 Task: Find connections with filter location Tulangan Utara with filter topic #Projectmanagementwith filter profile language Spanish with filter current company Hike with filter school Dr. Balasaheb Sawant Konkan Krishi Vidyaapeeth,(former Konkan Krishi Vidyapeeth) Ratnagiri with filter industry Renewable Energy Semiconductor Manufacturing with filter service category Typing with filter keywords title Video Editor
Action: Mouse moved to (607, 100)
Screenshot: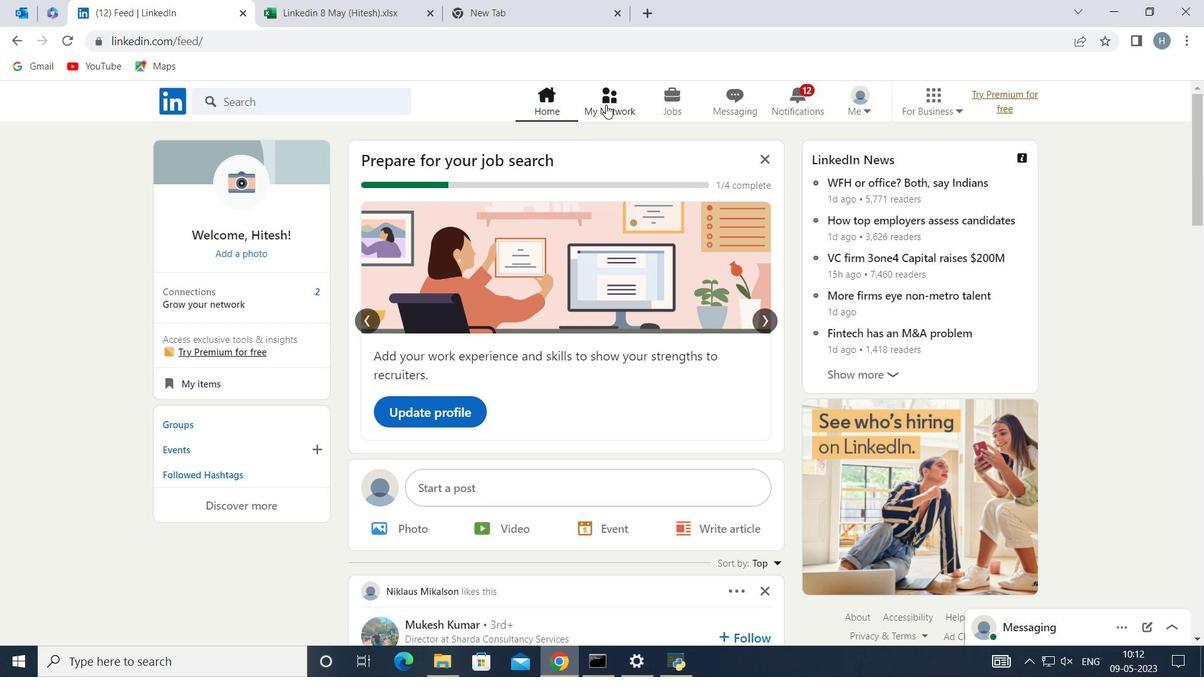 
Action: Mouse pressed left at (607, 100)
Screenshot: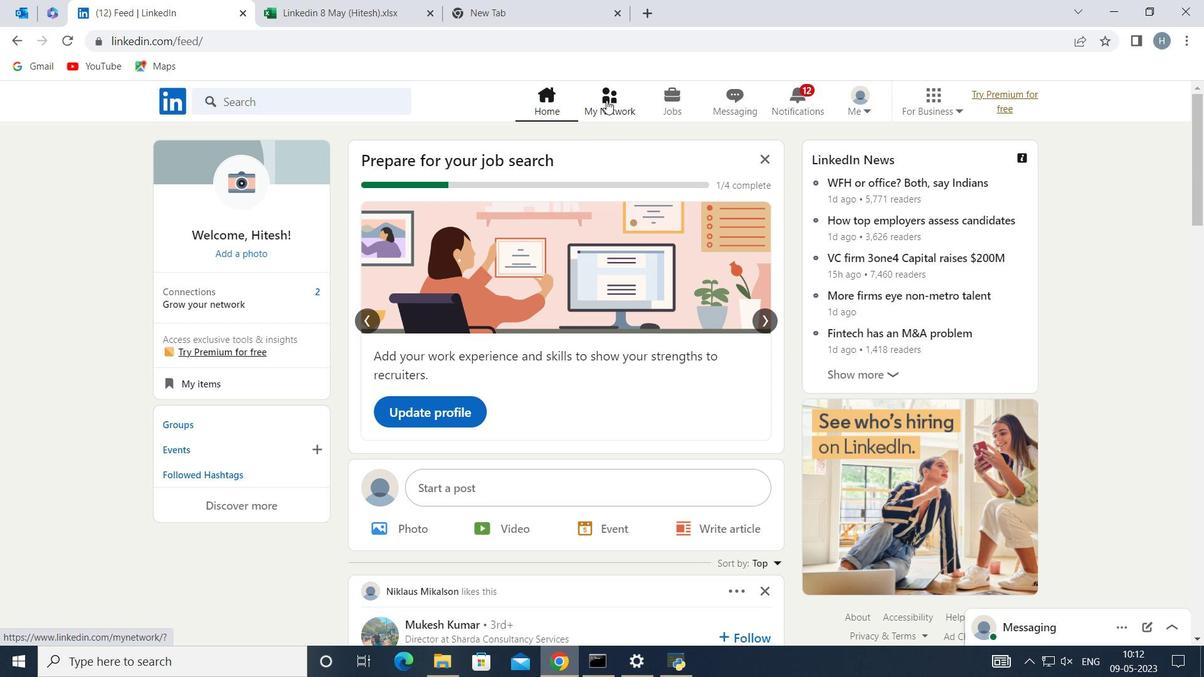 
Action: Mouse moved to (313, 185)
Screenshot: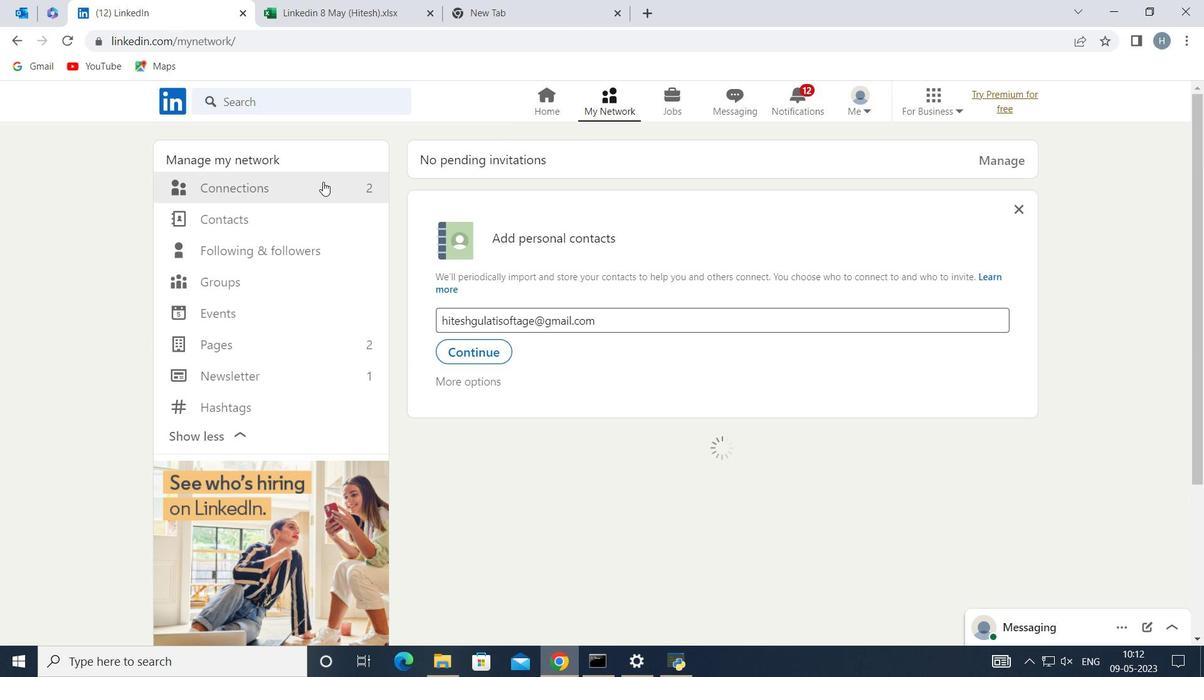 
Action: Mouse pressed left at (313, 185)
Screenshot: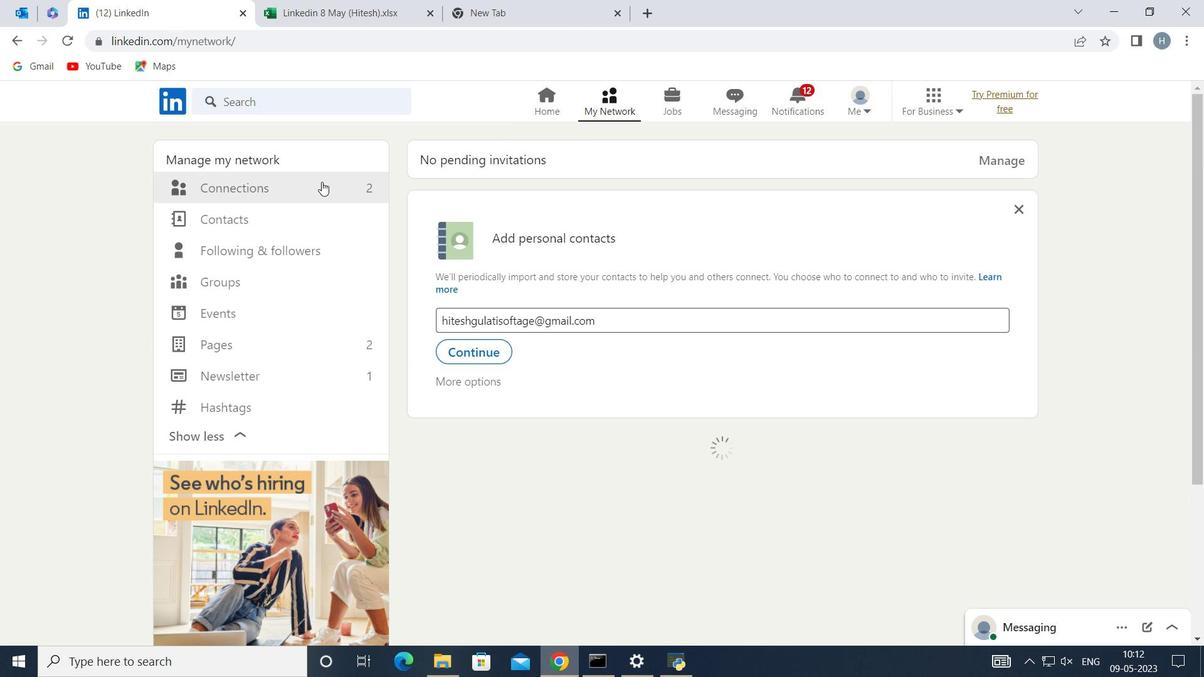 
Action: Mouse moved to (723, 188)
Screenshot: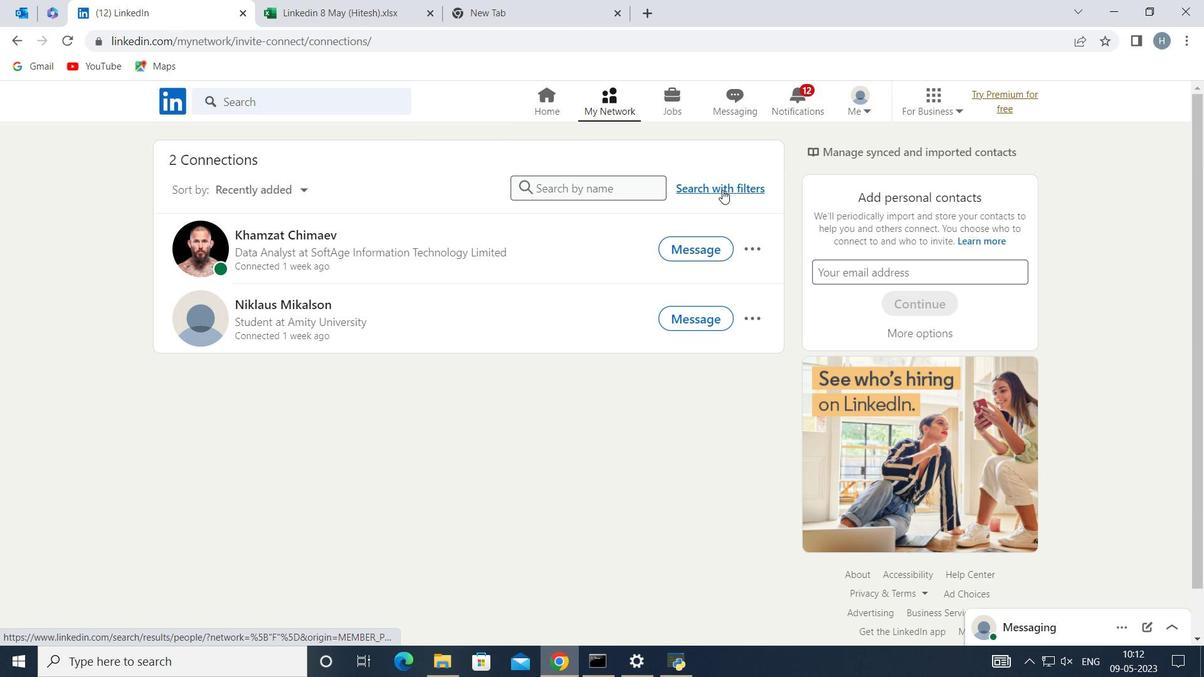 
Action: Mouse pressed left at (723, 188)
Screenshot: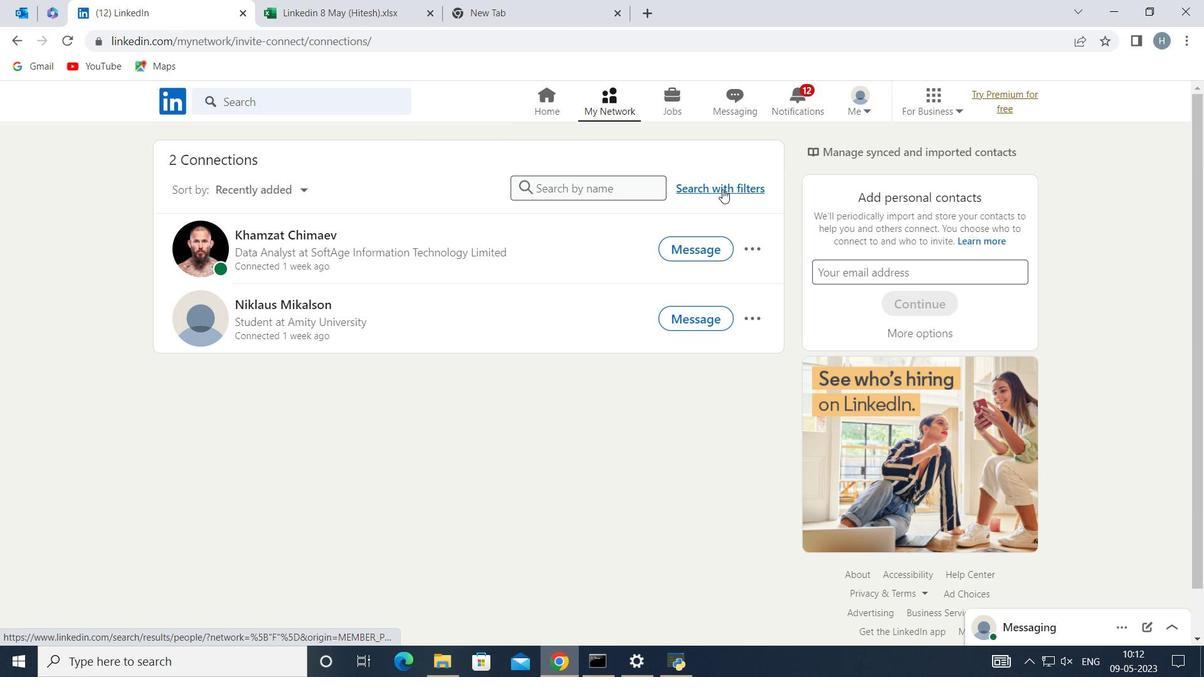 
Action: Mouse moved to (653, 147)
Screenshot: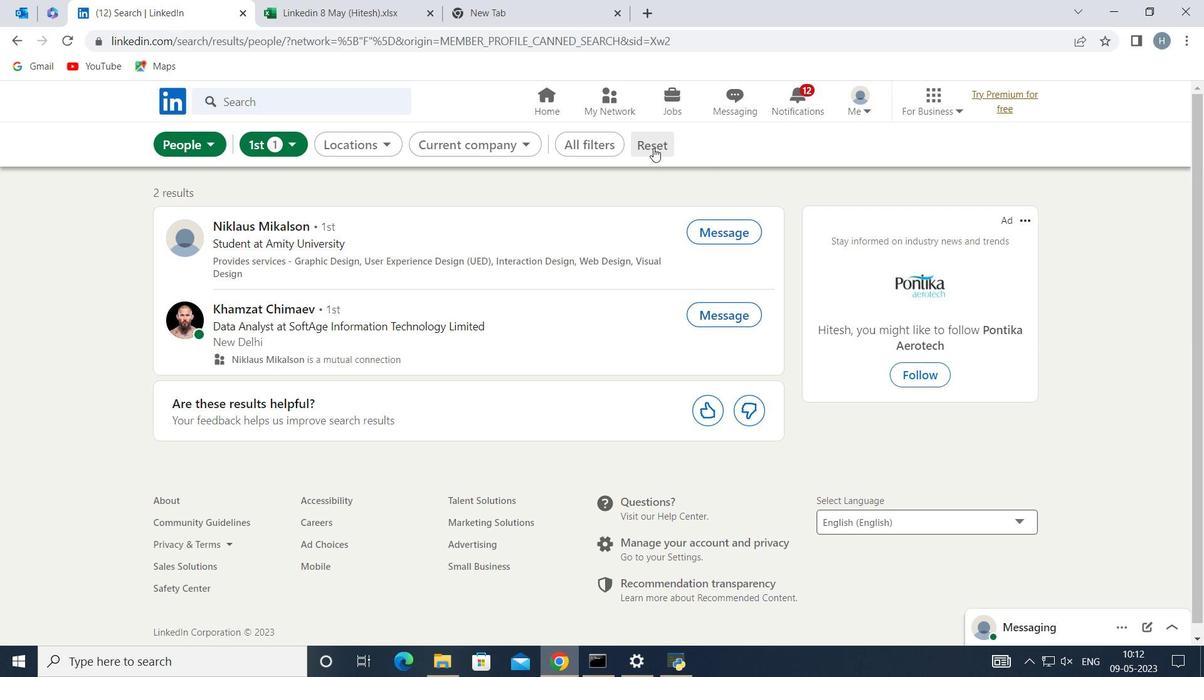 
Action: Mouse pressed left at (653, 147)
Screenshot: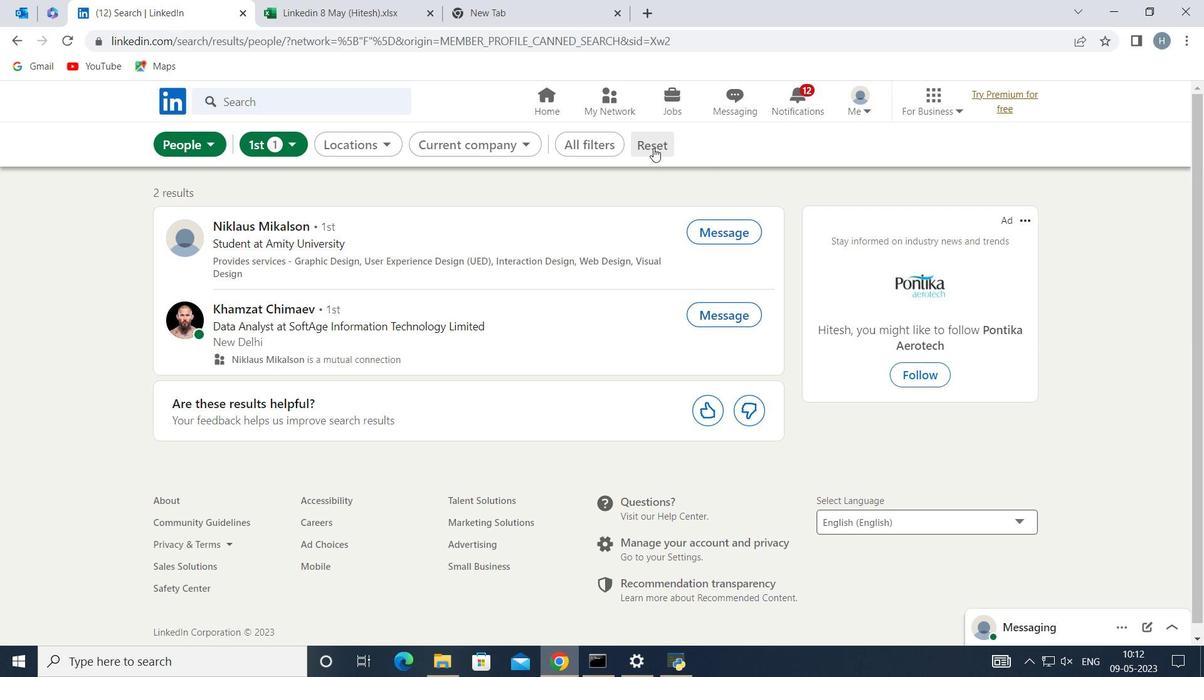
Action: Mouse moved to (637, 139)
Screenshot: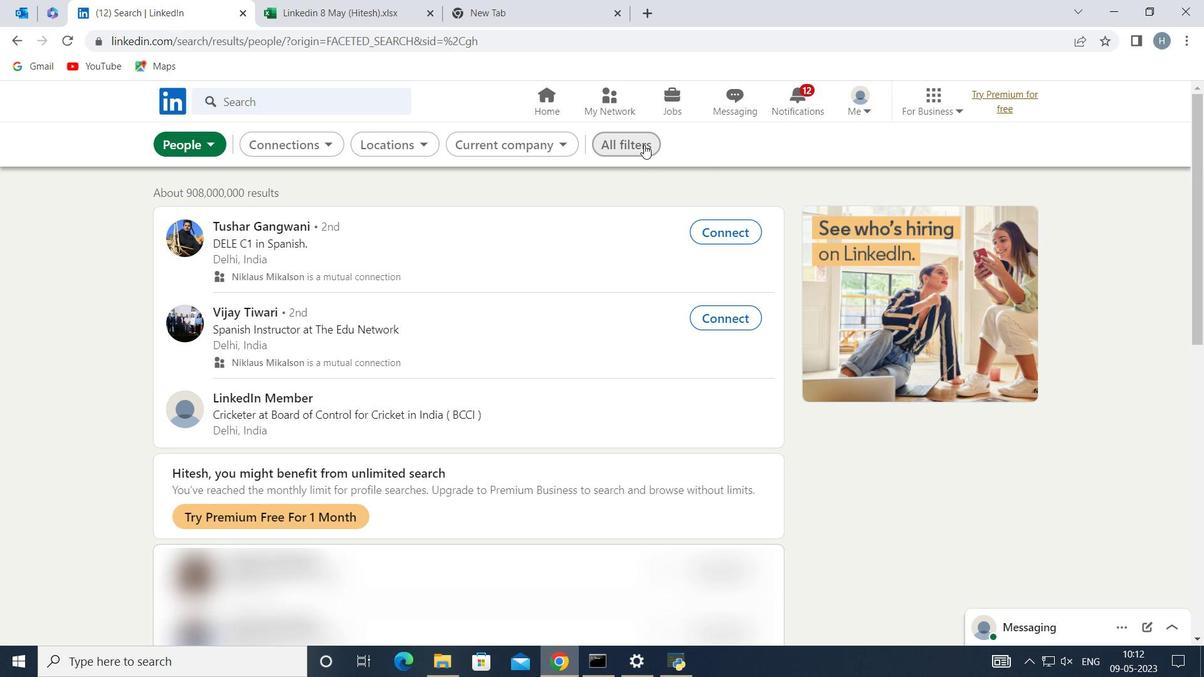 
Action: Mouse pressed left at (637, 139)
Screenshot: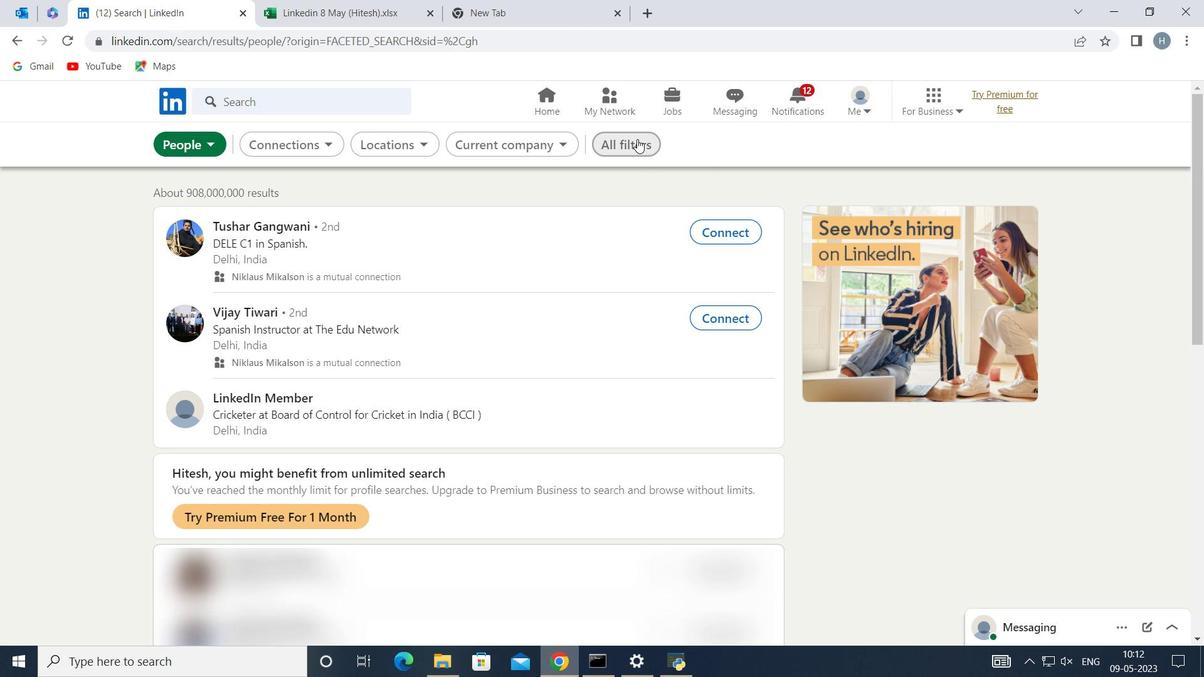 
Action: Mouse moved to (969, 330)
Screenshot: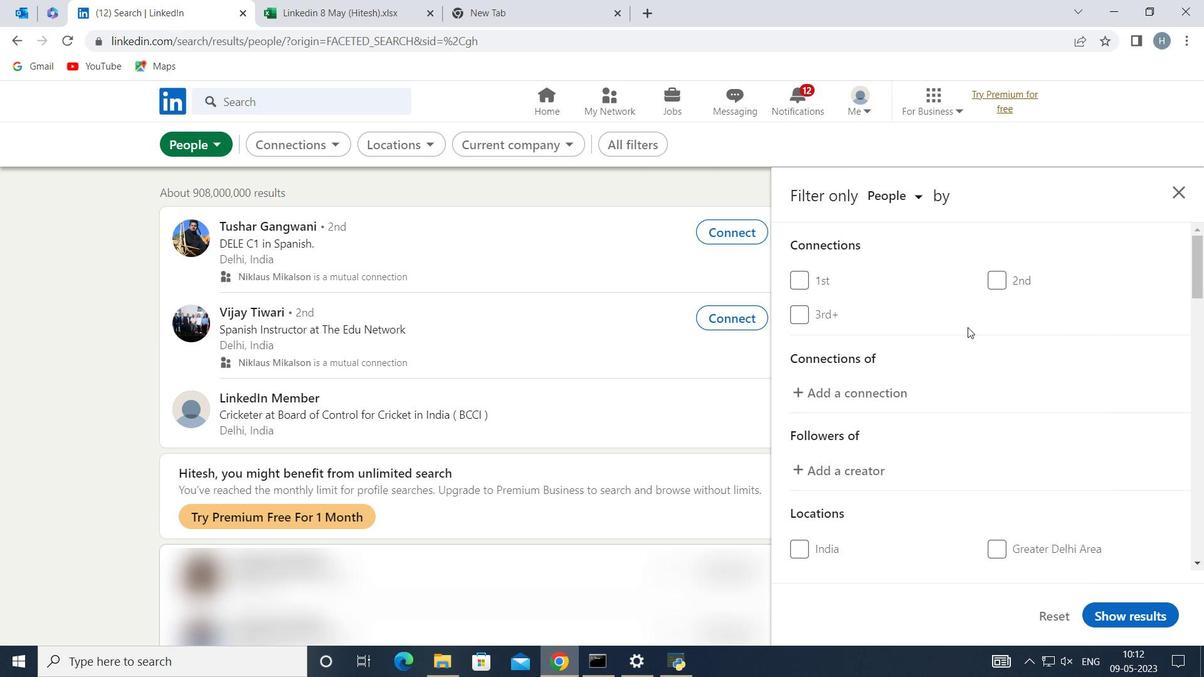 
Action: Mouse scrolled (969, 330) with delta (0, 0)
Screenshot: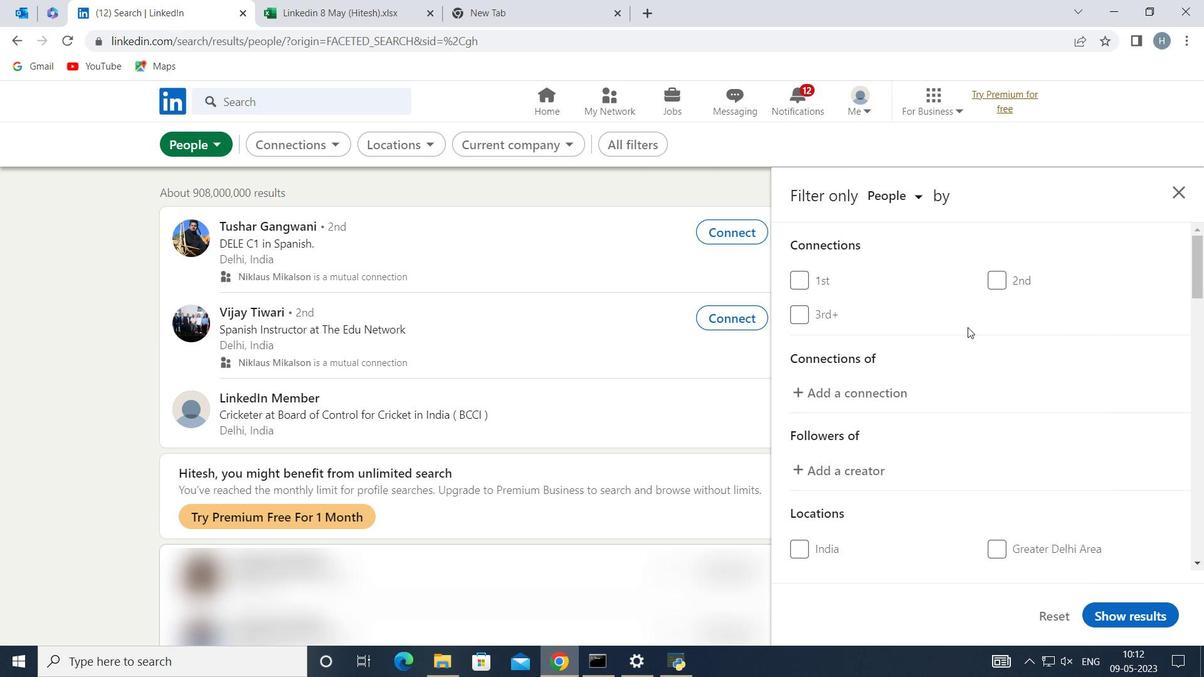 
Action: Mouse moved to (967, 331)
Screenshot: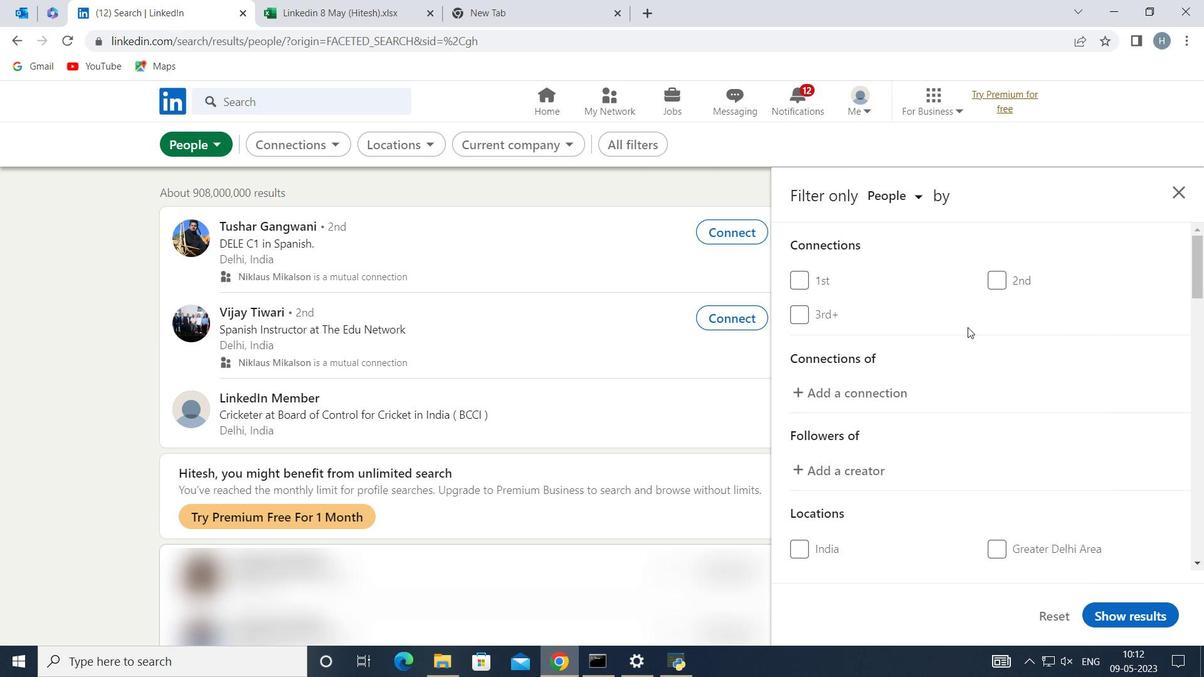 
Action: Mouse scrolled (967, 330) with delta (0, 0)
Screenshot: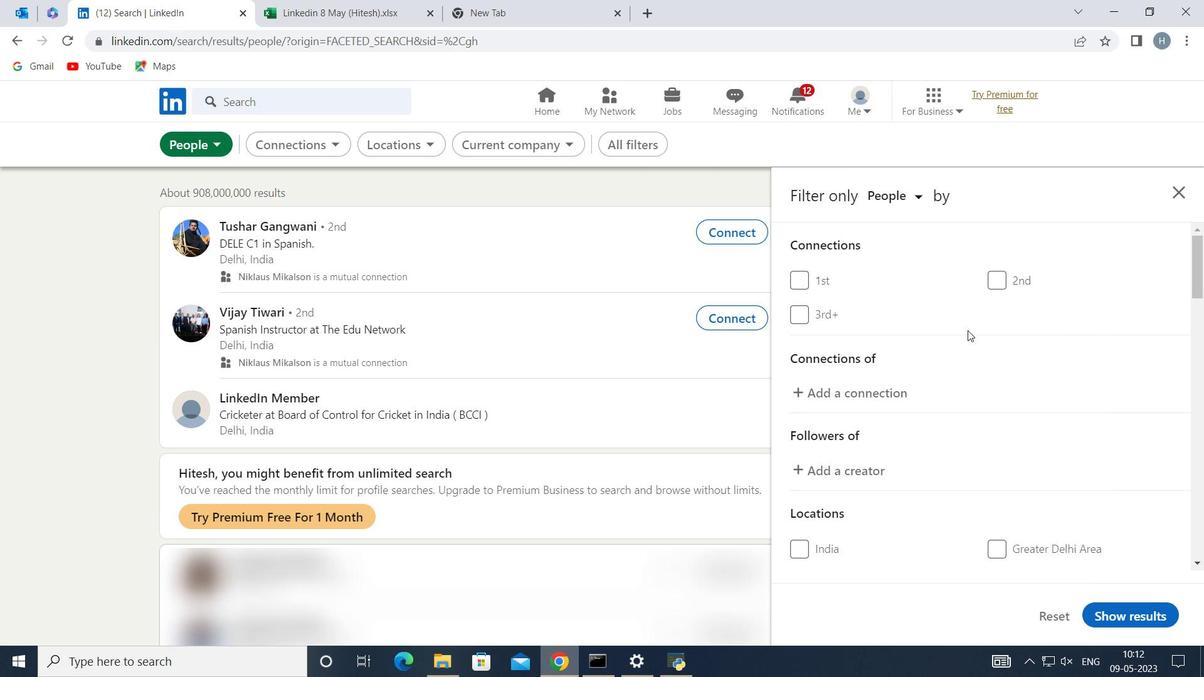 
Action: Mouse scrolled (967, 330) with delta (0, 0)
Screenshot: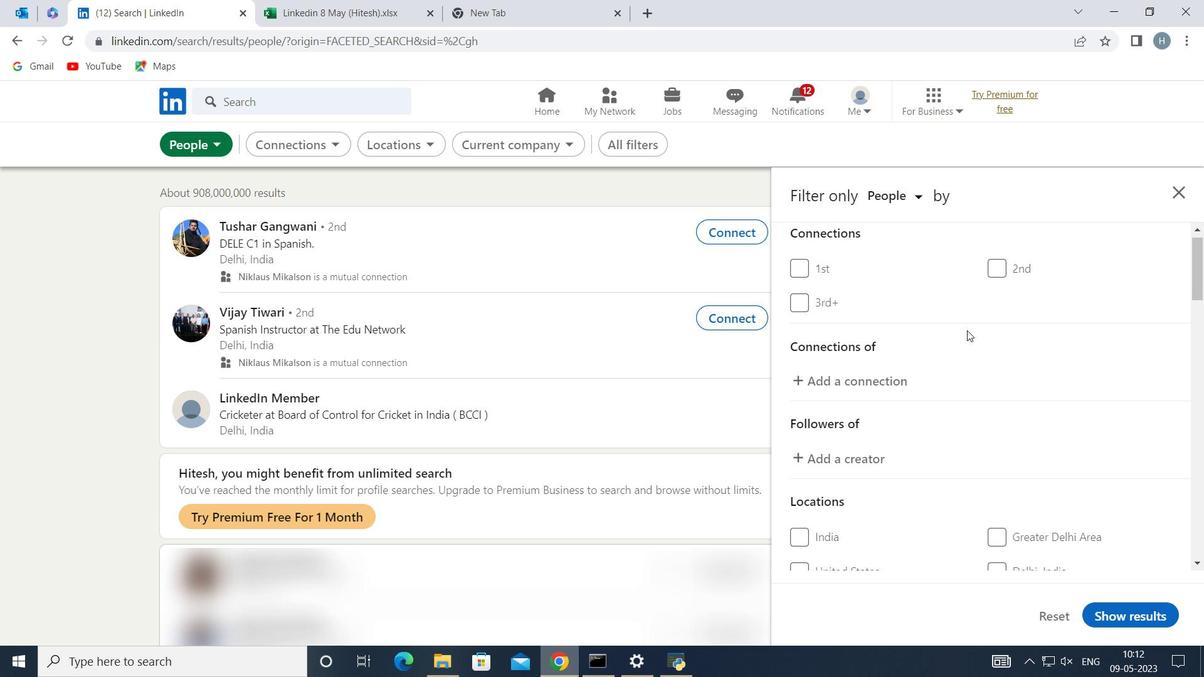 
Action: Mouse moved to (1053, 376)
Screenshot: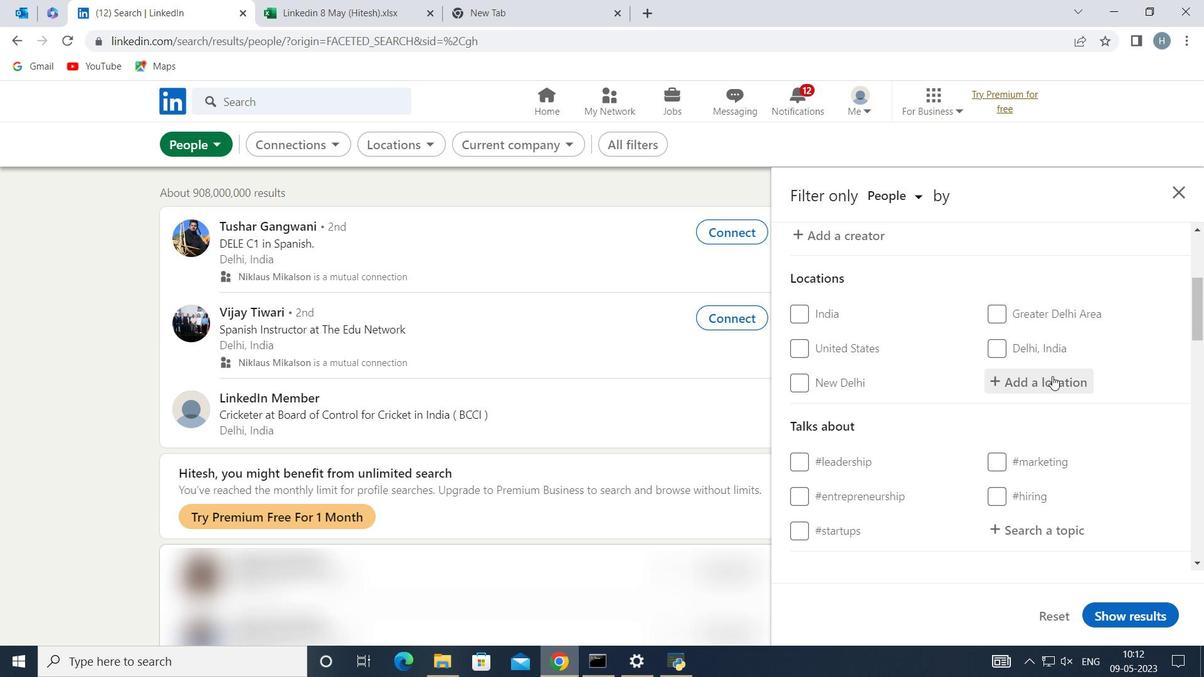 
Action: Mouse pressed left at (1053, 376)
Screenshot: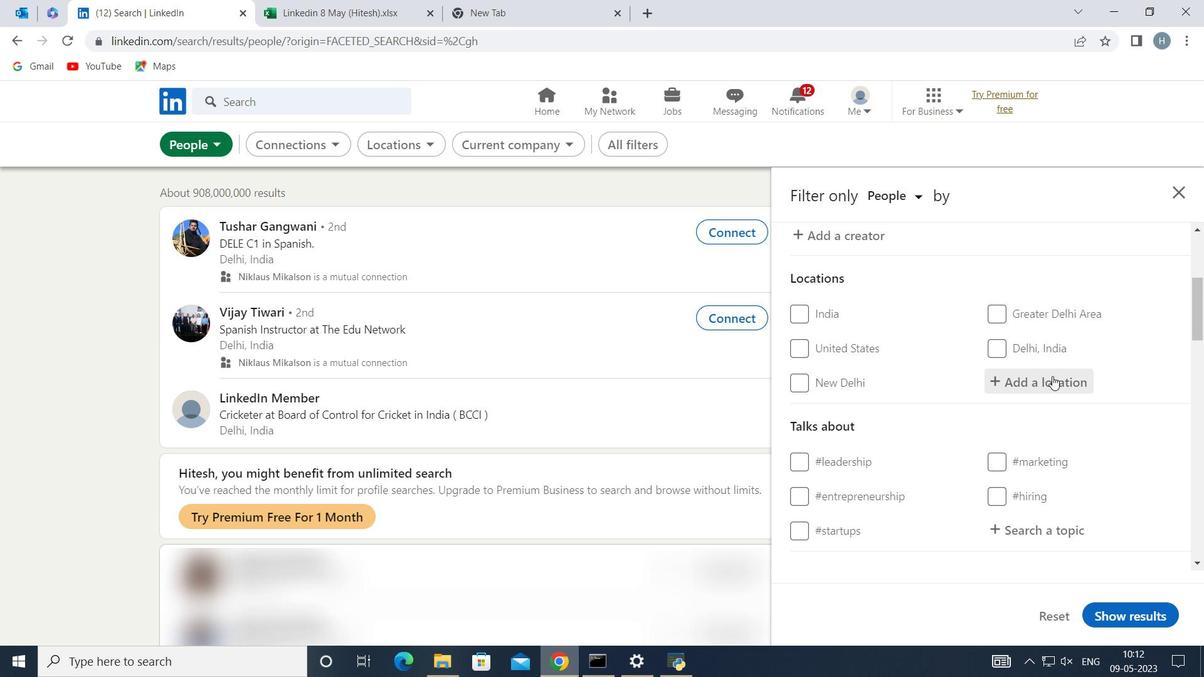 
Action: Key pressed <Key.shift>Tulangan<Key.space><Key.shift>Utara
Screenshot: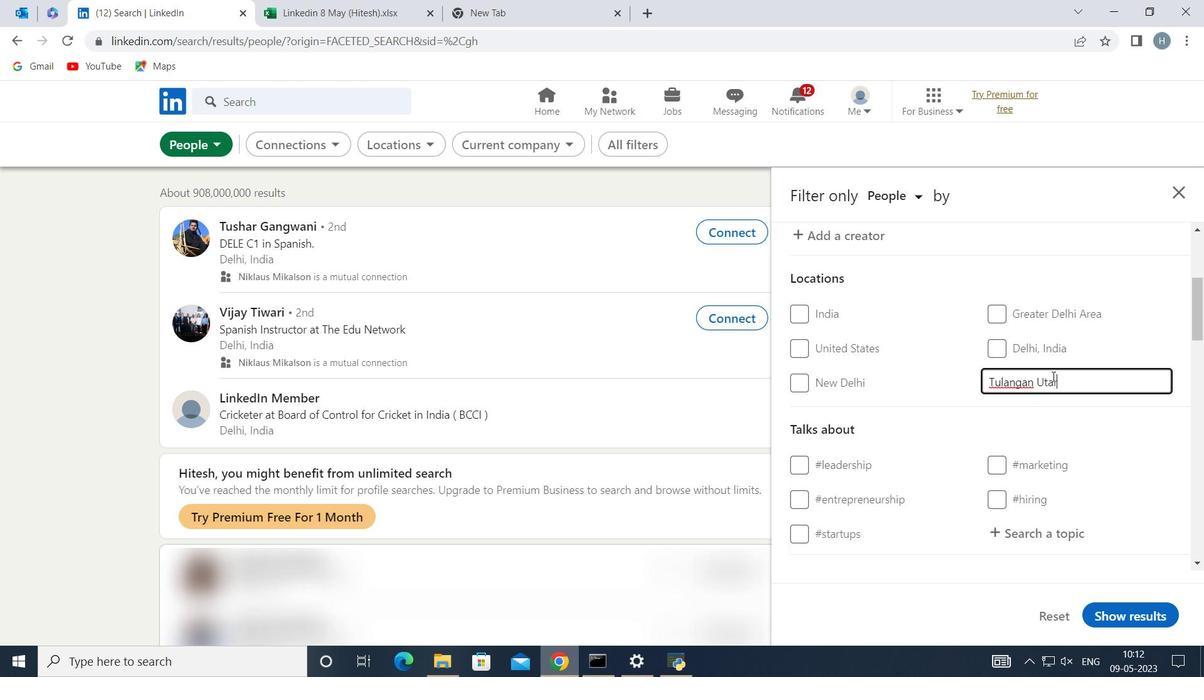 
Action: Mouse moved to (1060, 404)
Screenshot: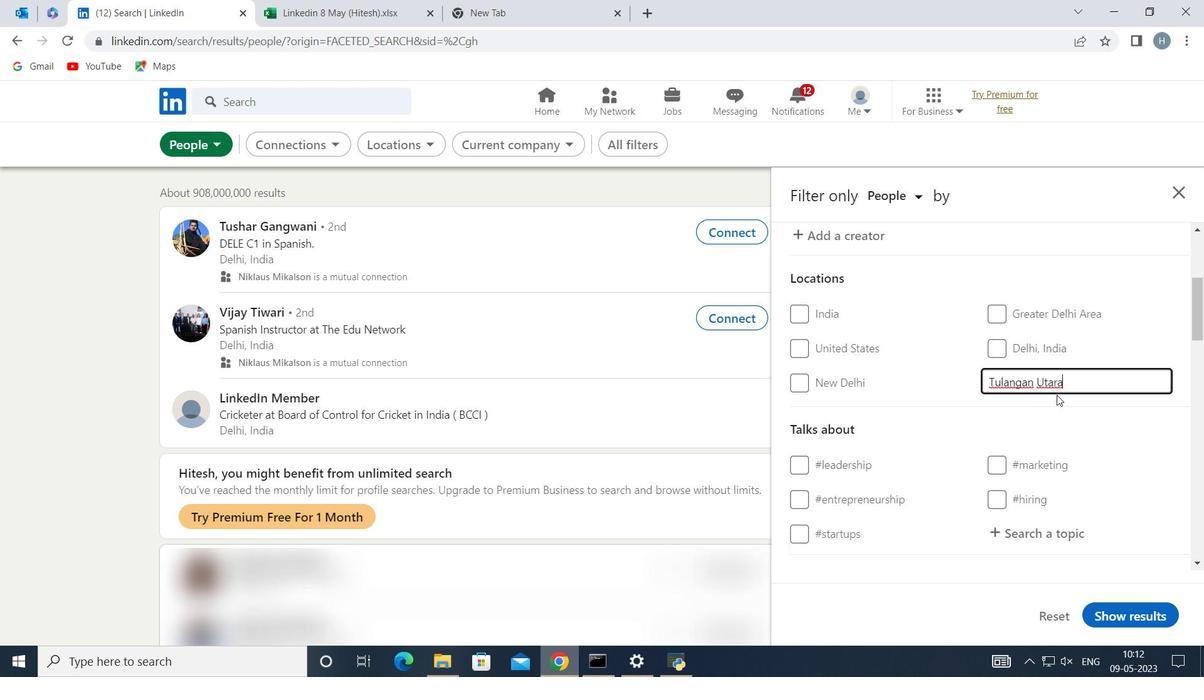
Action: Mouse pressed left at (1060, 404)
Screenshot: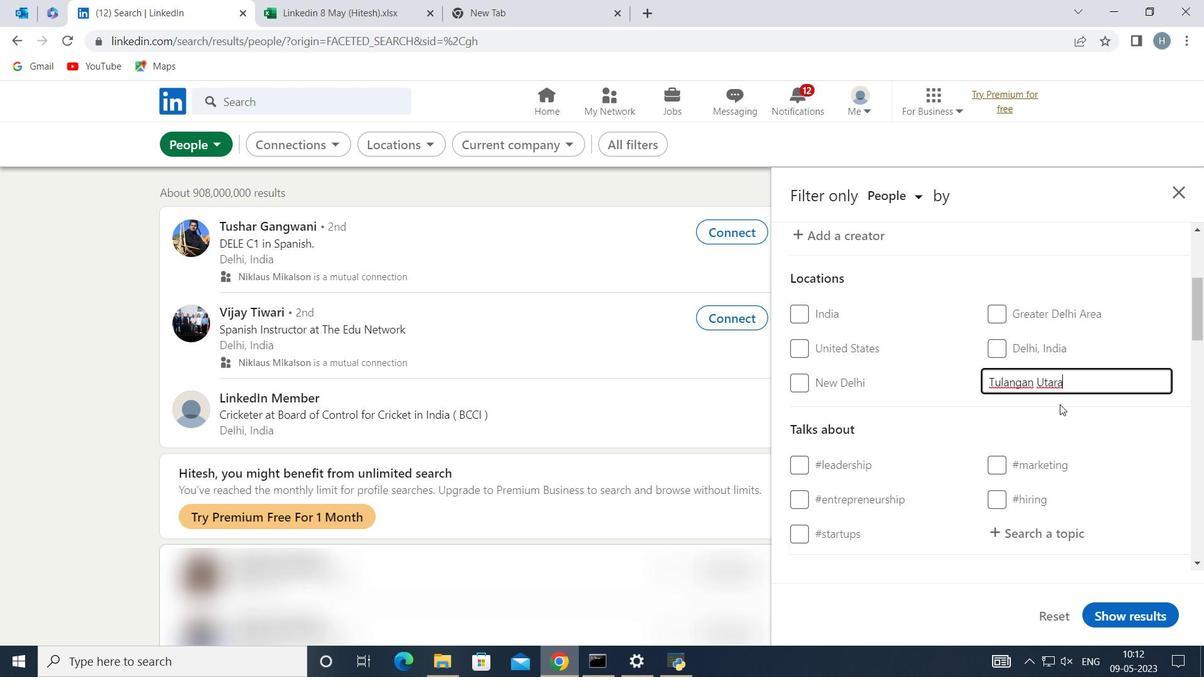 
Action: Mouse moved to (1051, 412)
Screenshot: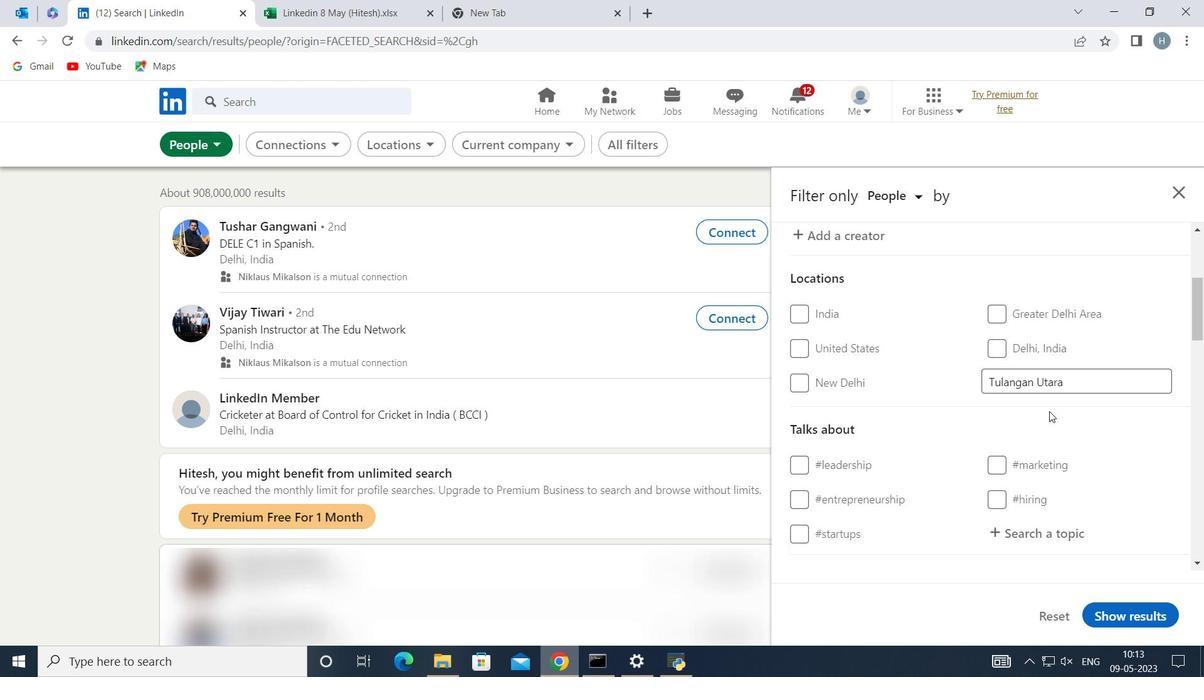 
Action: Mouse scrolled (1051, 411) with delta (0, 0)
Screenshot: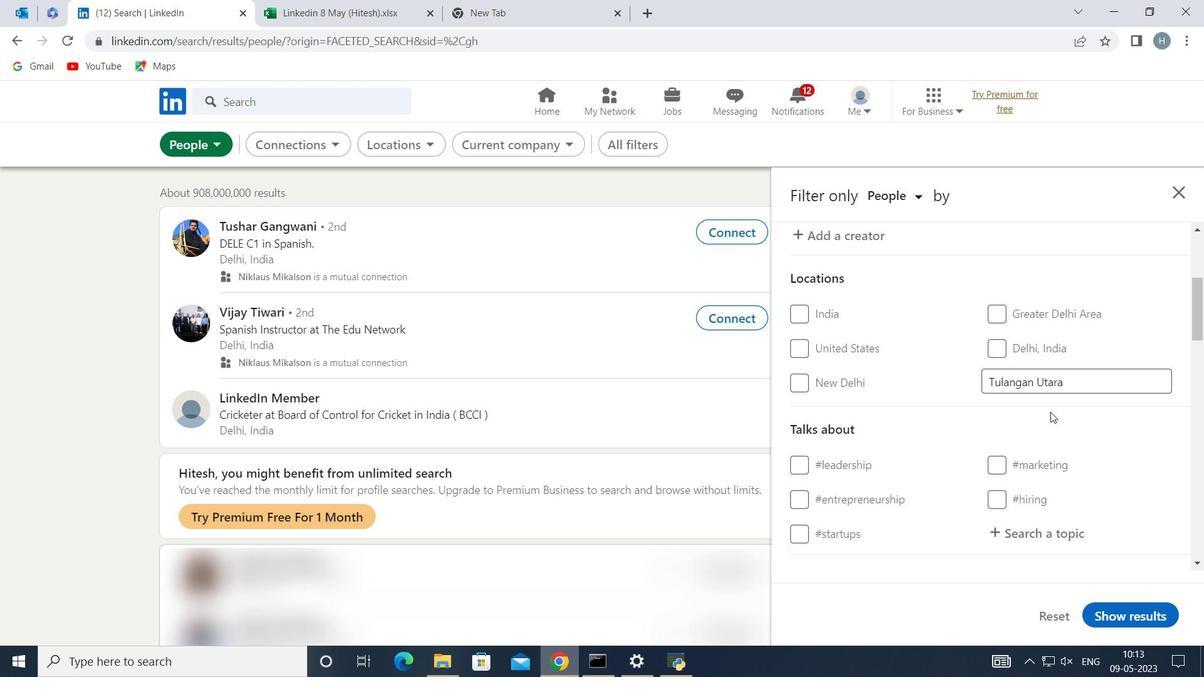 
Action: Mouse scrolled (1051, 411) with delta (0, 0)
Screenshot: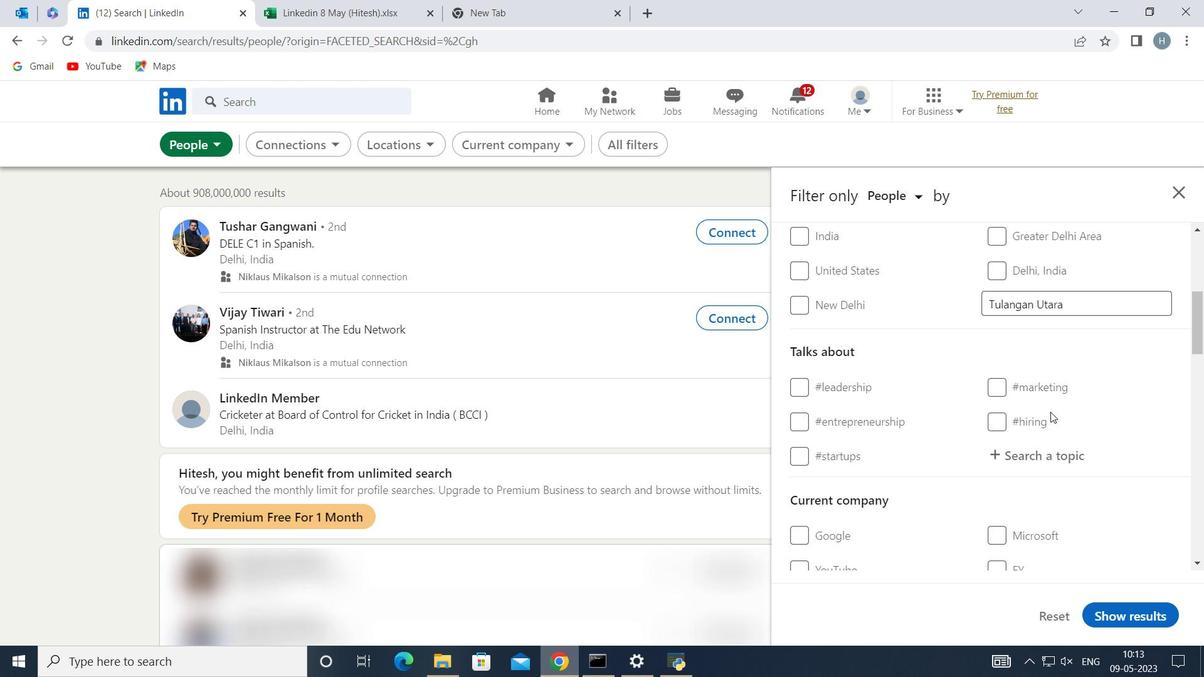 
Action: Mouse moved to (1054, 379)
Screenshot: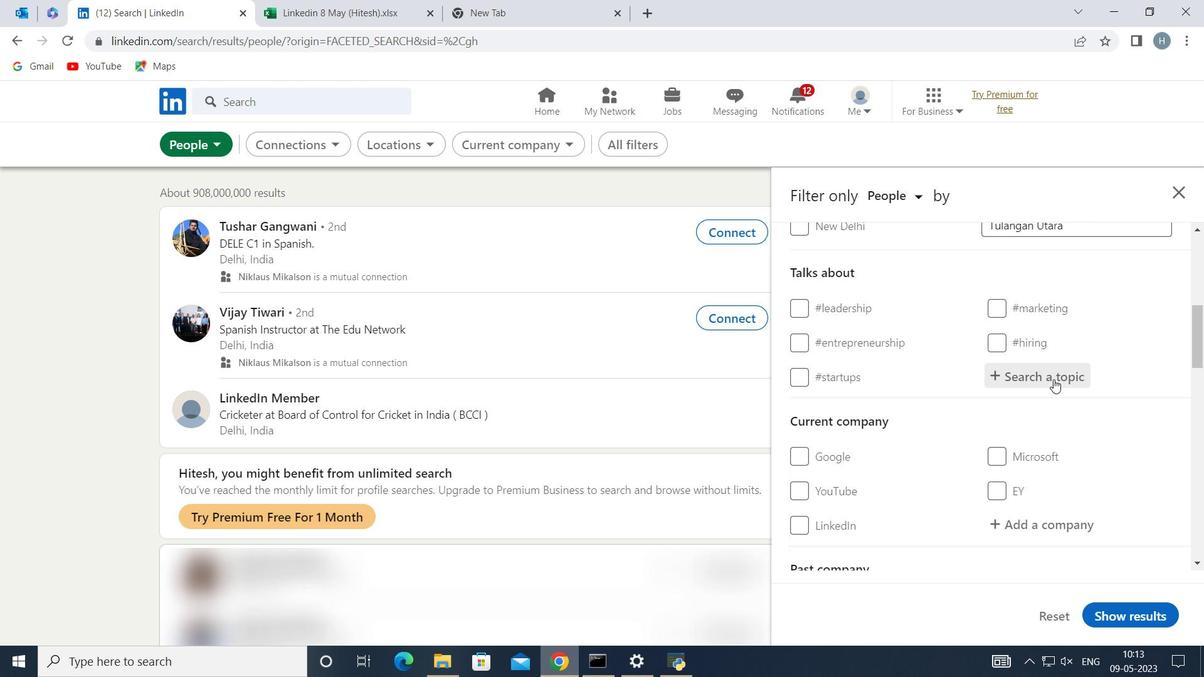 
Action: Mouse pressed left at (1054, 379)
Screenshot: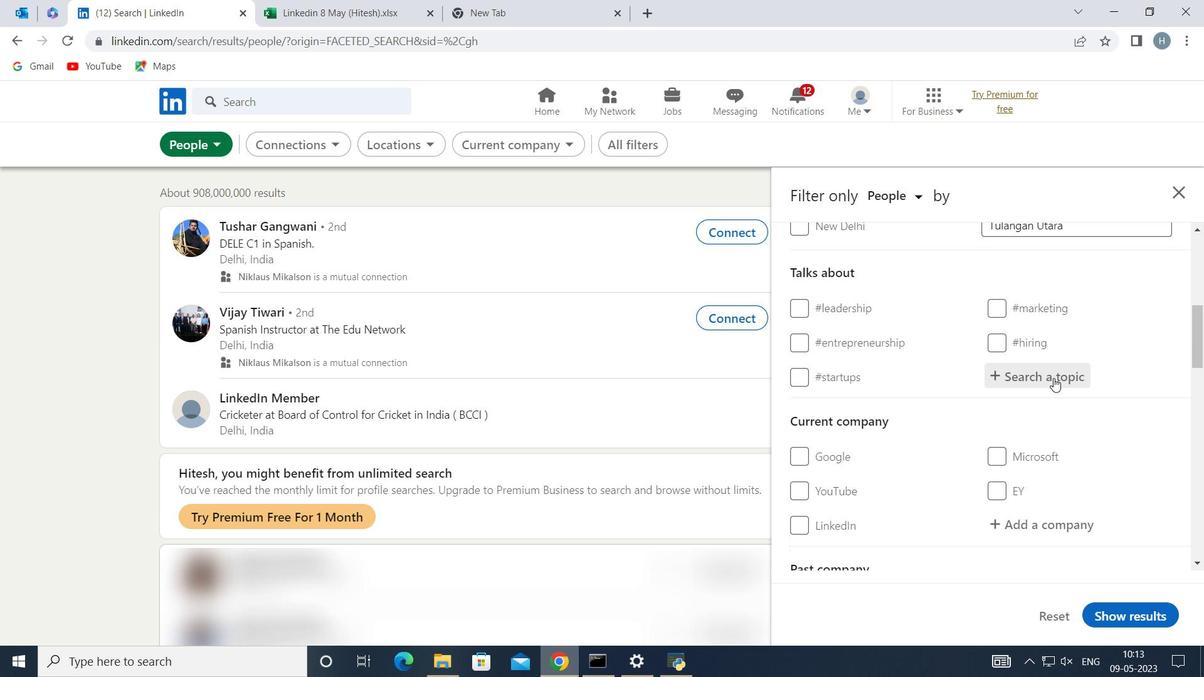 
Action: Key pressed <Key.shift>Projectmana
Screenshot: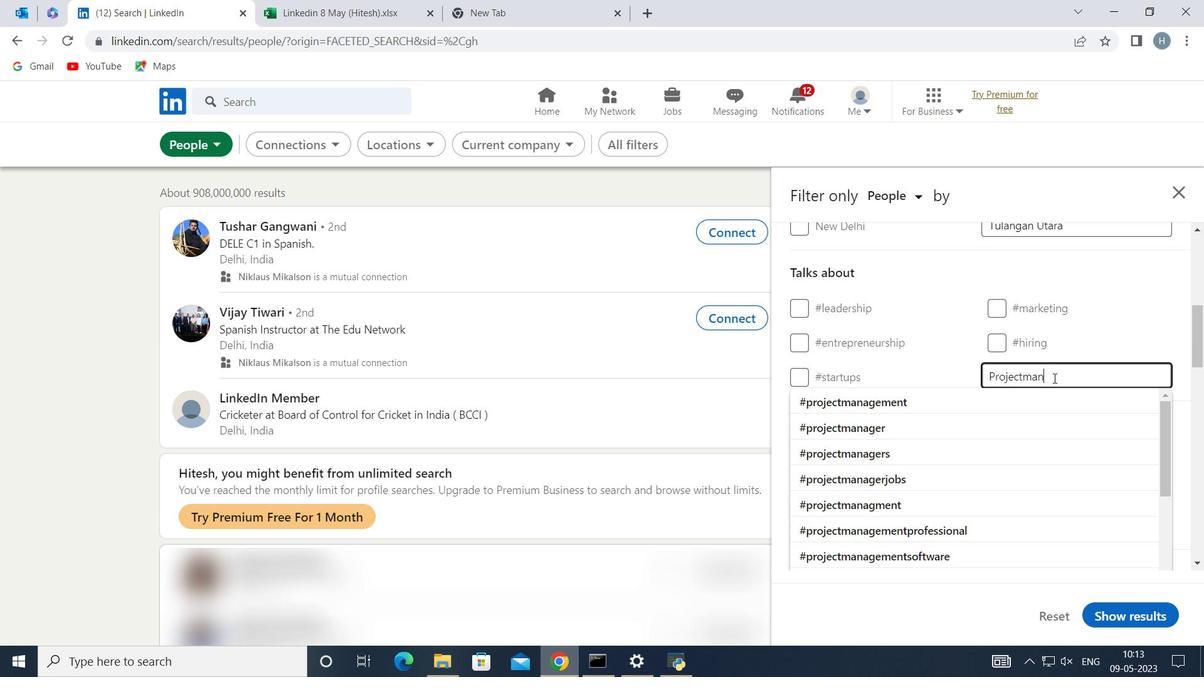 
Action: Mouse moved to (960, 400)
Screenshot: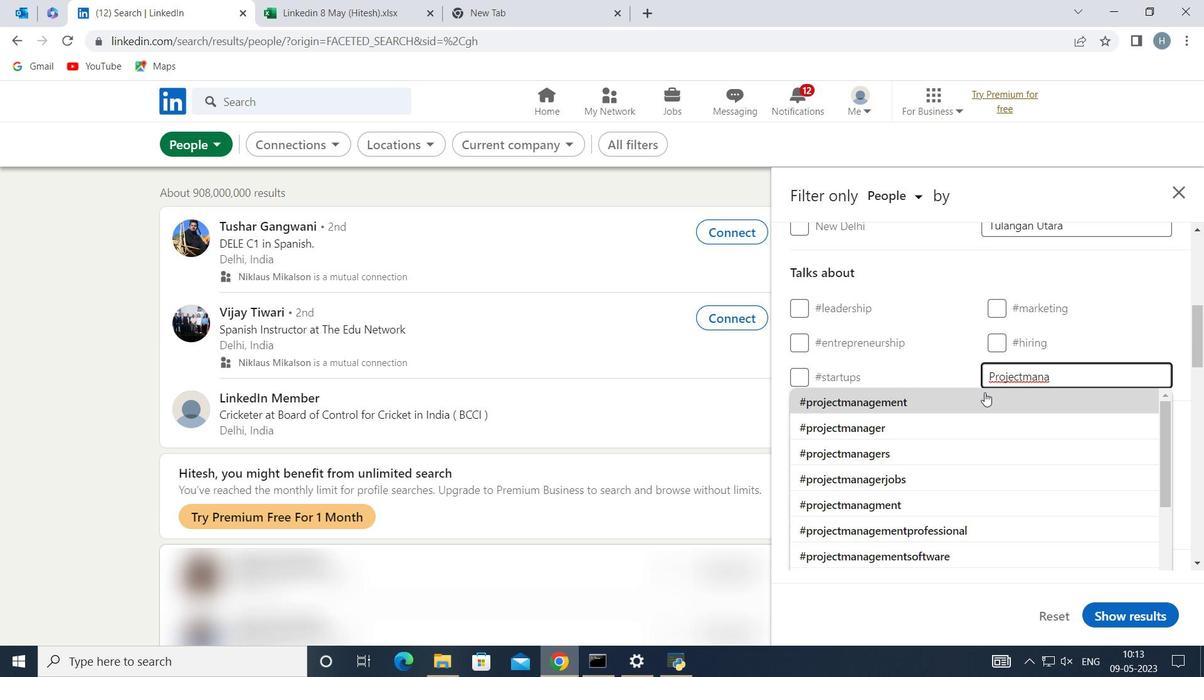 
Action: Mouse pressed left at (960, 400)
Screenshot: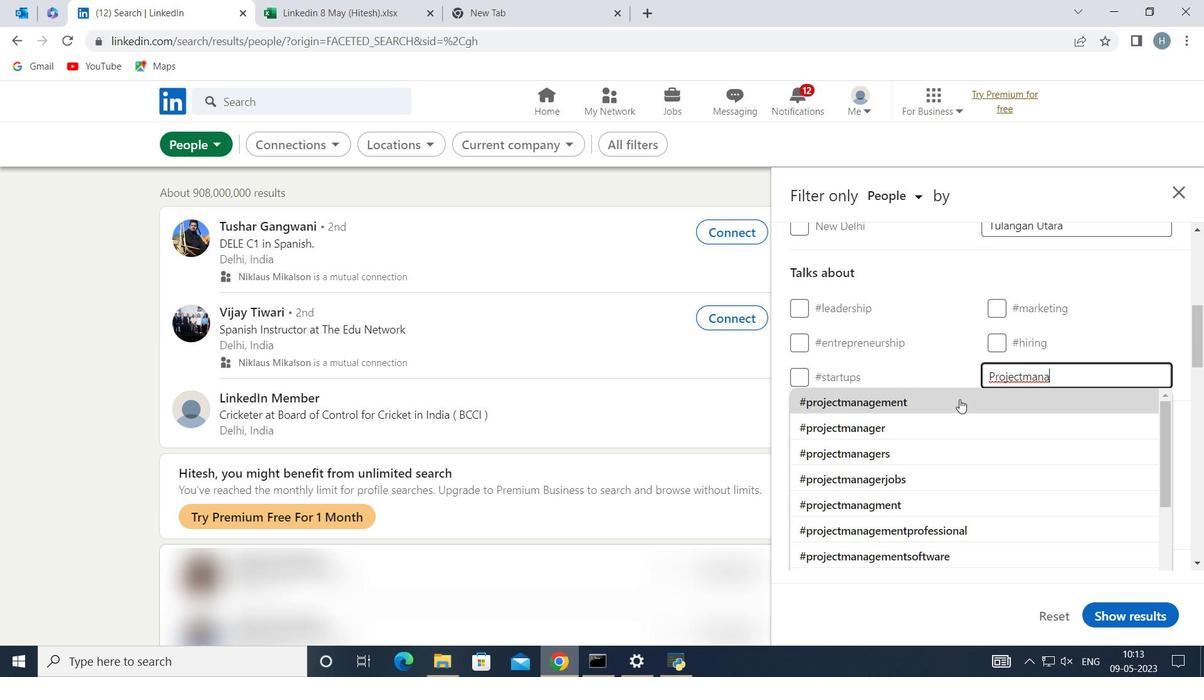 
Action: Mouse moved to (953, 390)
Screenshot: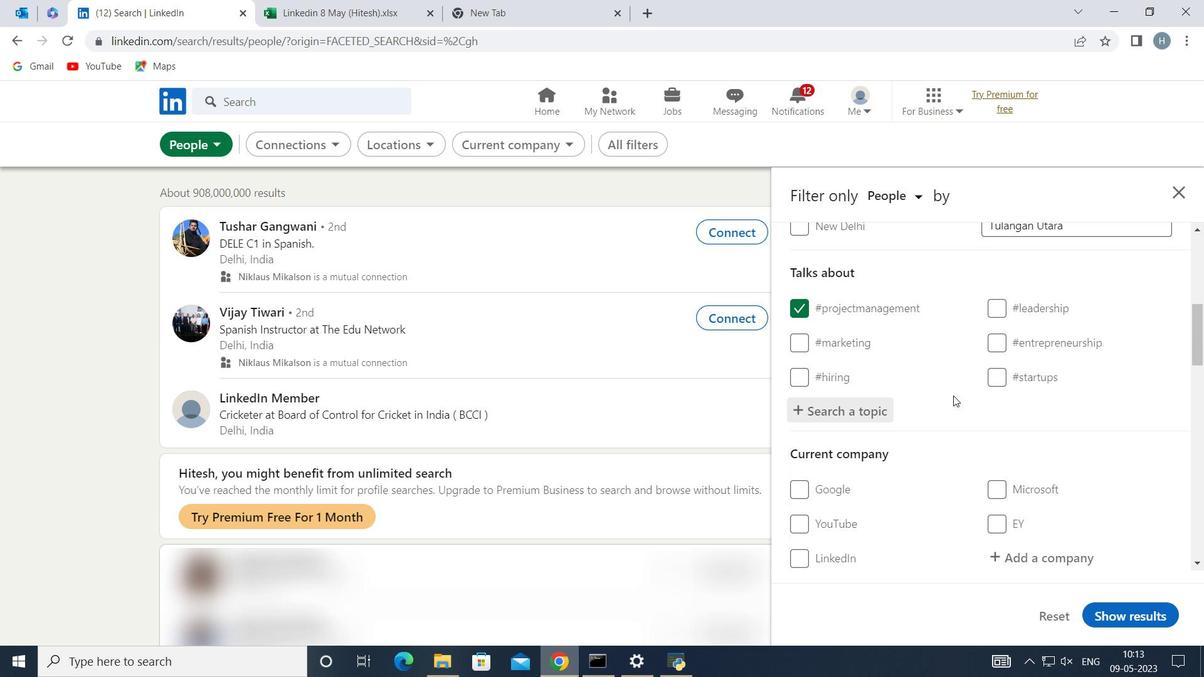 
Action: Mouse scrolled (953, 389) with delta (0, 0)
Screenshot: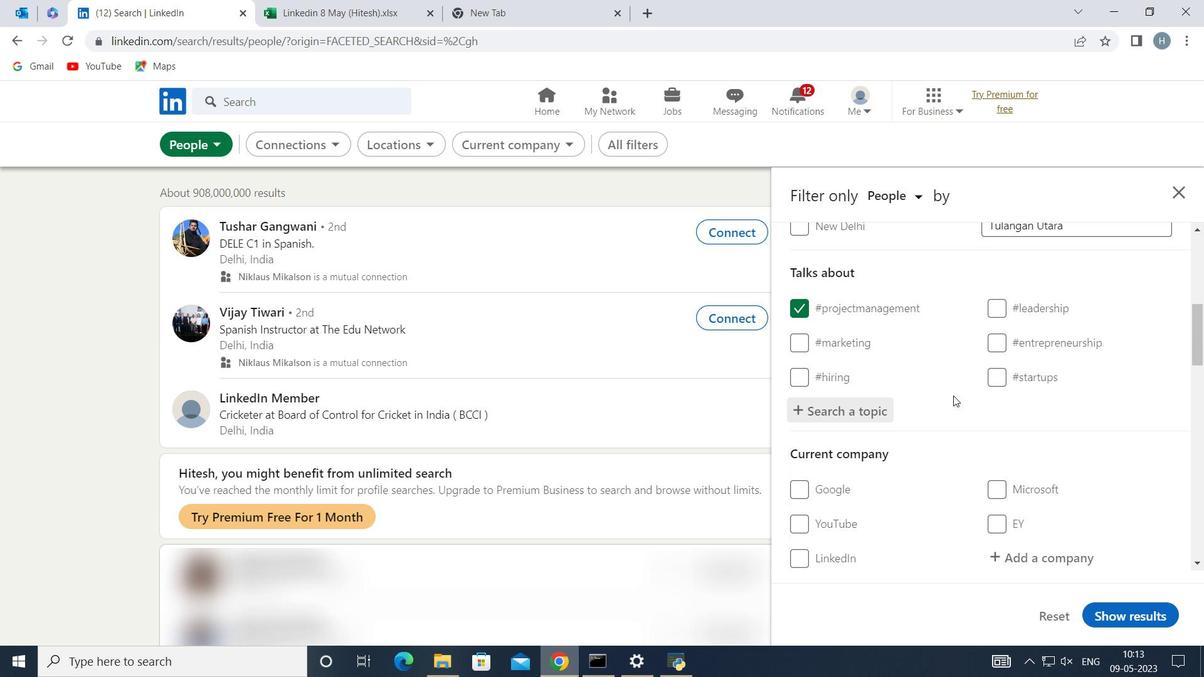 
Action: Mouse scrolled (953, 389) with delta (0, 0)
Screenshot: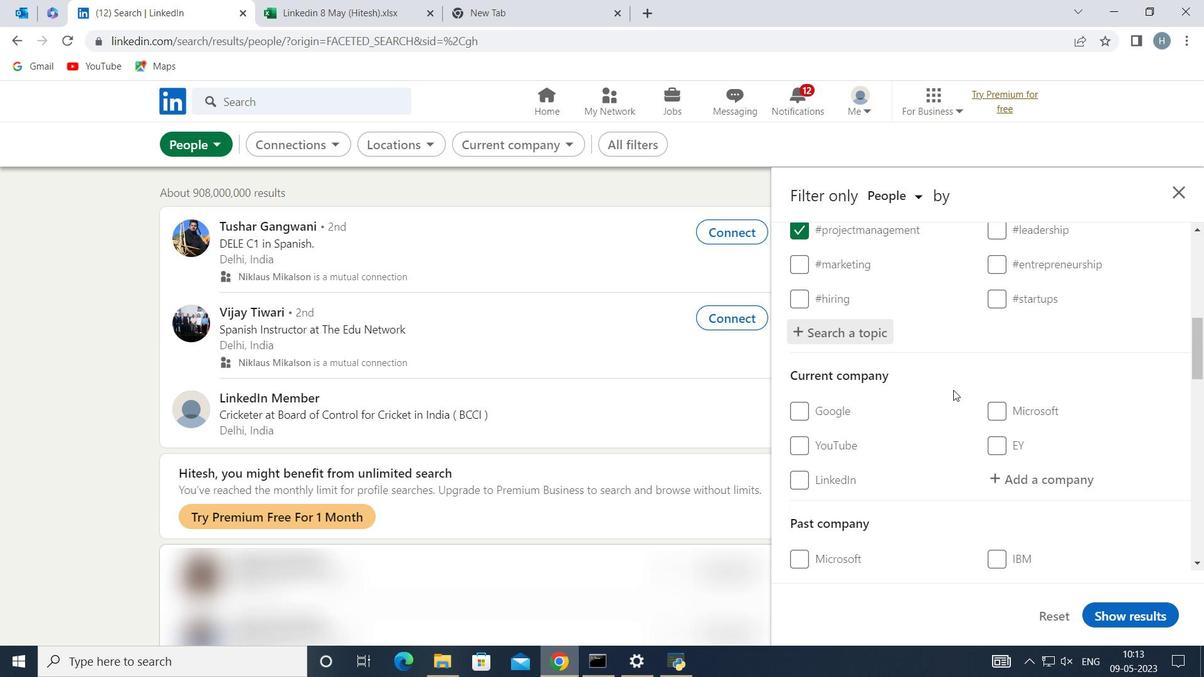 
Action: Mouse moved to (950, 389)
Screenshot: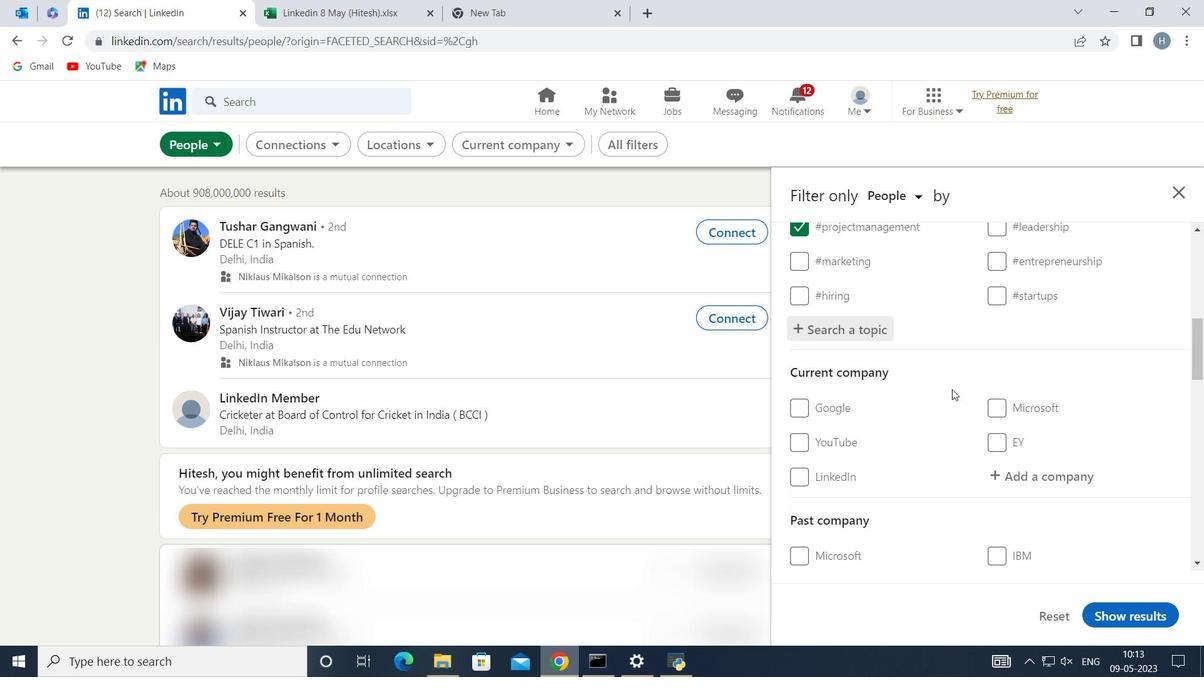
Action: Mouse scrolled (950, 389) with delta (0, 0)
Screenshot: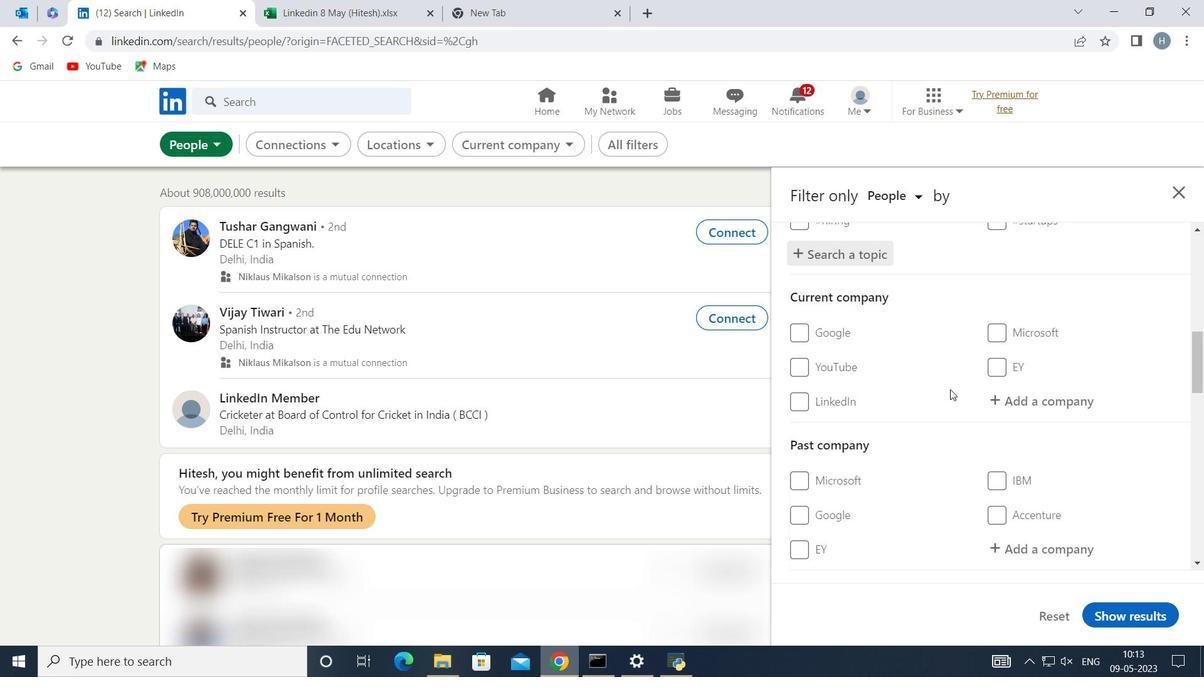 
Action: Mouse scrolled (950, 389) with delta (0, 0)
Screenshot: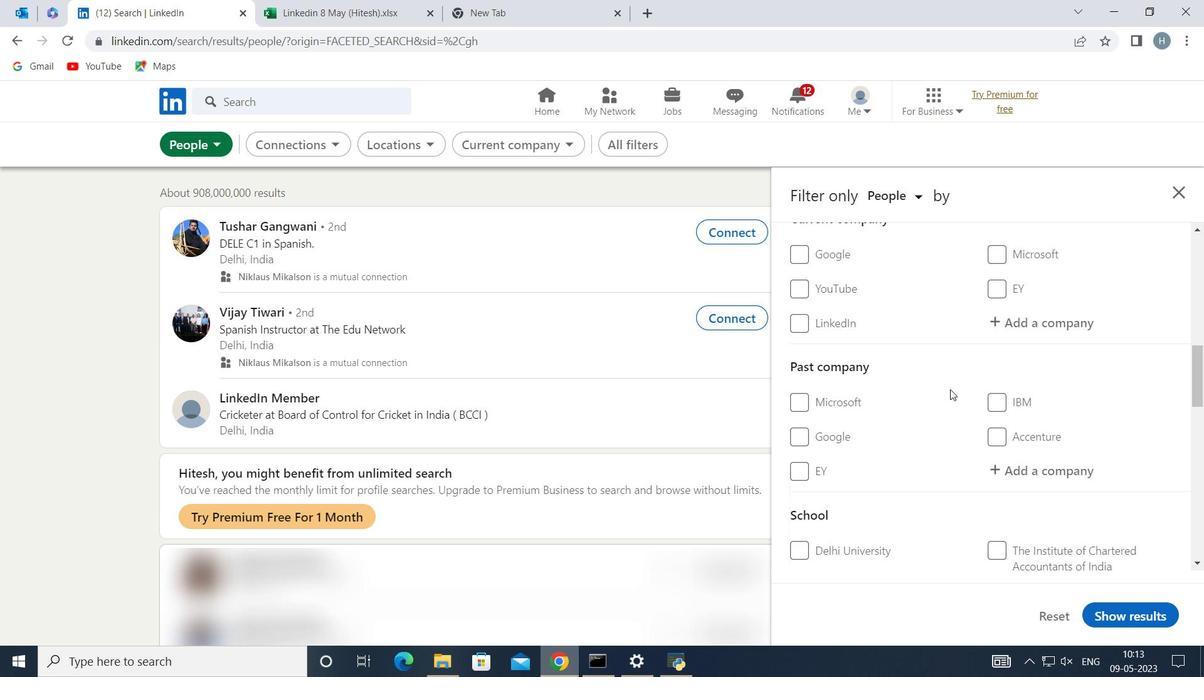 
Action: Mouse scrolled (950, 389) with delta (0, 0)
Screenshot: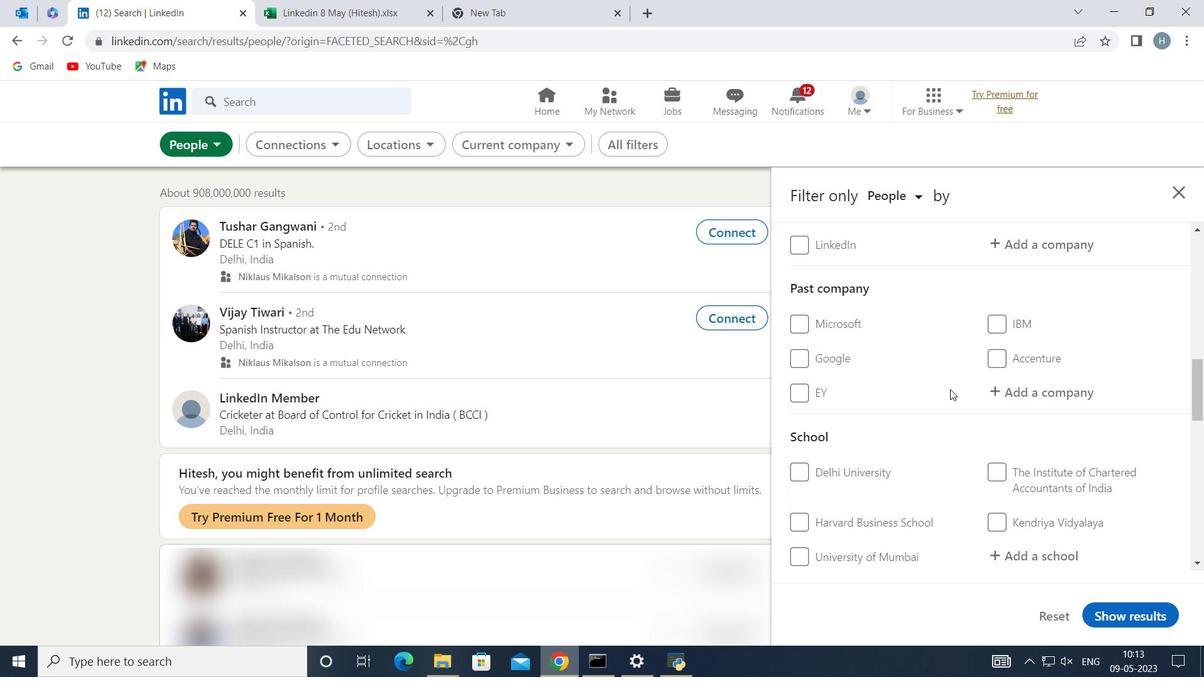 
Action: Mouse scrolled (950, 389) with delta (0, 0)
Screenshot: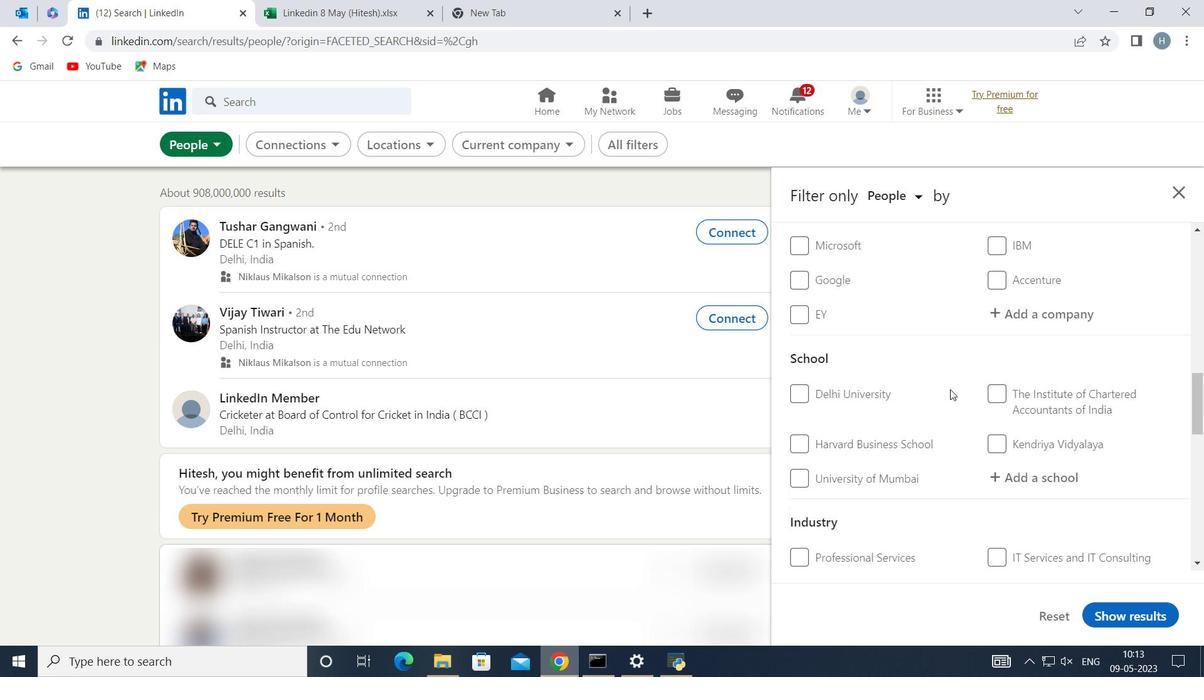 
Action: Mouse moved to (950, 389)
Screenshot: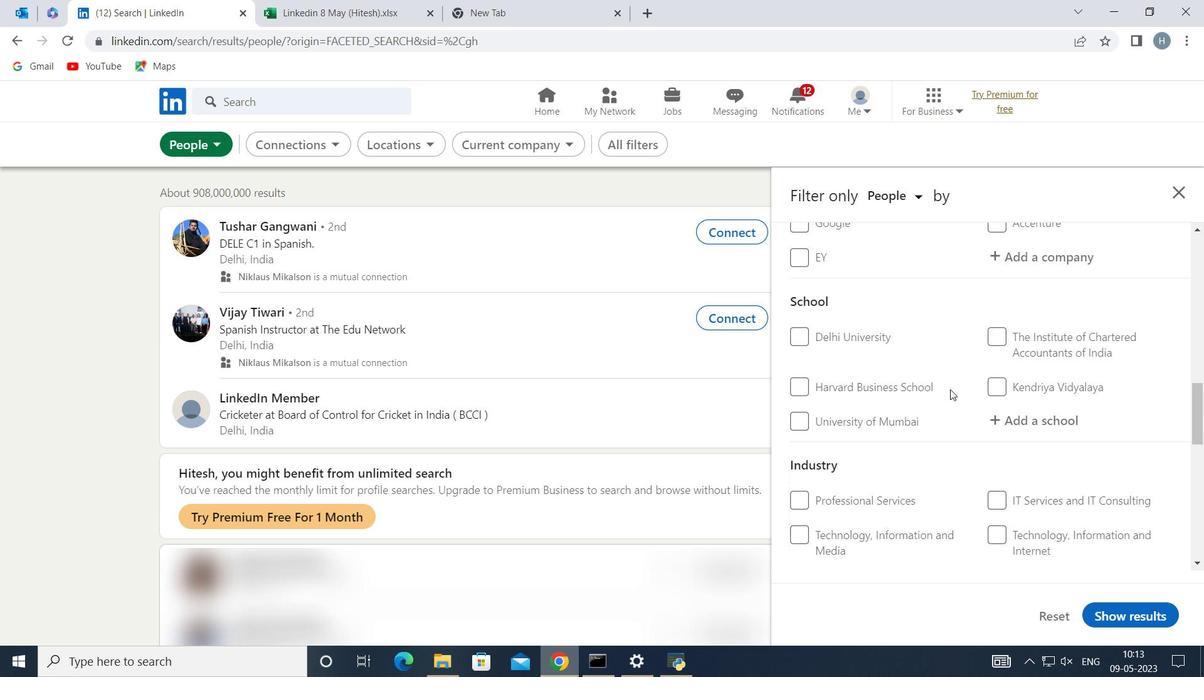 
Action: Mouse scrolled (950, 389) with delta (0, 0)
Screenshot: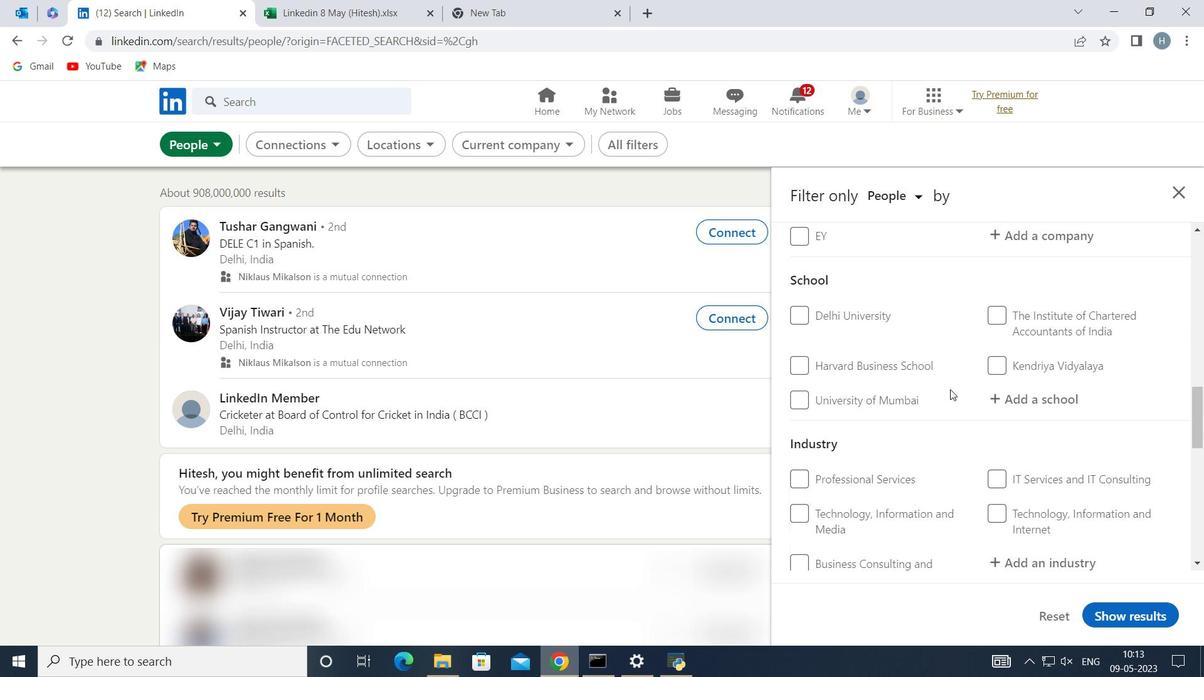 
Action: Mouse scrolled (950, 389) with delta (0, 0)
Screenshot: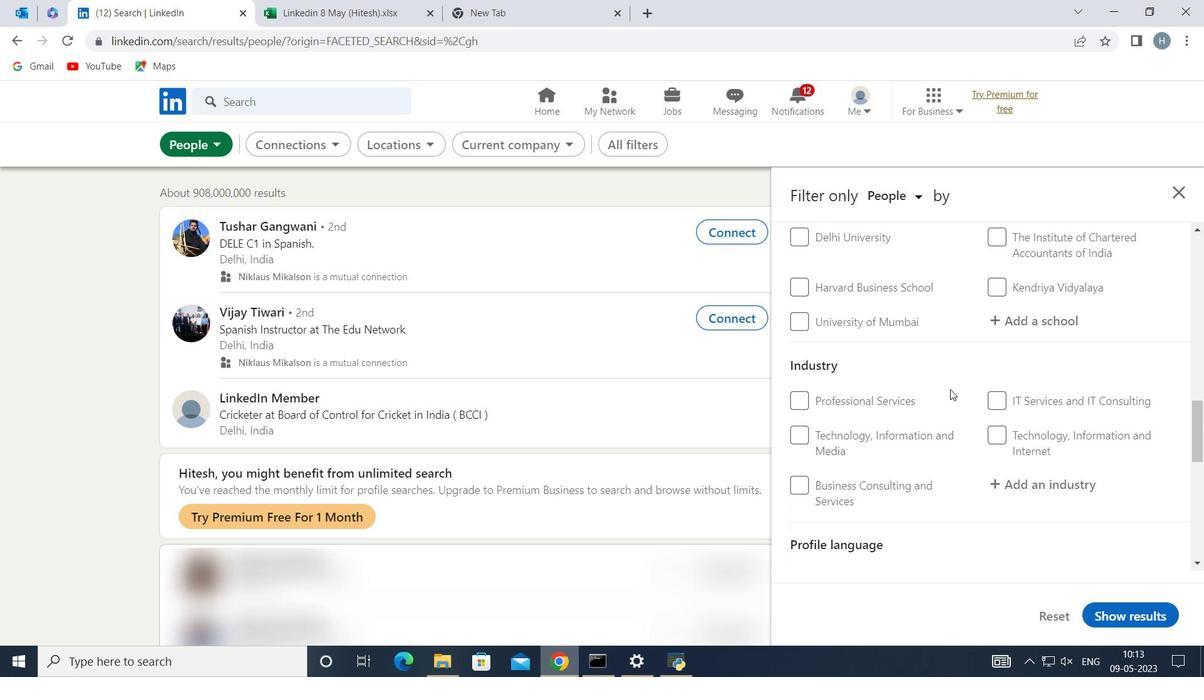 
Action: Mouse scrolled (950, 389) with delta (0, 0)
Screenshot: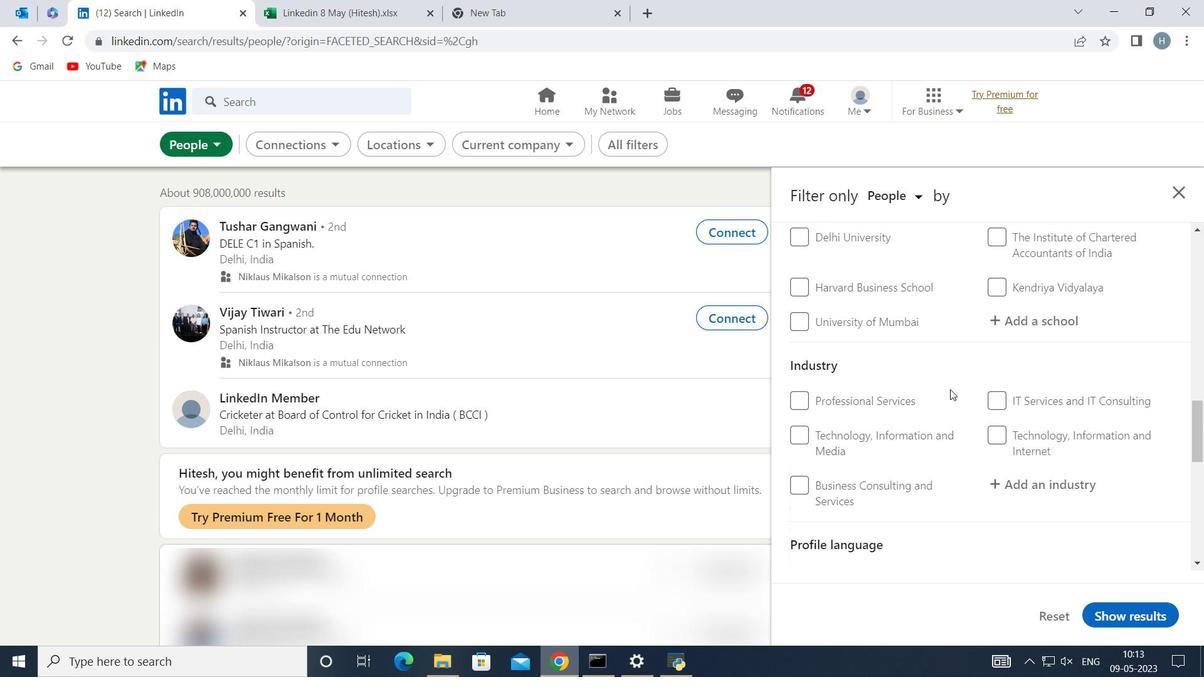 
Action: Mouse scrolled (950, 390) with delta (0, 0)
Screenshot: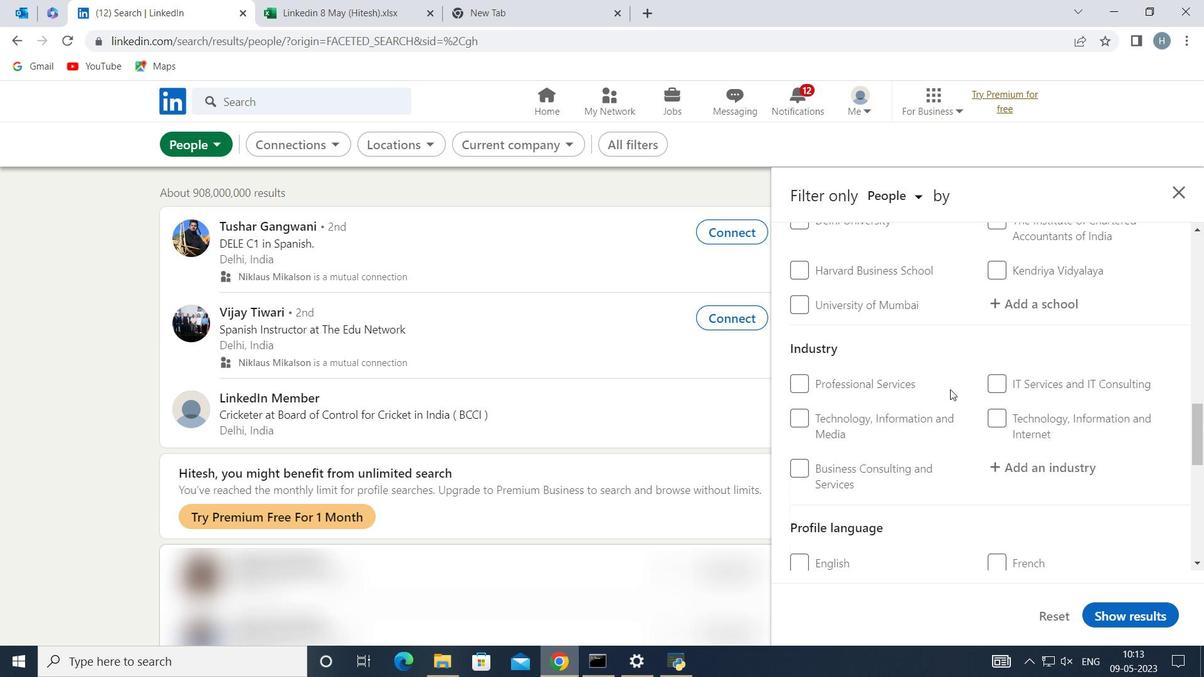 
Action: Mouse scrolled (950, 389) with delta (0, 0)
Screenshot: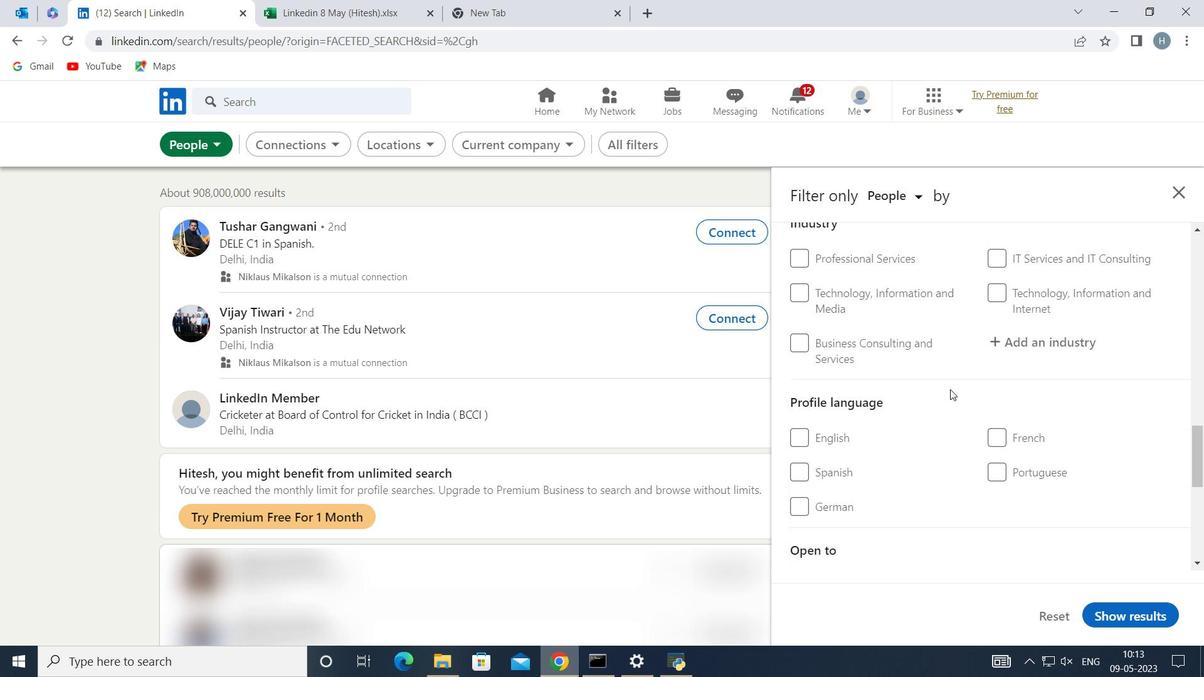 
Action: Mouse moved to (809, 458)
Screenshot: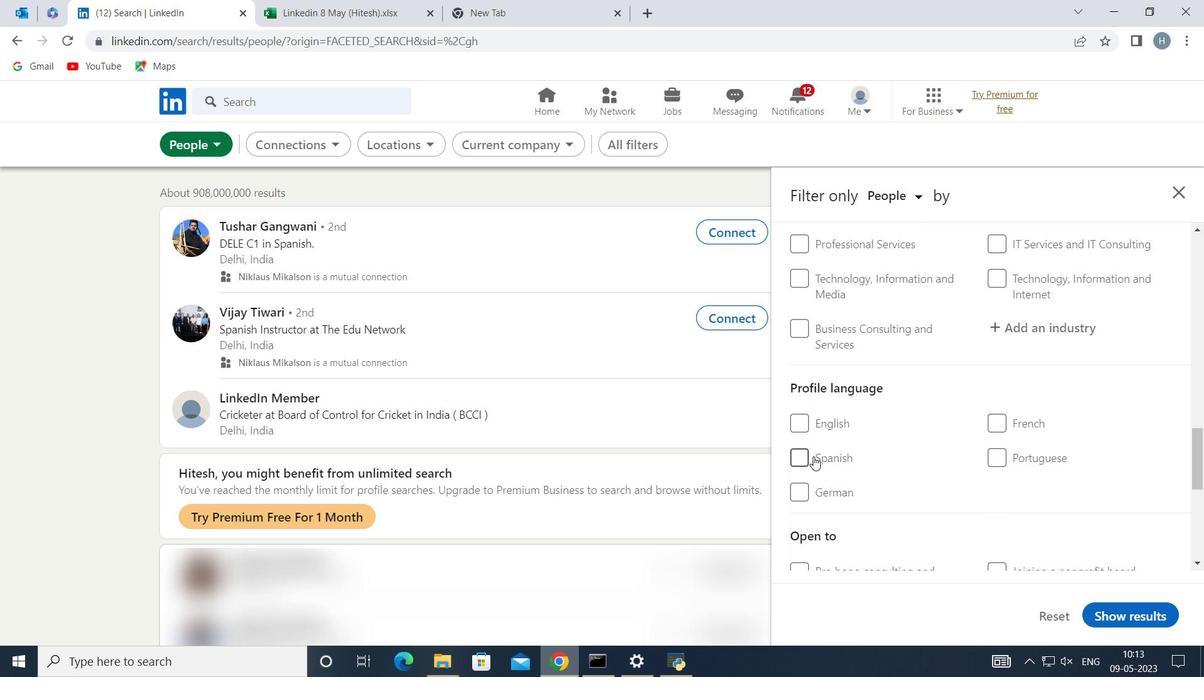 
Action: Mouse pressed left at (809, 458)
Screenshot: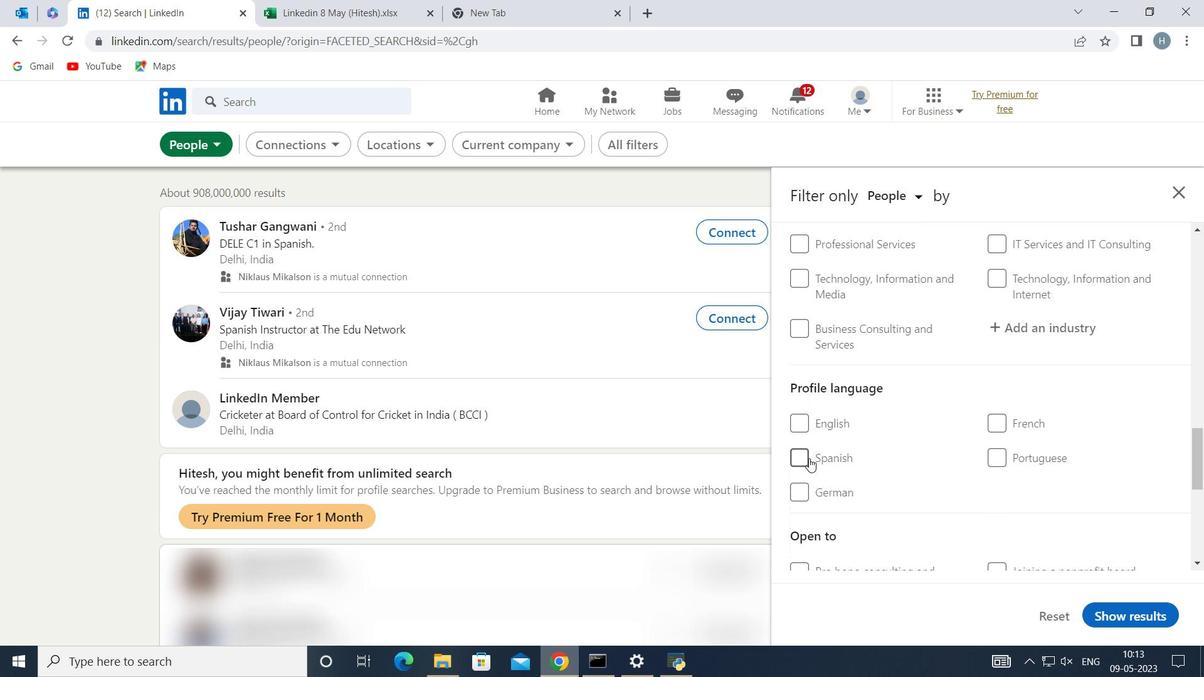 
Action: Mouse moved to (932, 435)
Screenshot: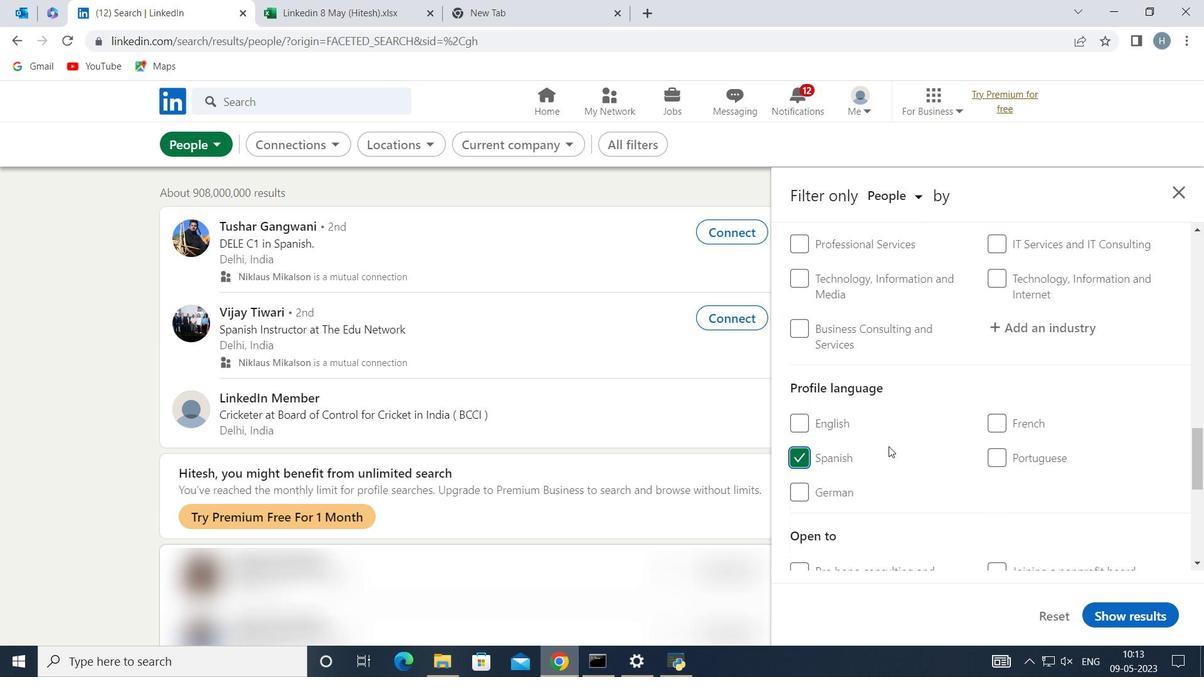 
Action: Mouse scrolled (932, 436) with delta (0, 0)
Screenshot: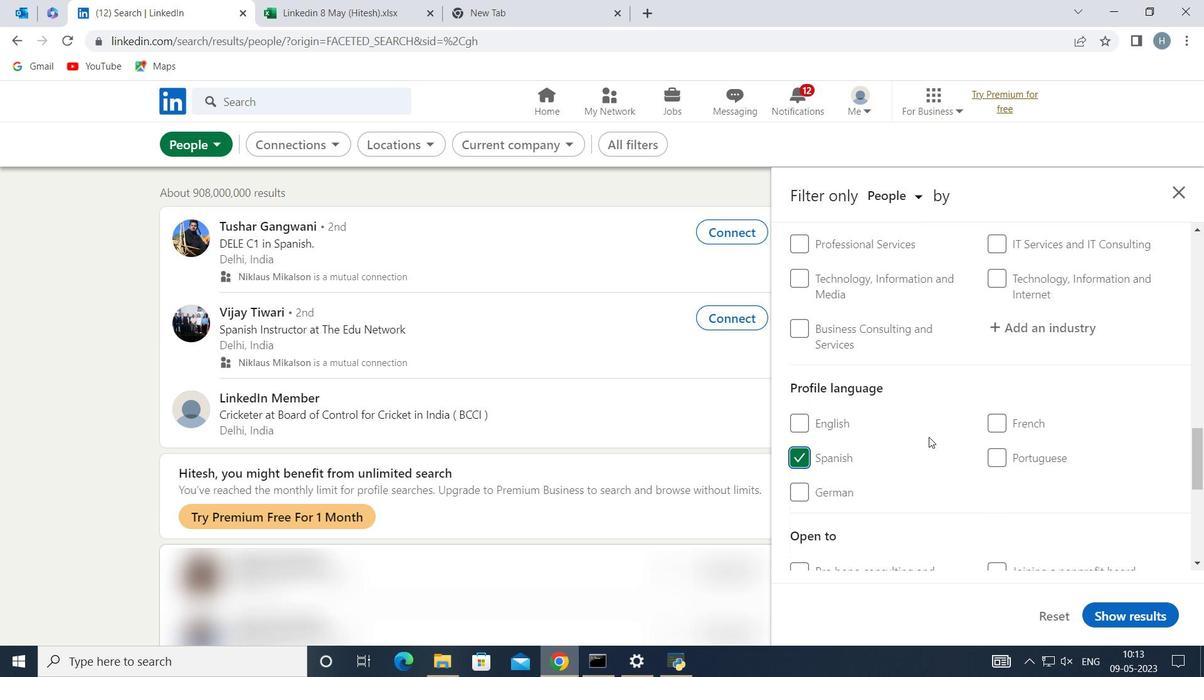 
Action: Mouse moved to (932, 430)
Screenshot: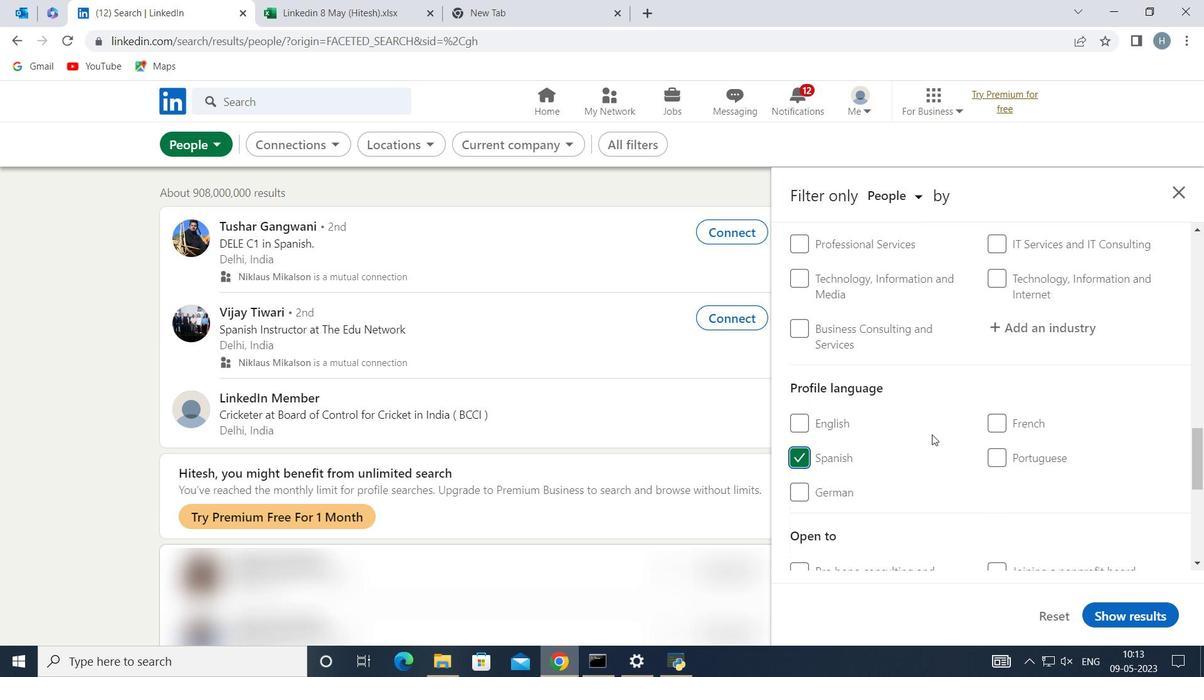 
Action: Mouse scrolled (932, 431) with delta (0, 0)
Screenshot: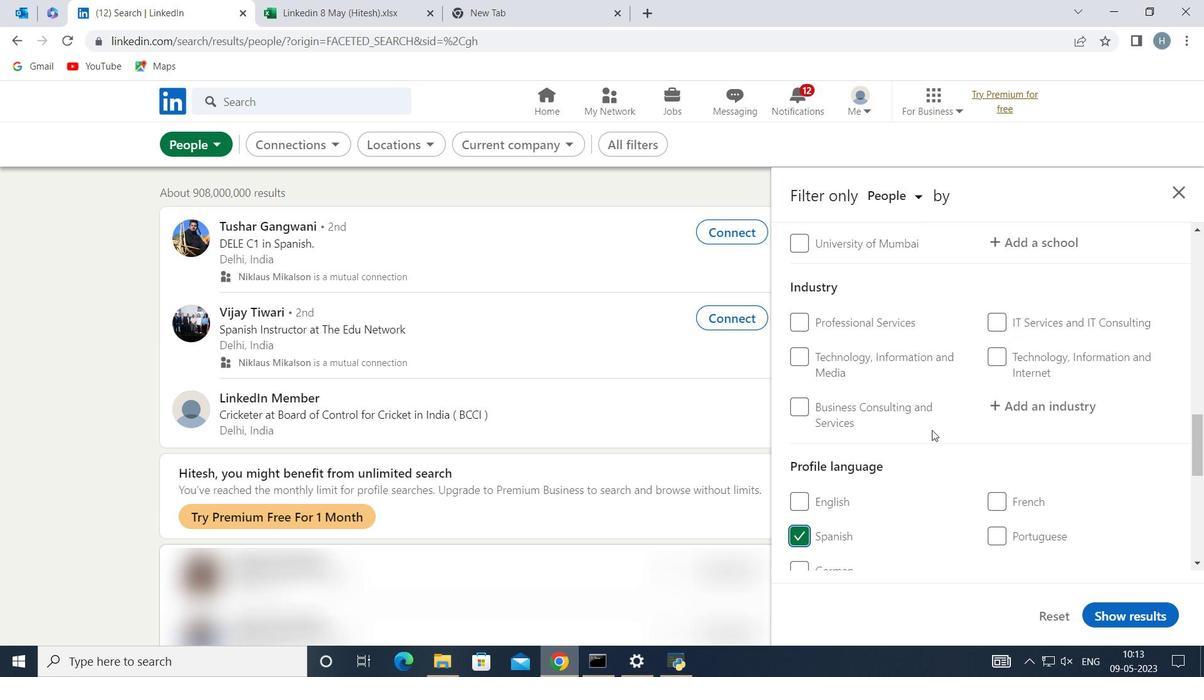 
Action: Mouse scrolled (932, 431) with delta (0, 0)
Screenshot: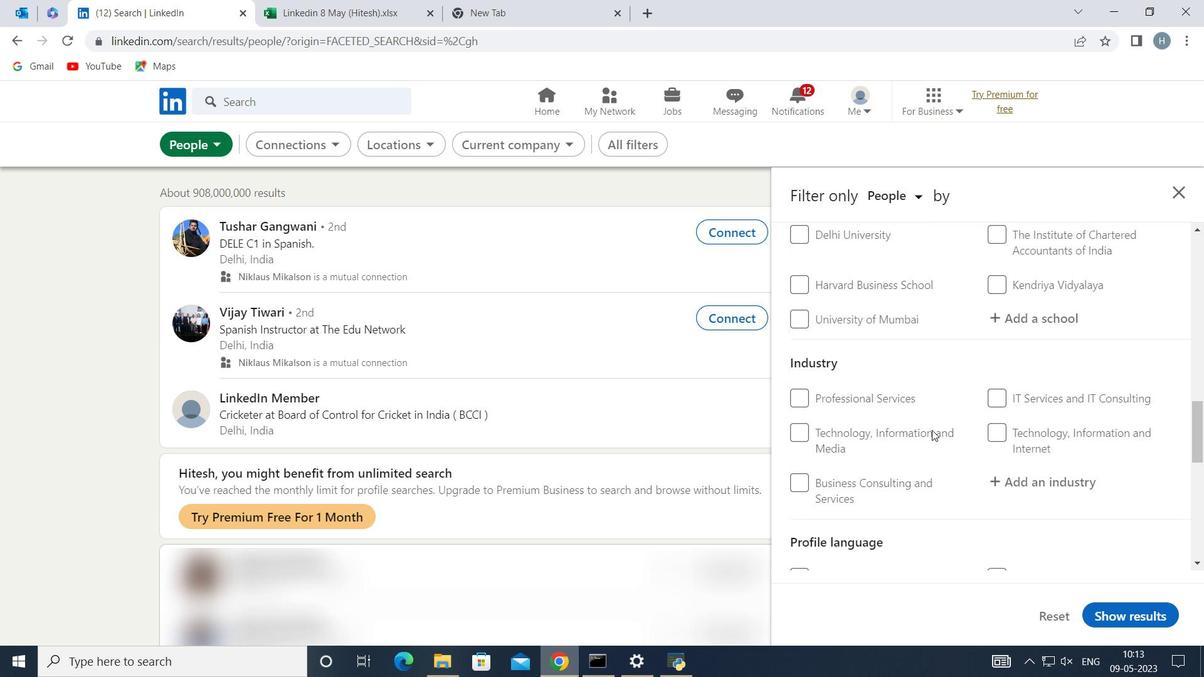 
Action: Mouse scrolled (932, 431) with delta (0, 0)
Screenshot: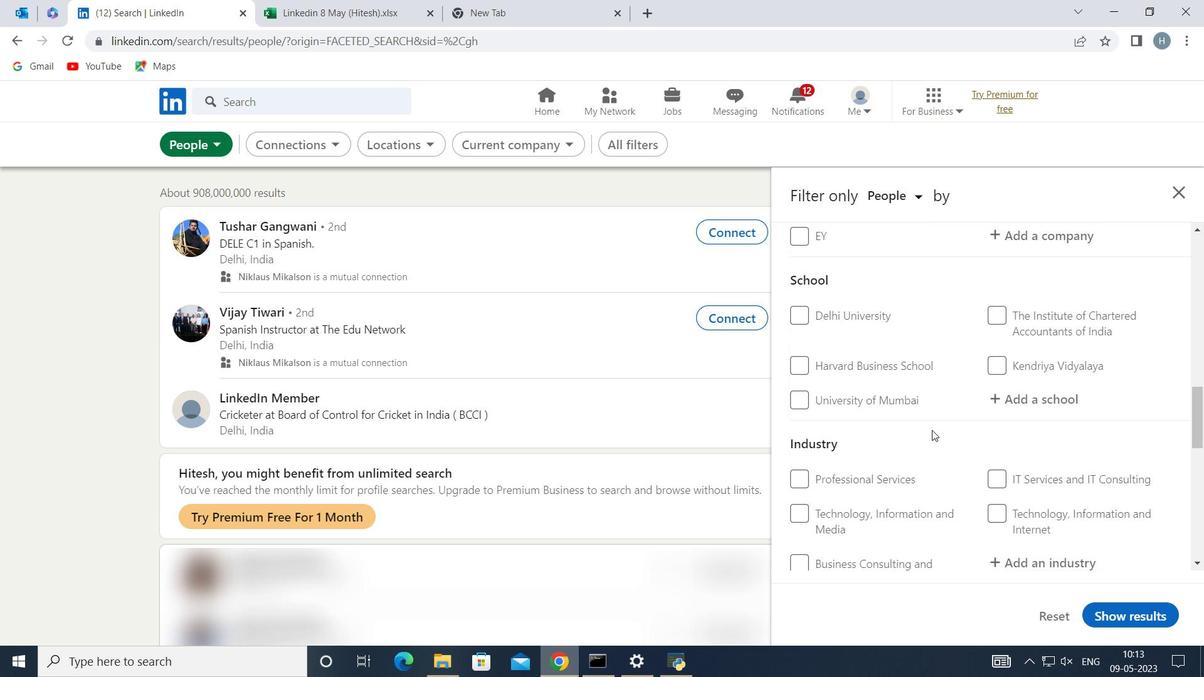 
Action: Mouse moved to (931, 429)
Screenshot: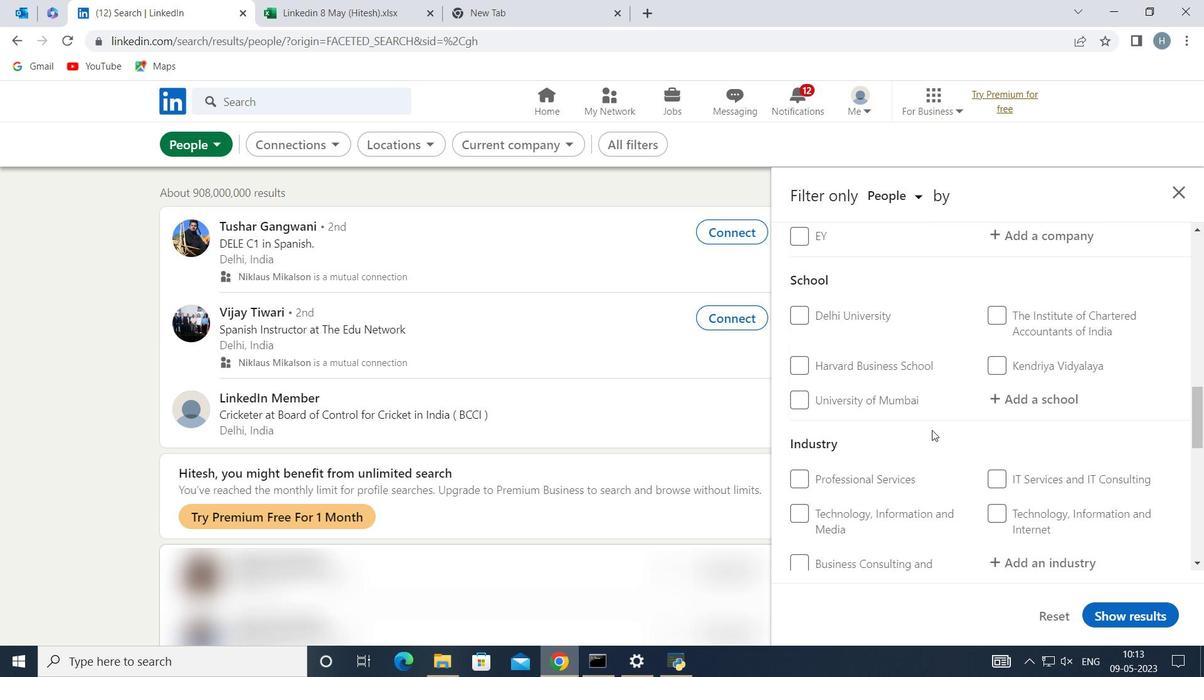 
Action: Mouse scrolled (931, 430) with delta (0, 0)
Screenshot: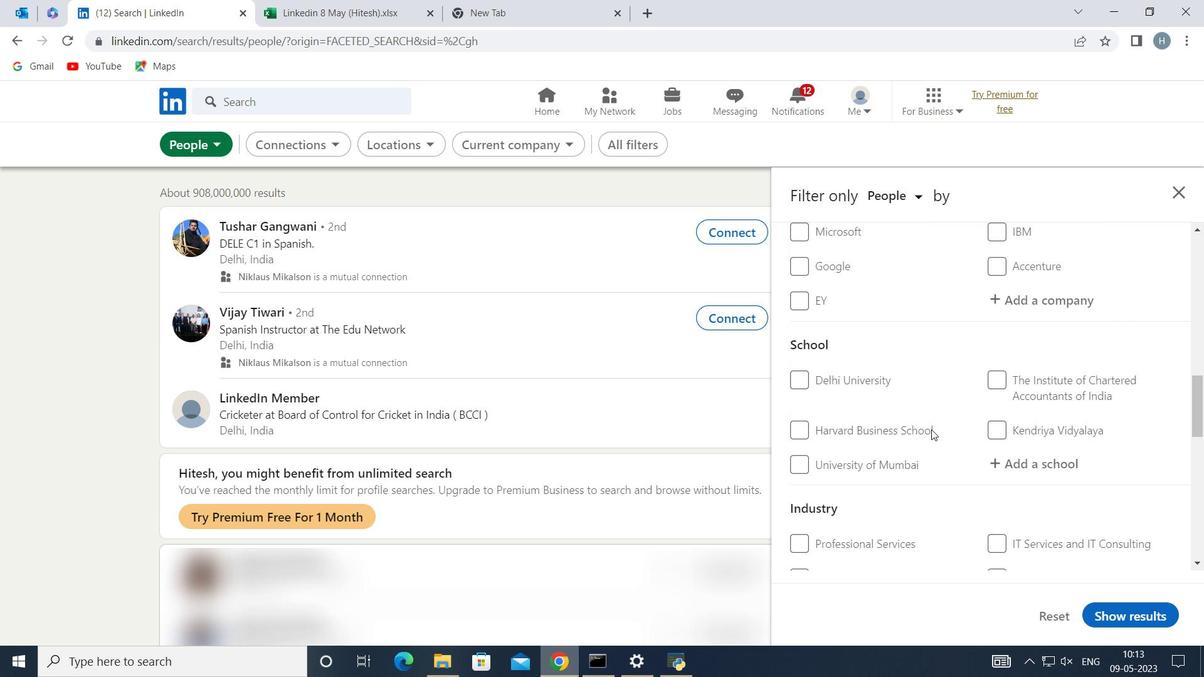 
Action: Mouse scrolled (931, 430) with delta (0, 0)
Screenshot: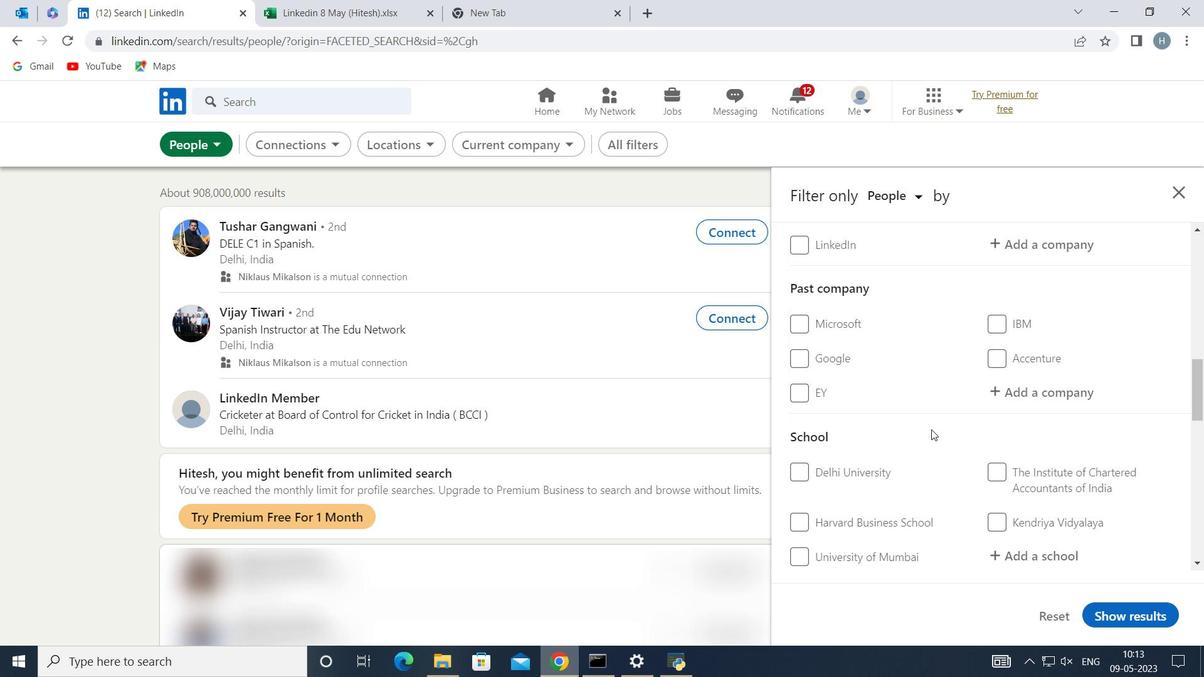 
Action: Mouse scrolled (931, 430) with delta (0, 0)
Screenshot: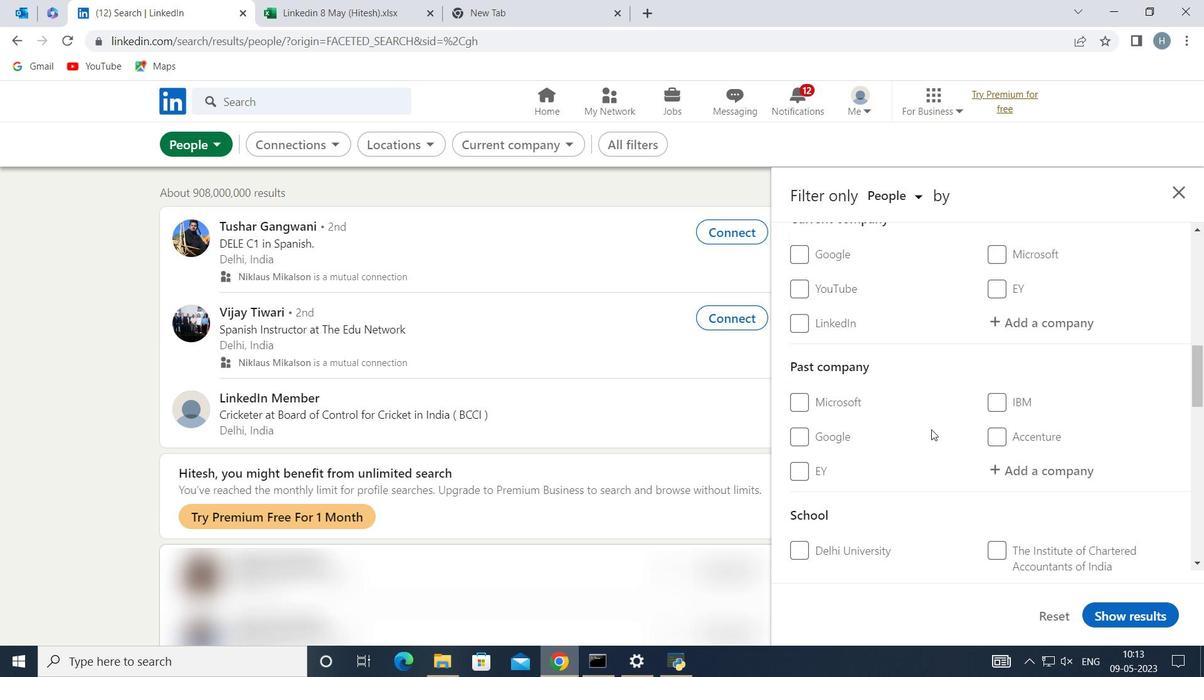 
Action: Mouse moved to (1023, 402)
Screenshot: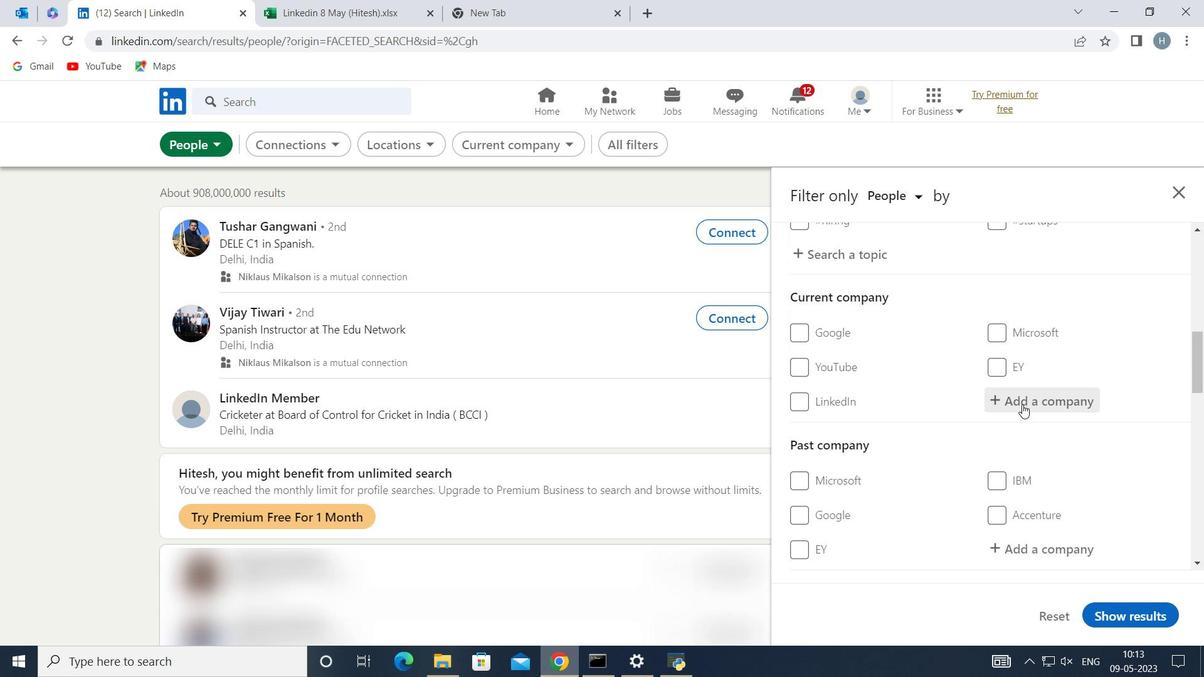 
Action: Mouse pressed left at (1023, 402)
Screenshot: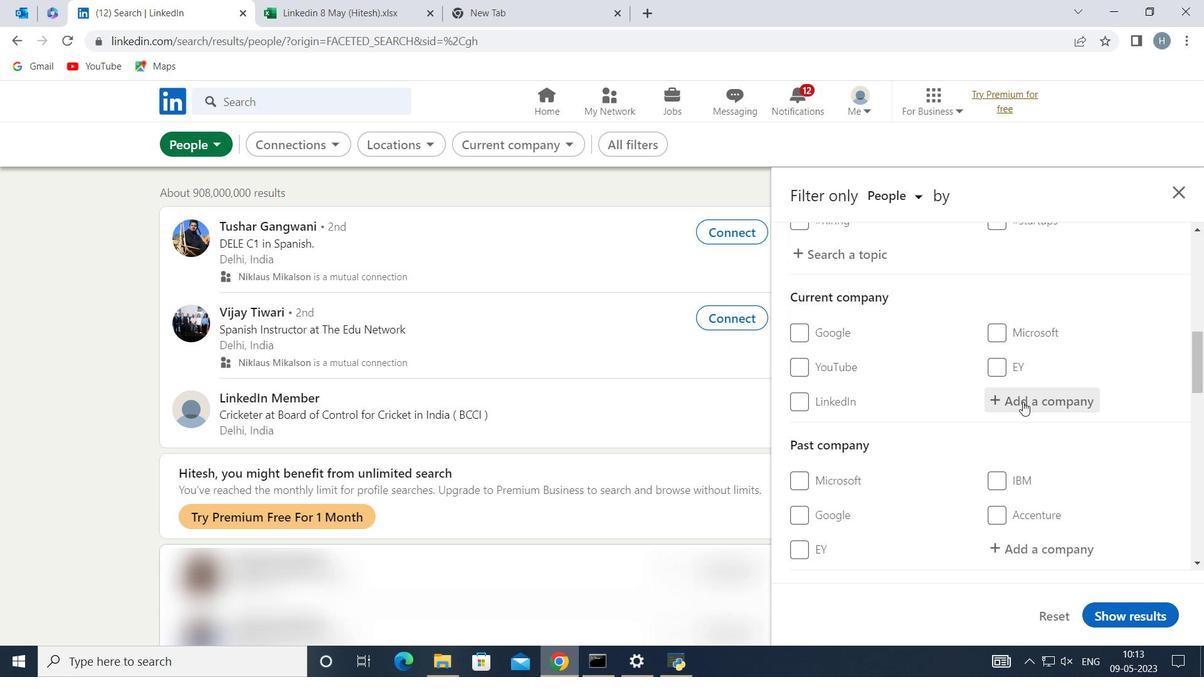 
Action: Key pressed <Key.shift>Hike
Screenshot: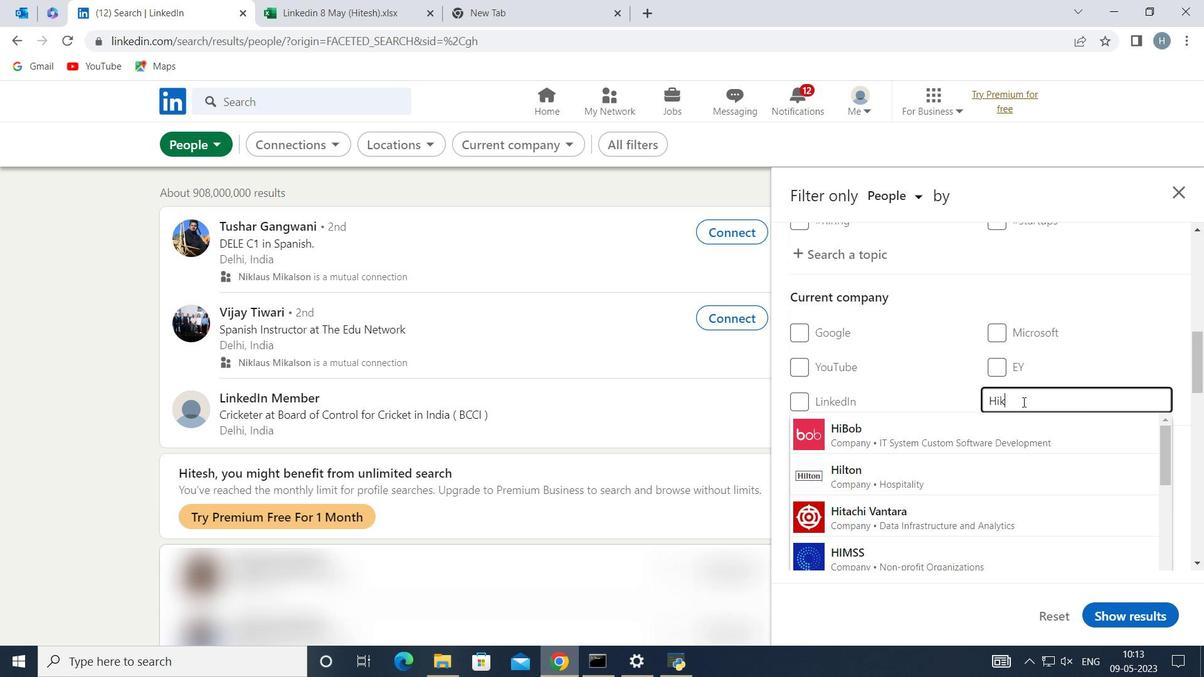 
Action: Mouse moved to (908, 423)
Screenshot: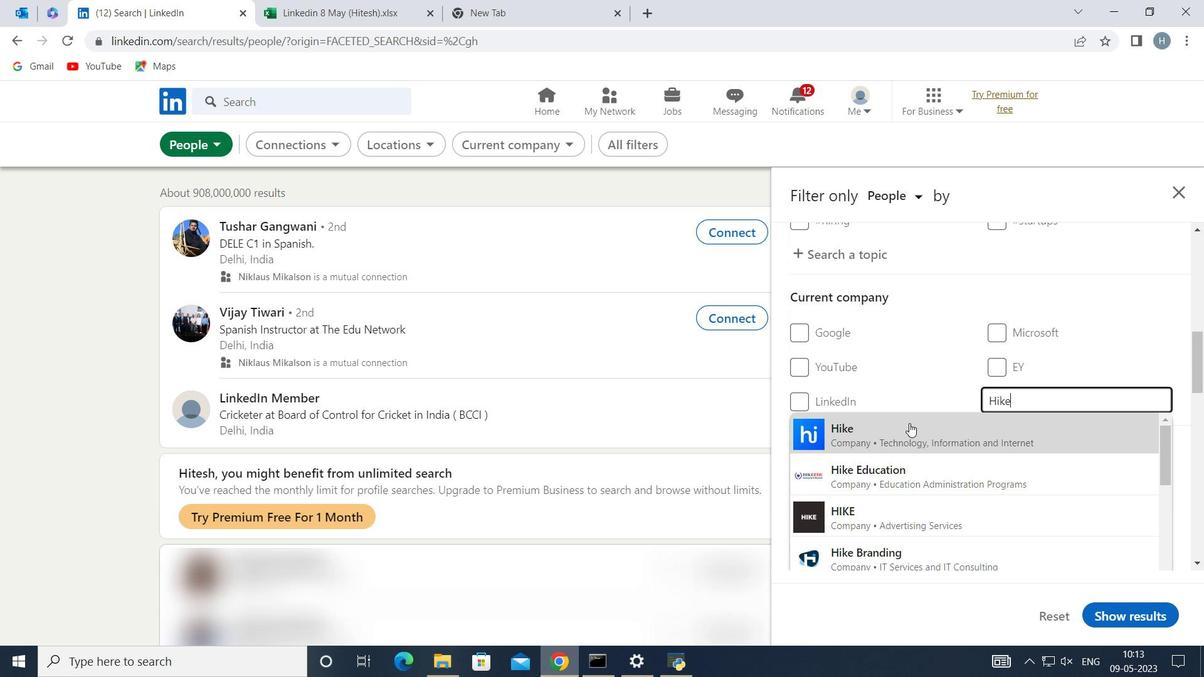 
Action: Mouse pressed left at (908, 423)
Screenshot: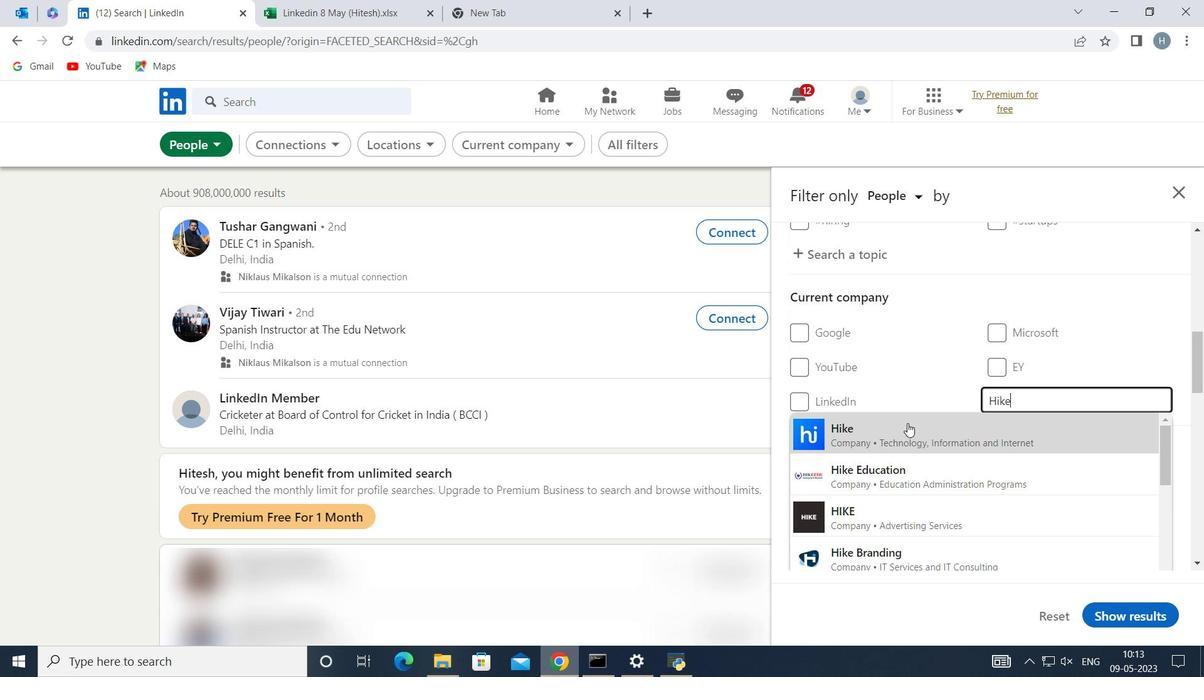 
Action: Mouse moved to (926, 408)
Screenshot: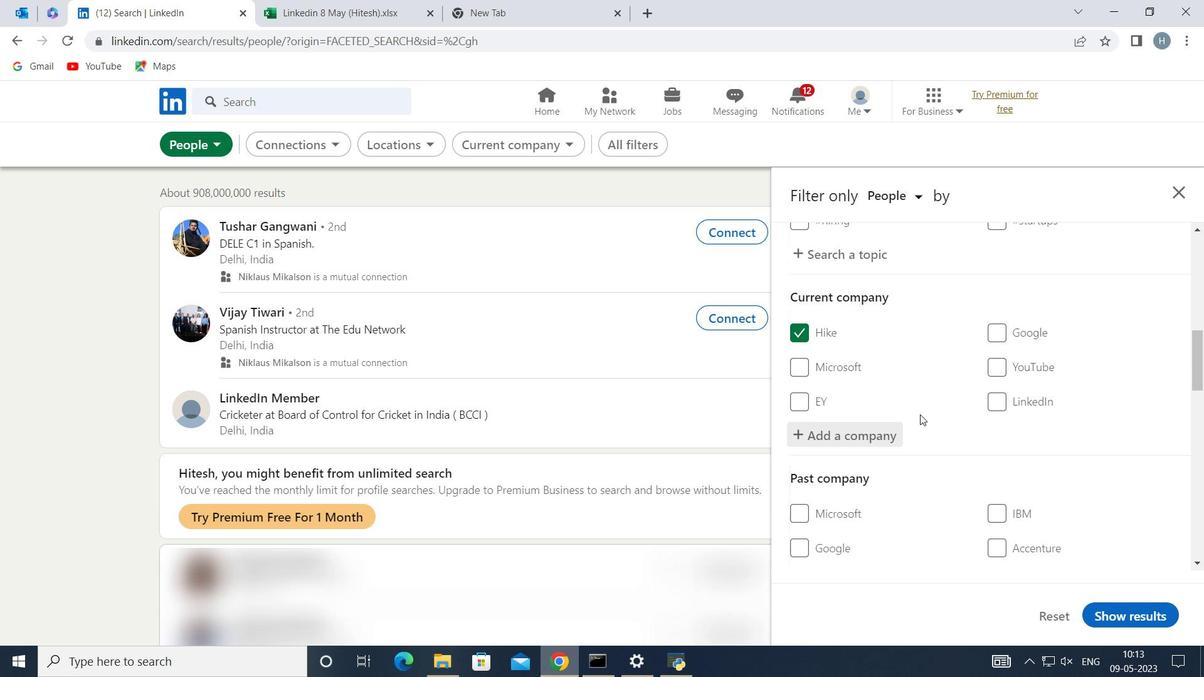 
Action: Mouse scrolled (926, 407) with delta (0, 0)
Screenshot: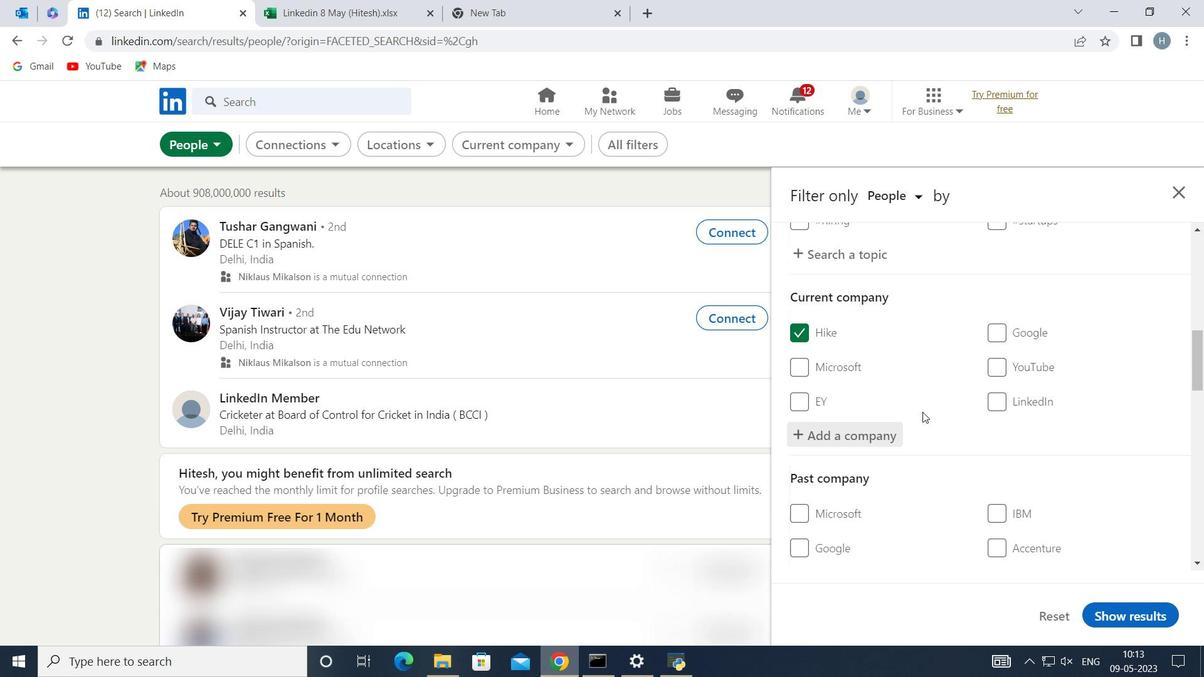 
Action: Mouse moved to (928, 406)
Screenshot: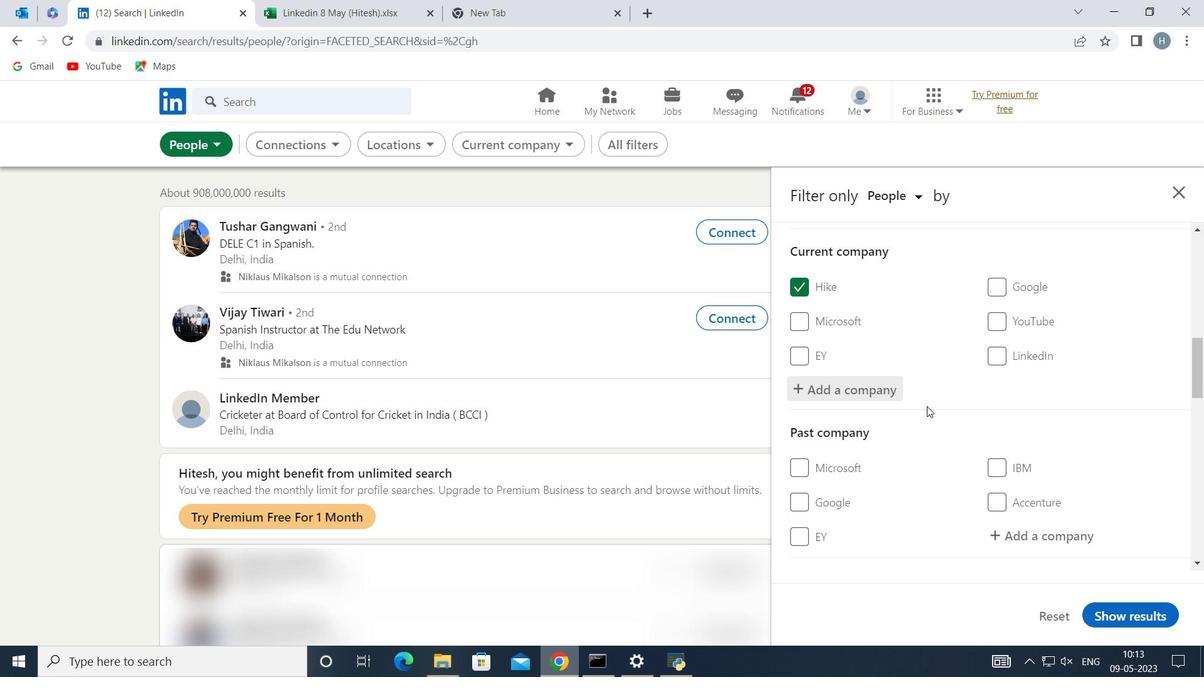 
Action: Mouse scrolled (928, 406) with delta (0, 0)
Screenshot: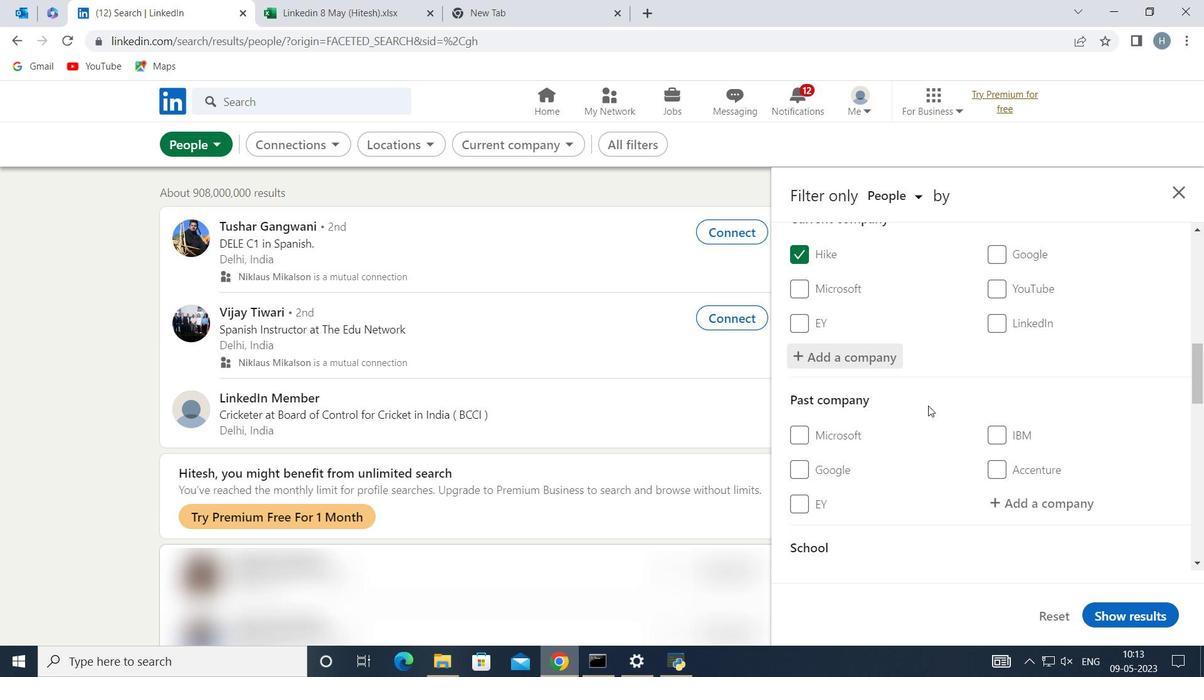
Action: Mouse moved to (926, 404)
Screenshot: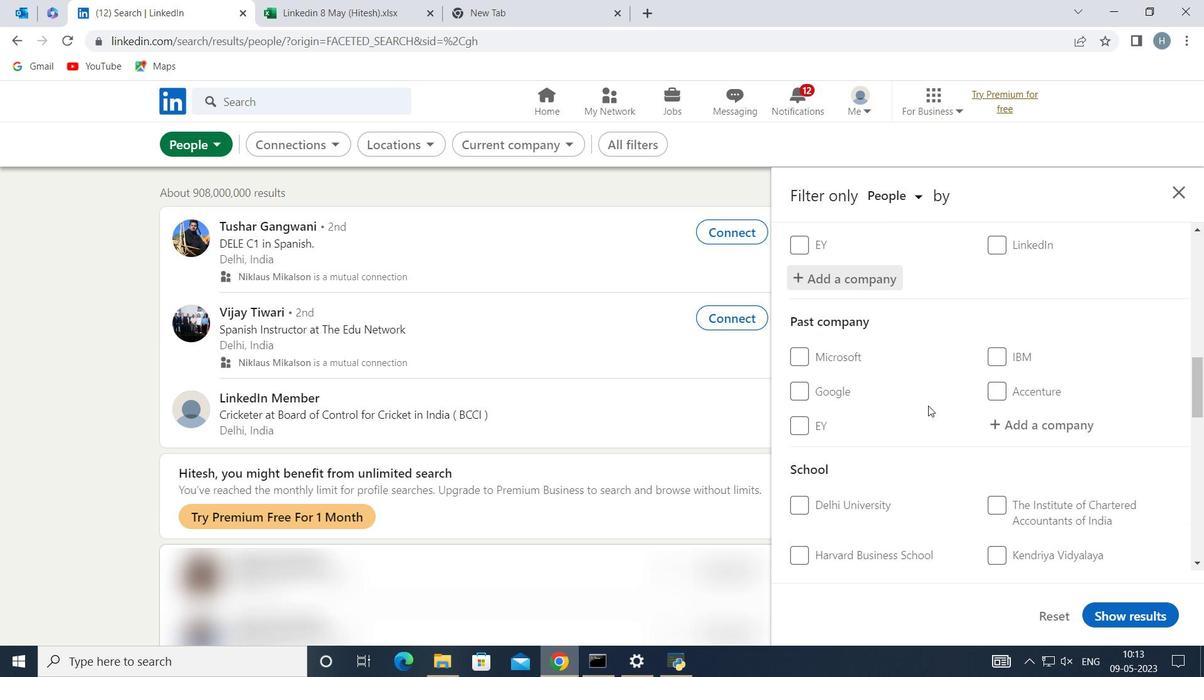 
Action: Mouse scrolled (926, 404) with delta (0, 0)
Screenshot: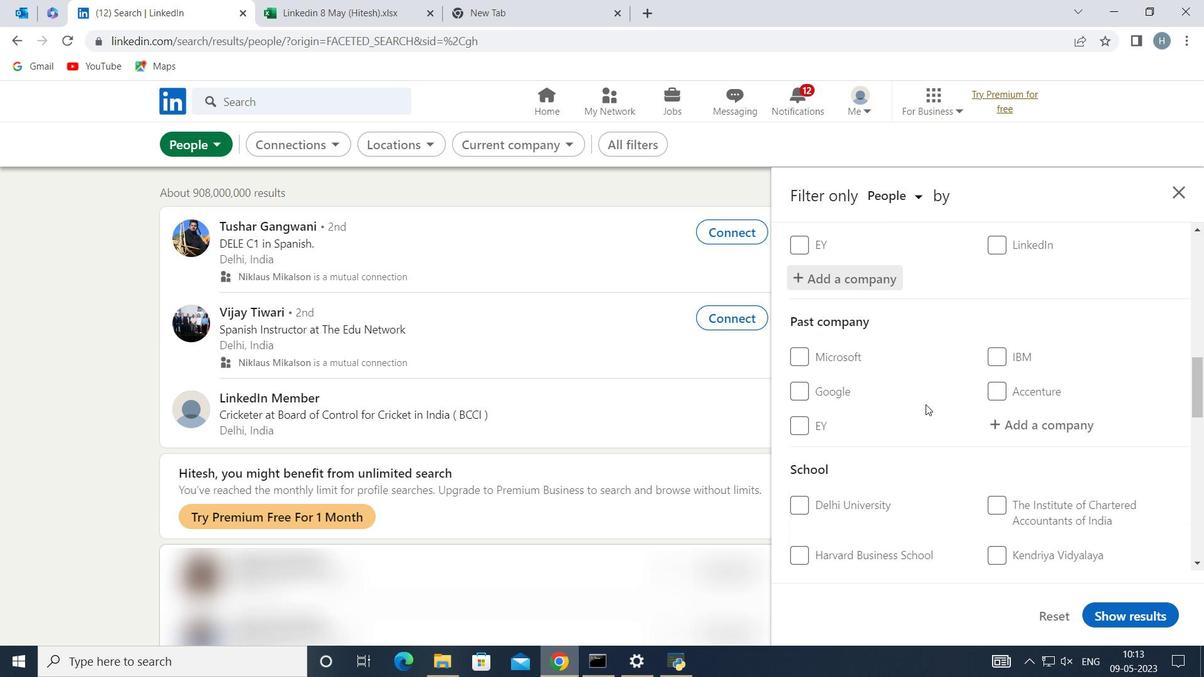 
Action: Mouse scrolled (926, 404) with delta (0, 0)
Screenshot: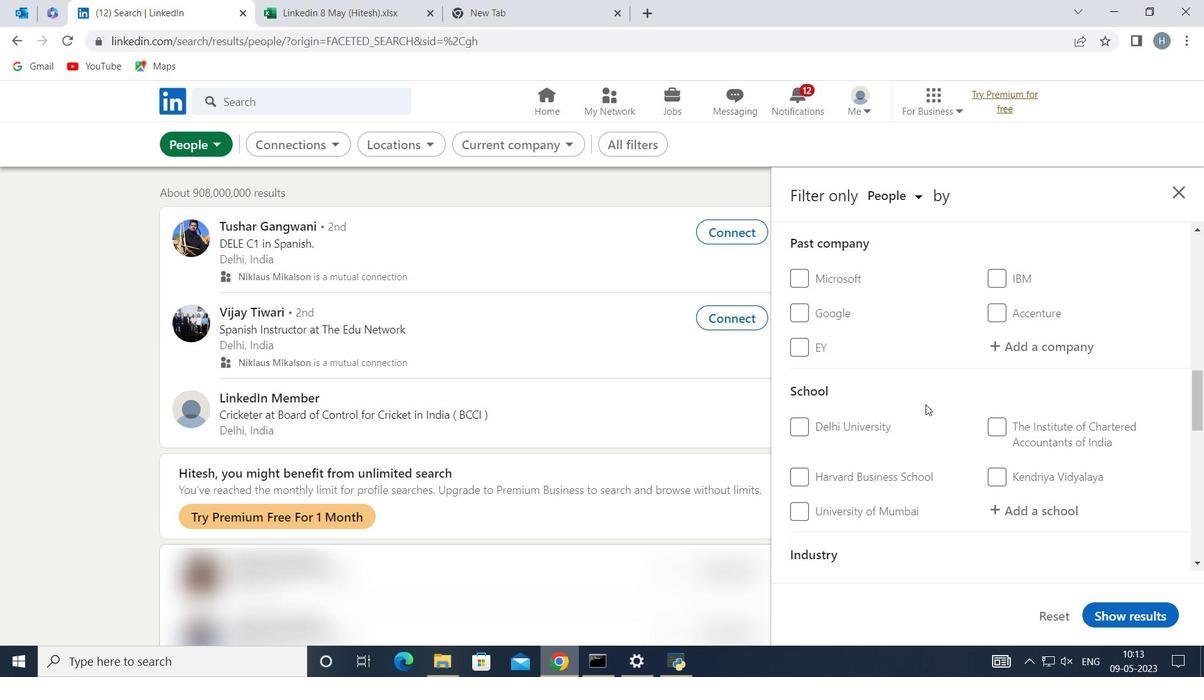 
Action: Mouse moved to (1029, 429)
Screenshot: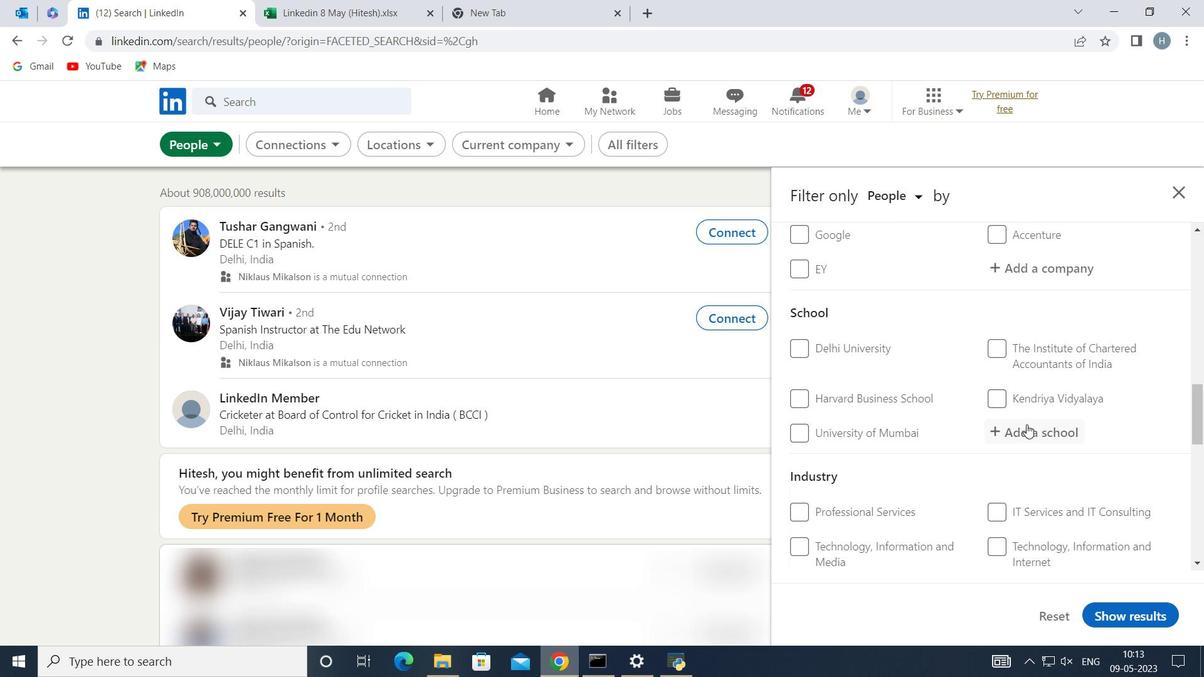 
Action: Mouse pressed left at (1029, 429)
Screenshot: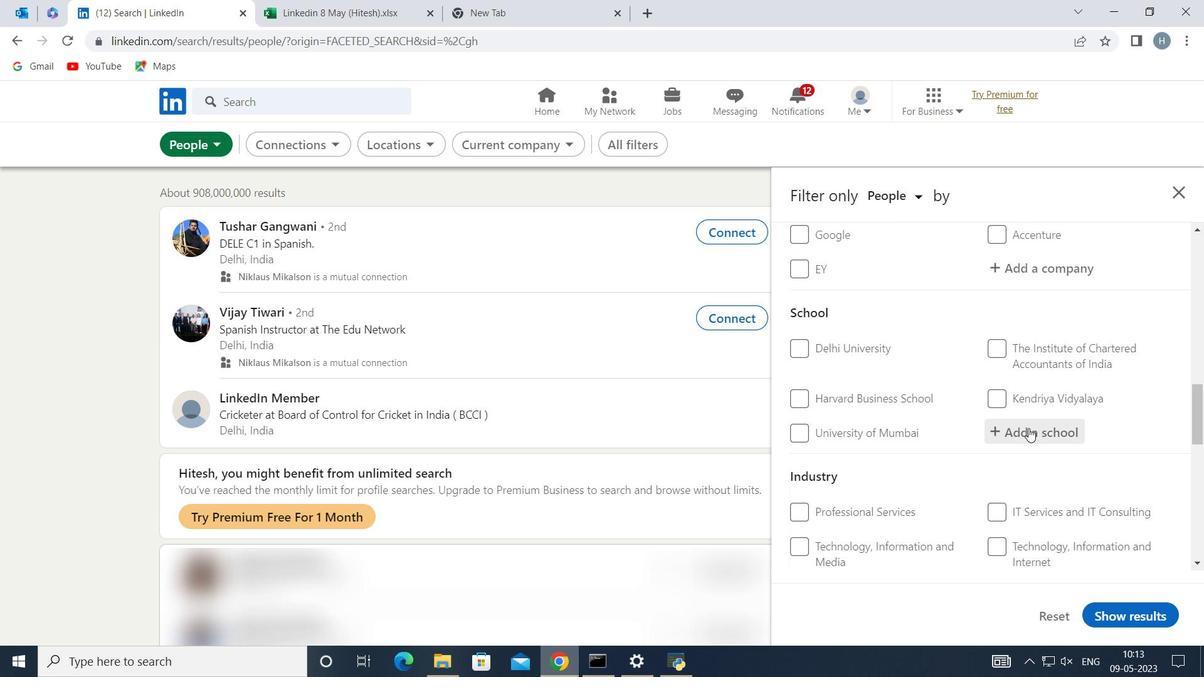 
Action: Mouse moved to (1029, 429)
Screenshot: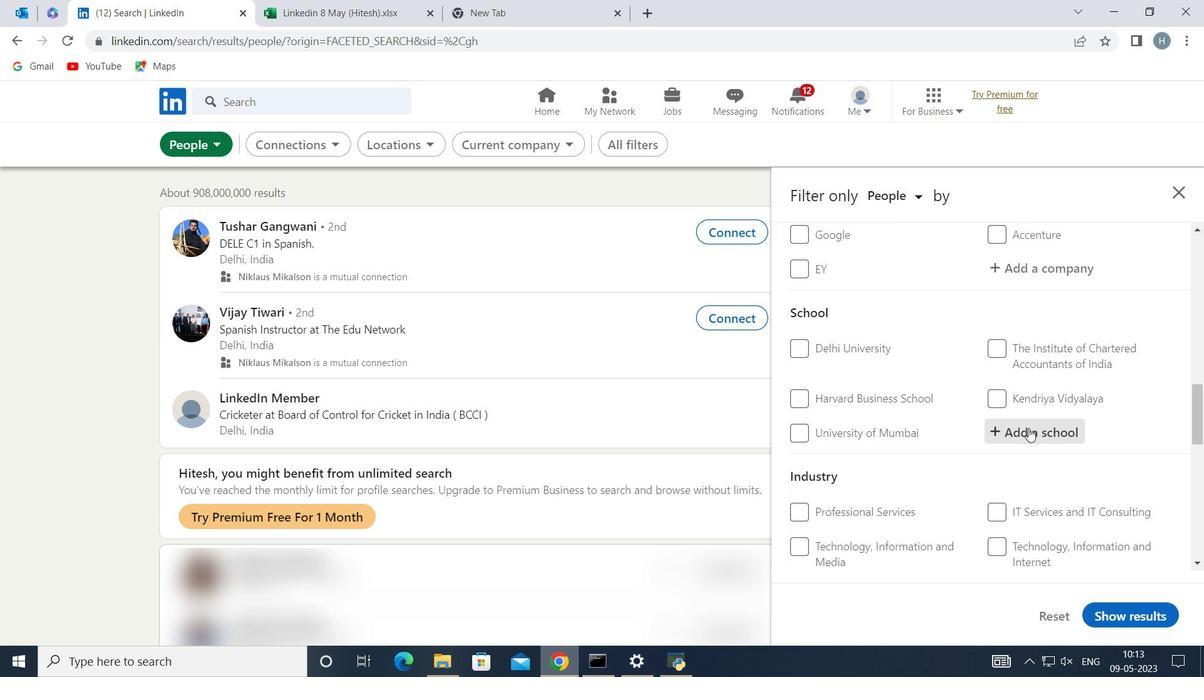 
Action: Key pressed <Key.shift>Dr<Key.space><Key.shift>Bal
Screenshot: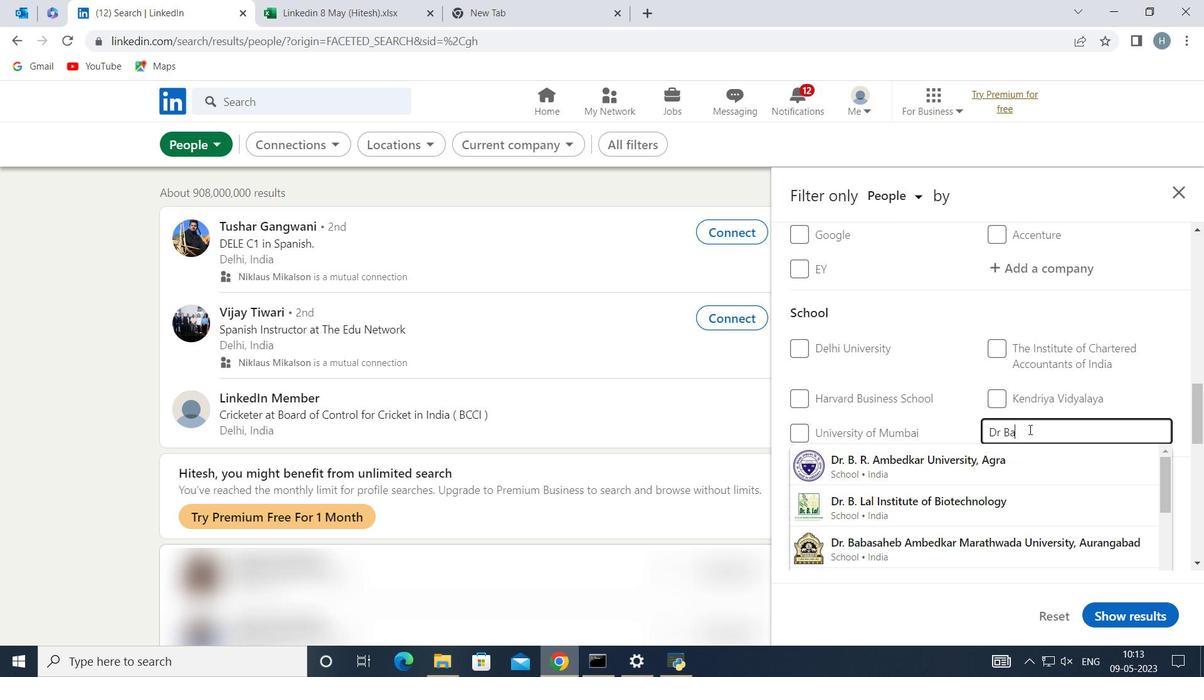 
Action: Mouse moved to (948, 459)
Screenshot: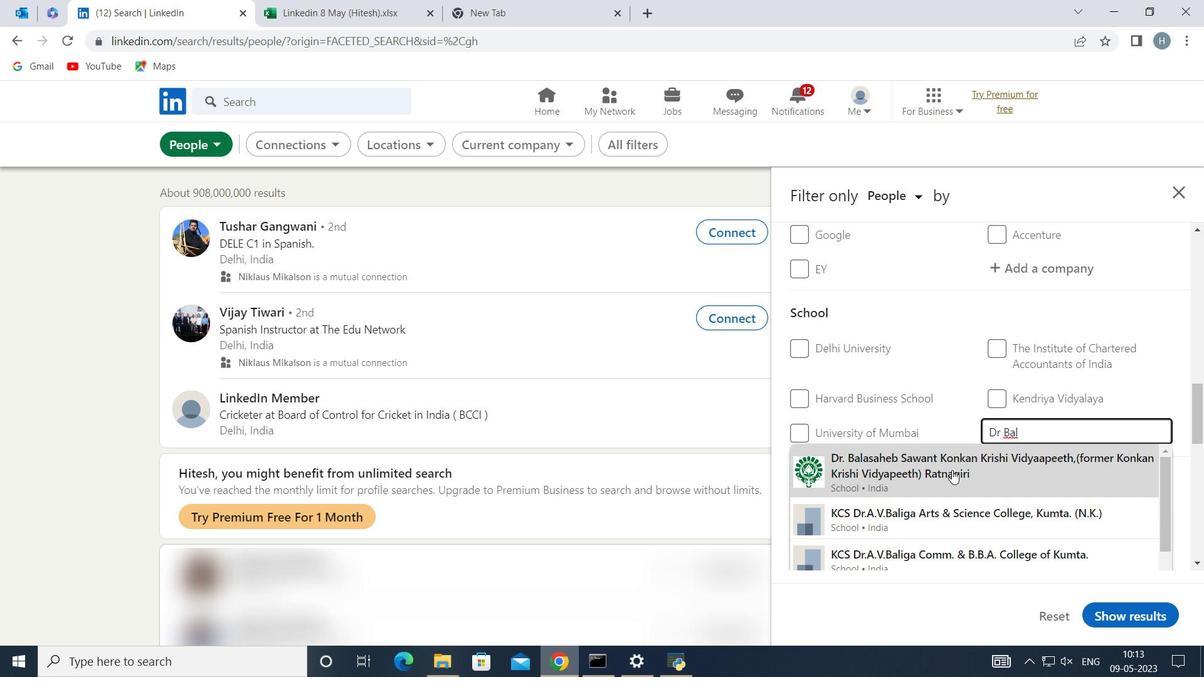 
Action: Mouse pressed left at (948, 459)
Screenshot: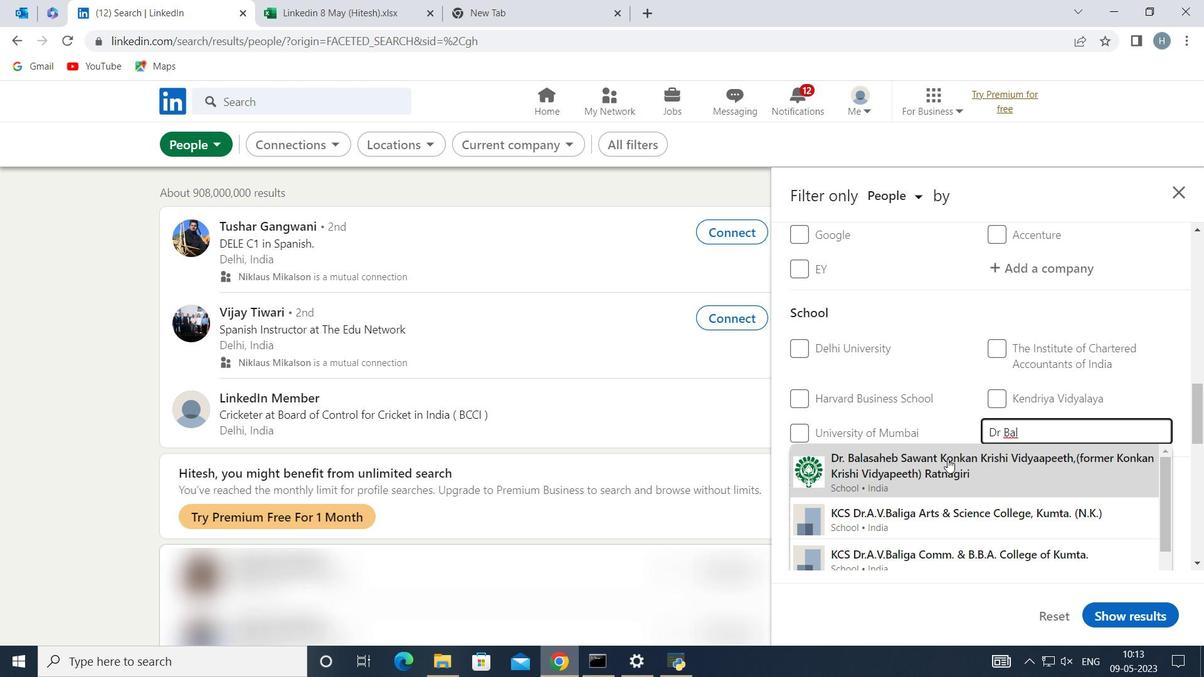 
Action: Mouse moved to (934, 422)
Screenshot: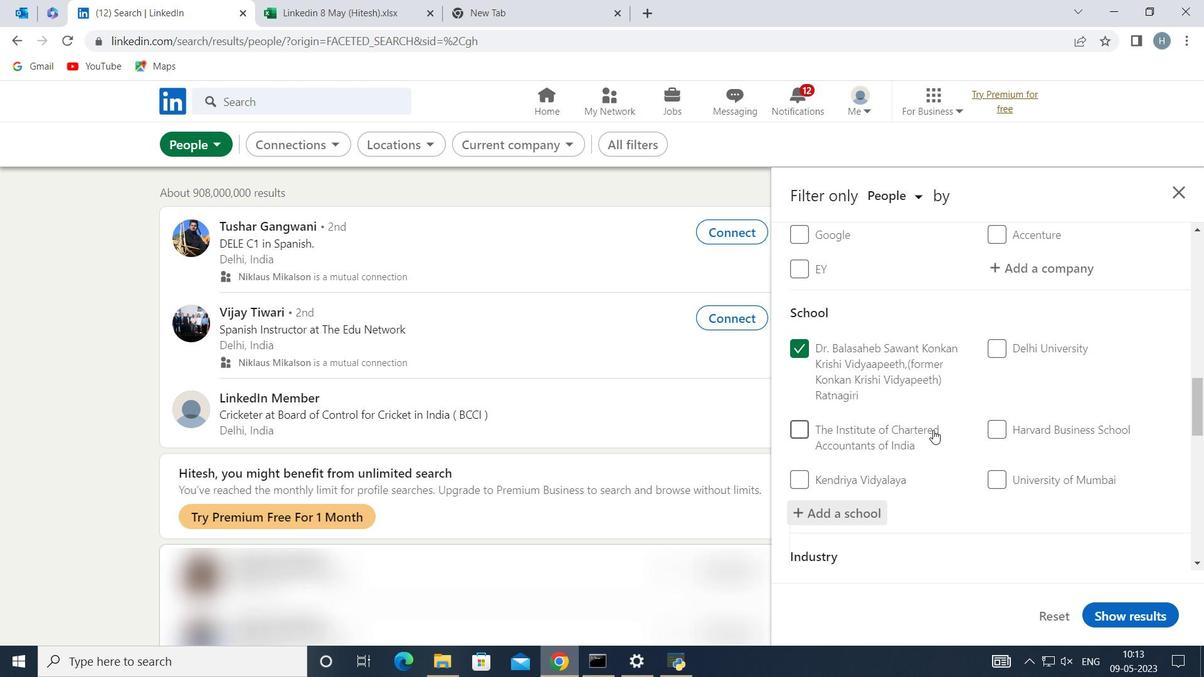 
Action: Mouse scrolled (934, 422) with delta (0, 0)
Screenshot: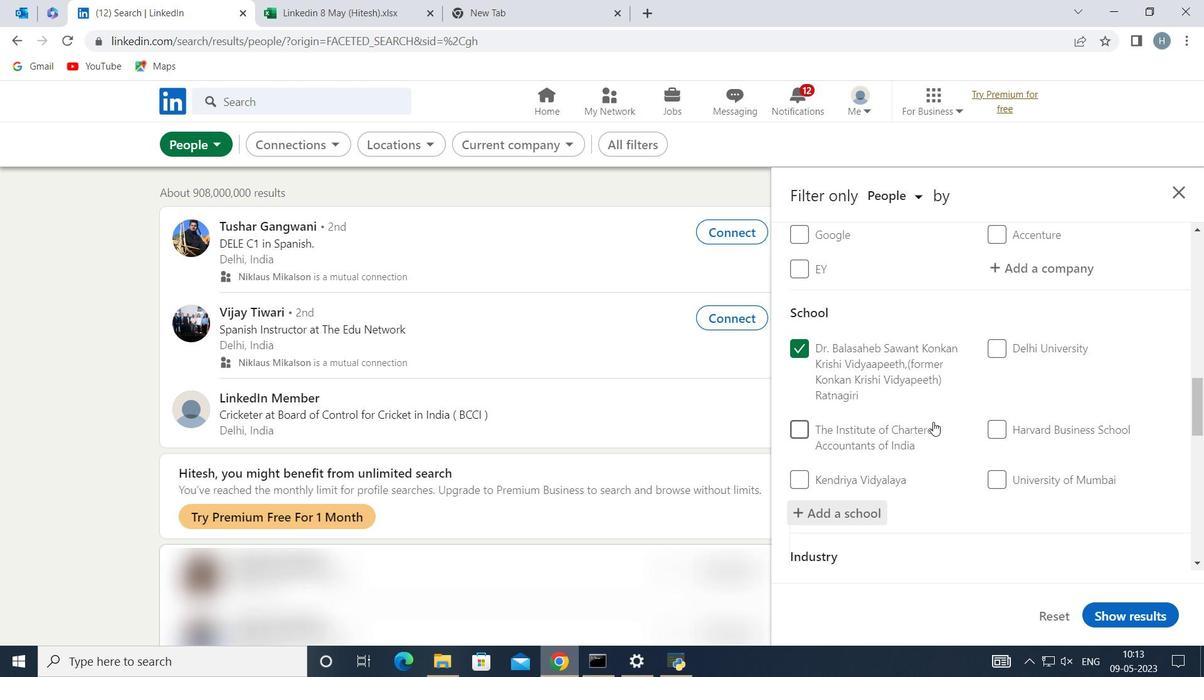 
Action: Mouse moved to (935, 416)
Screenshot: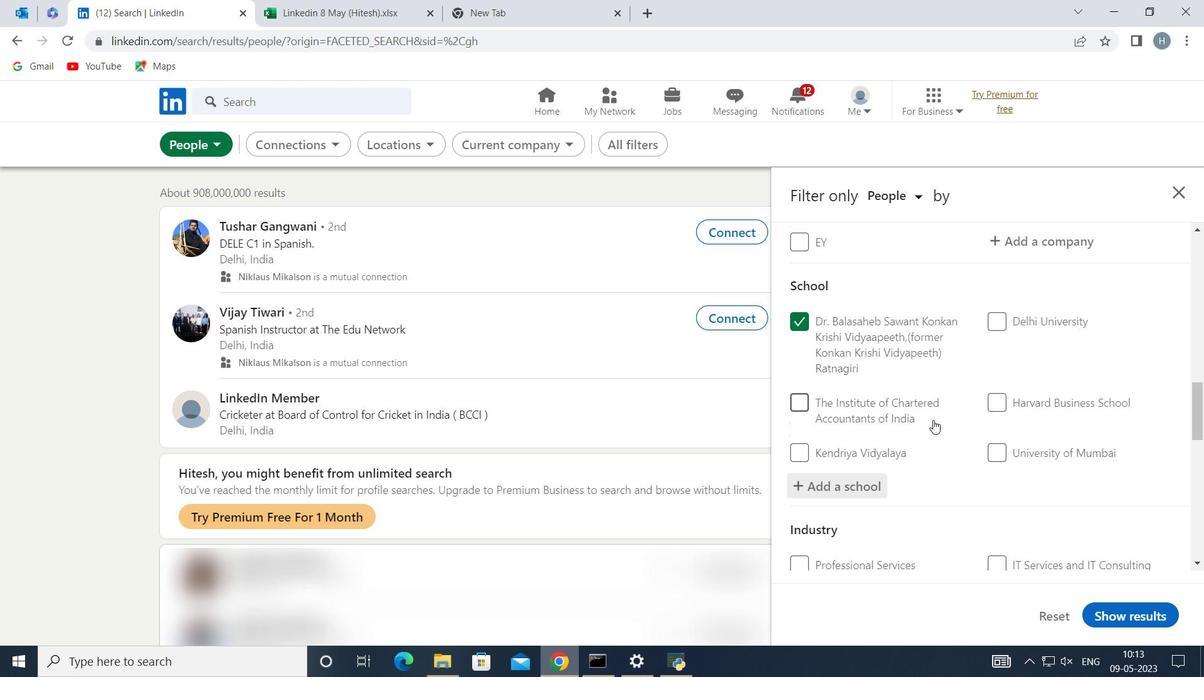 
Action: Mouse scrolled (935, 415) with delta (0, 0)
Screenshot: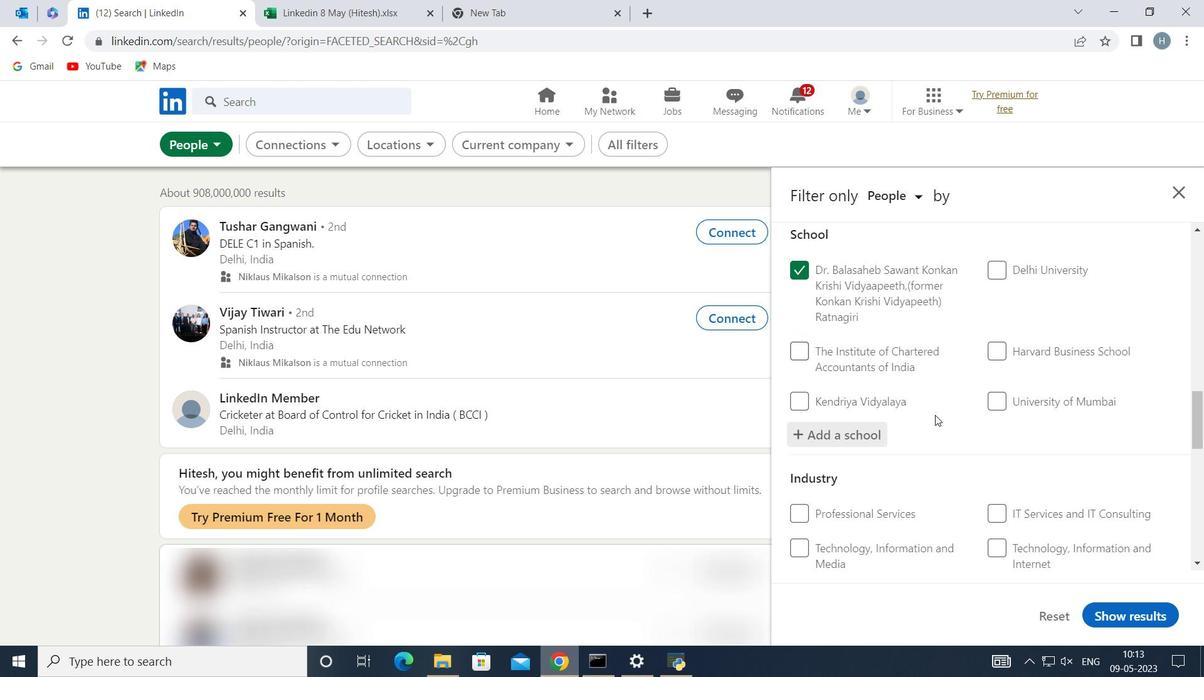 
Action: Mouse moved to (937, 413)
Screenshot: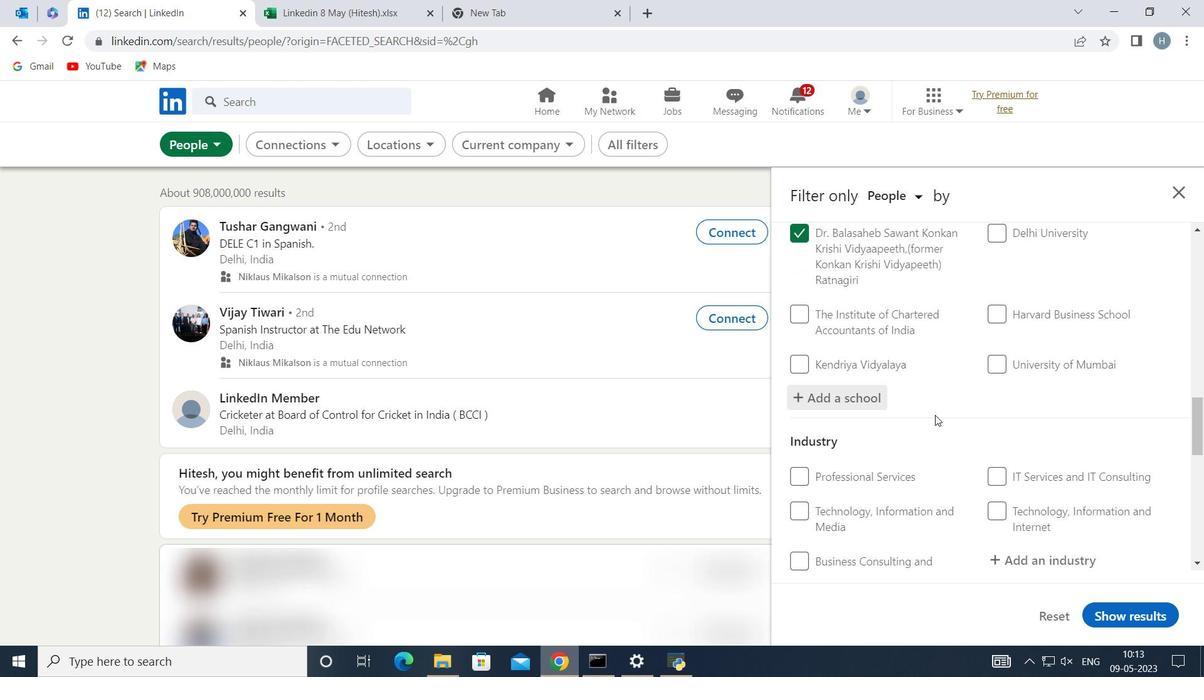 
Action: Mouse scrolled (937, 412) with delta (0, 0)
Screenshot: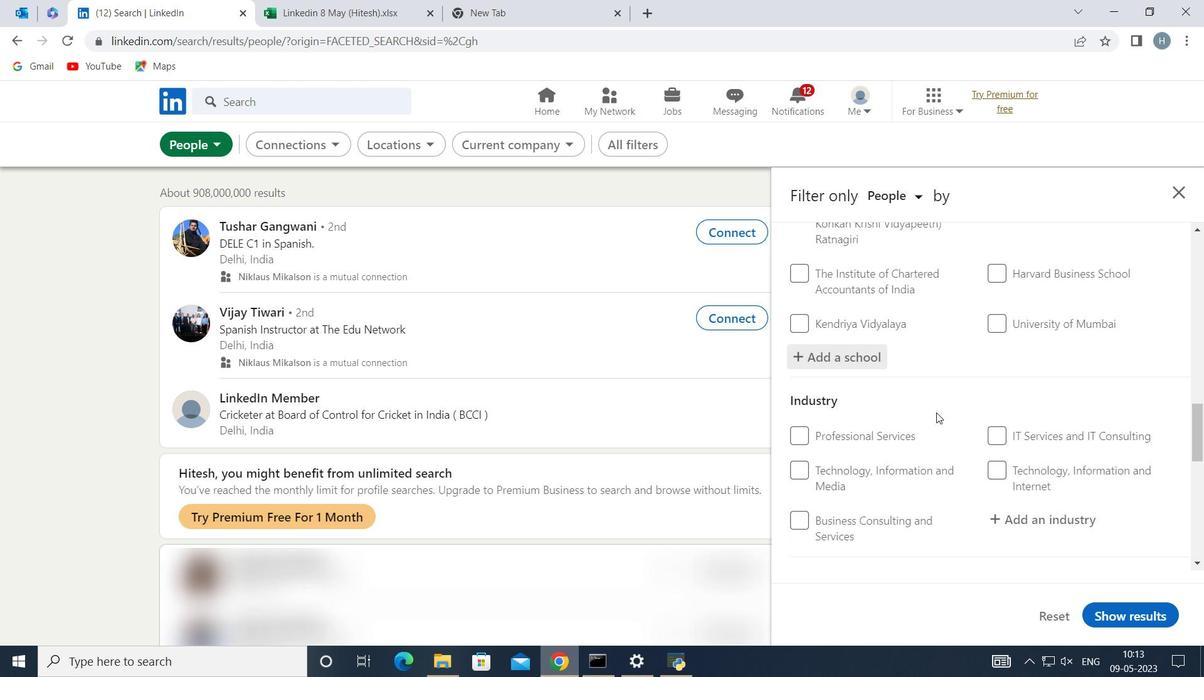 
Action: Mouse moved to (1015, 441)
Screenshot: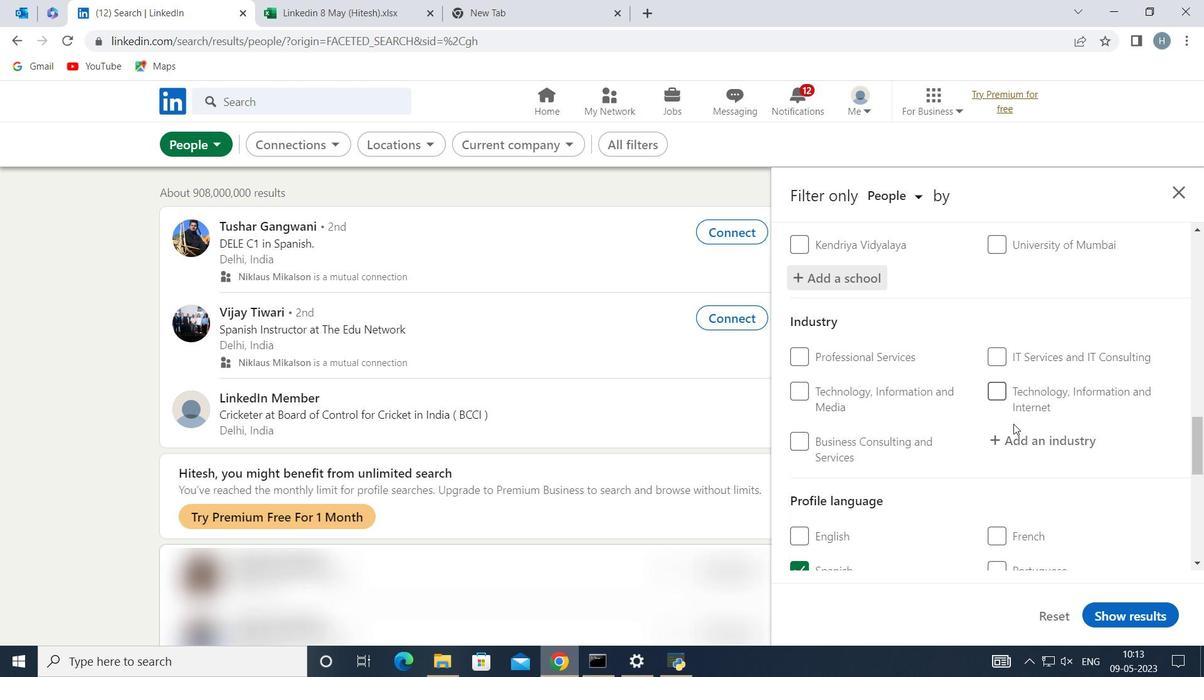 
Action: Mouse pressed left at (1015, 441)
Screenshot: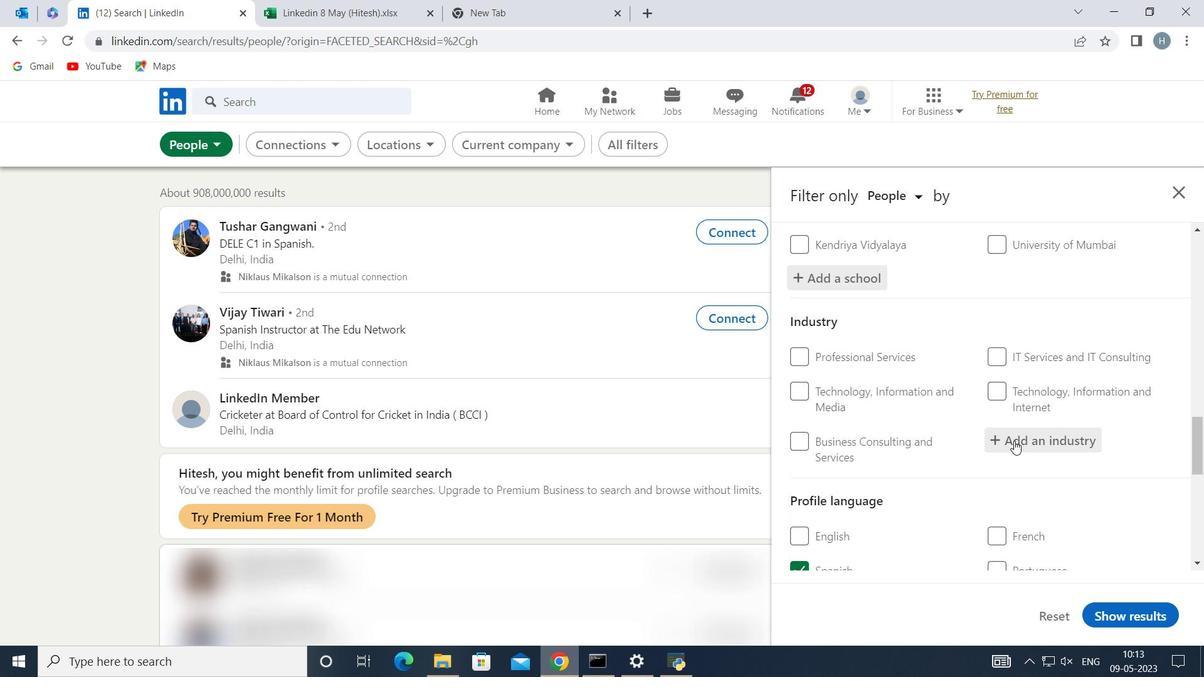 
Action: Mouse moved to (1015, 442)
Screenshot: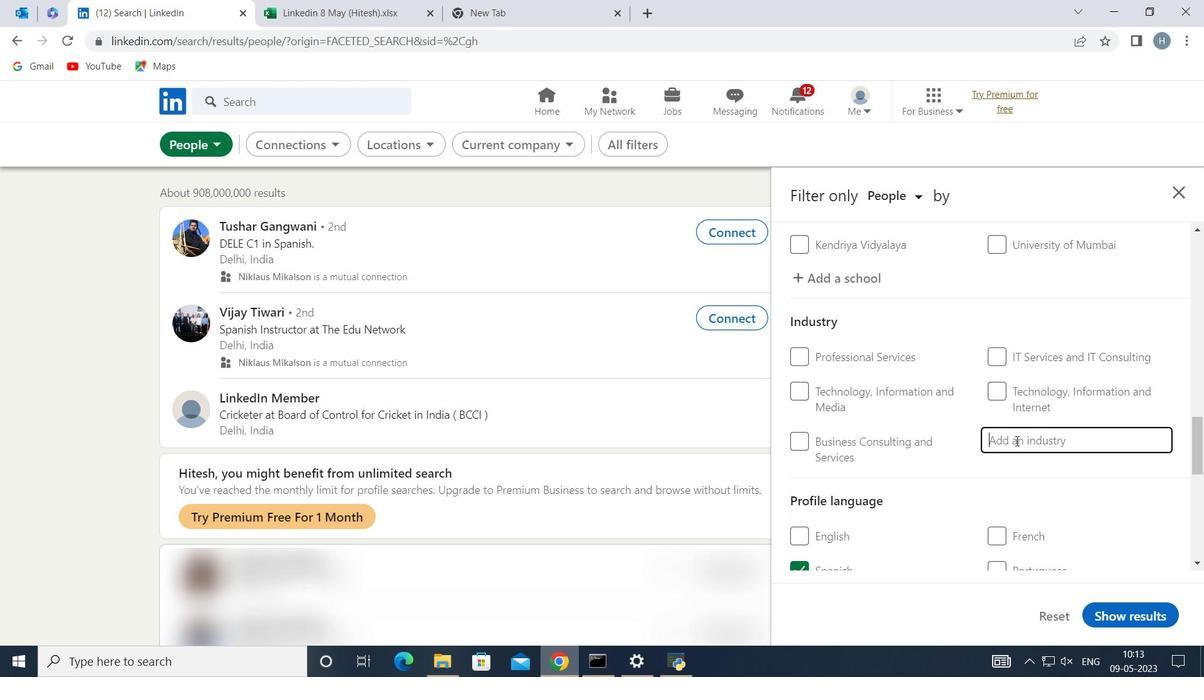 
Action: Key pressed <Key.shift>Renewable<Key.space><Key.shift>Energy<Key.space><Key.shift>Se
Screenshot: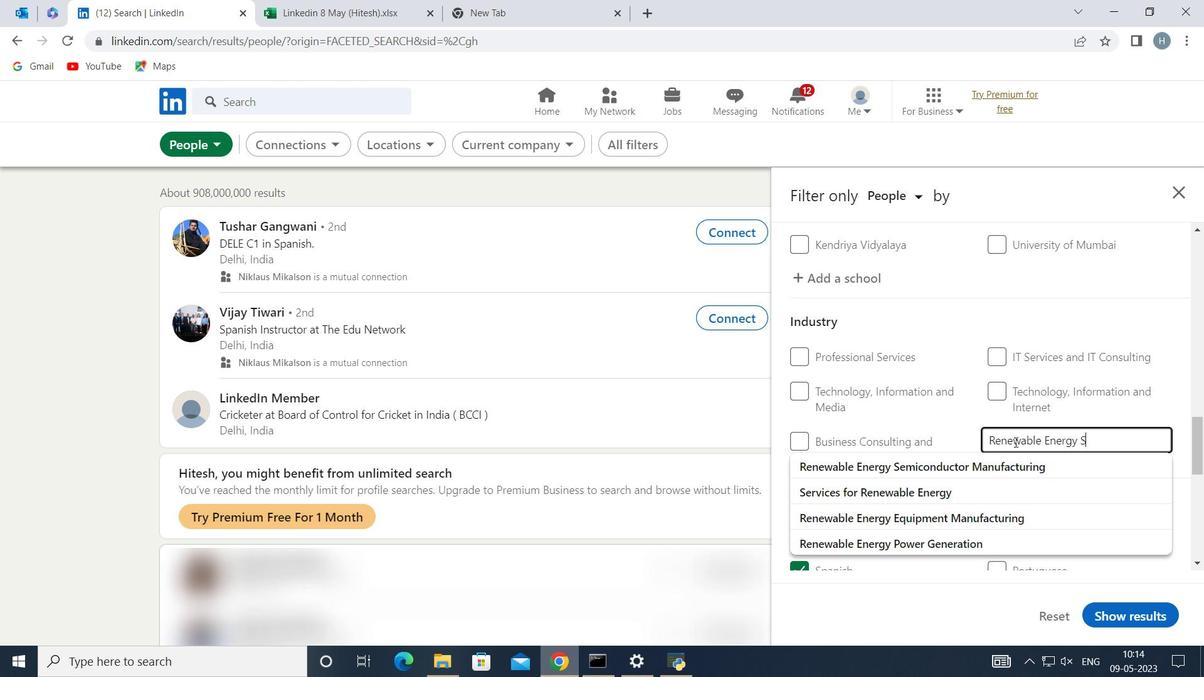 
Action: Mouse moved to (941, 469)
Screenshot: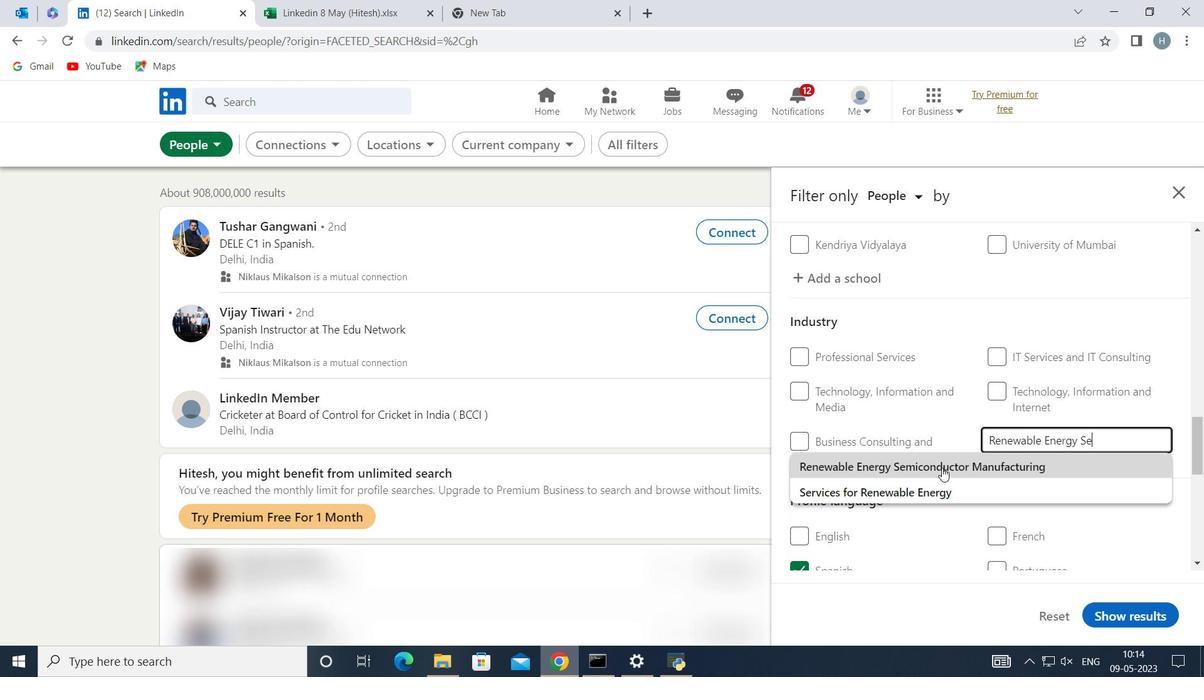 
Action: Mouse pressed left at (941, 469)
Screenshot: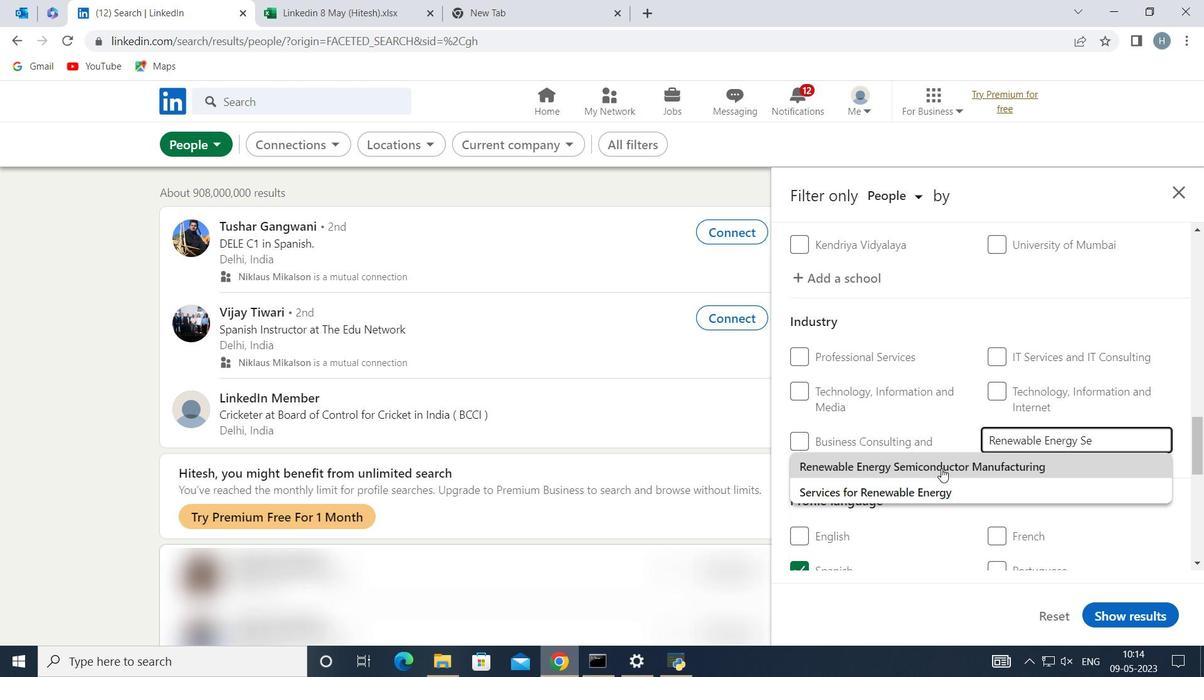 
Action: Mouse moved to (928, 461)
Screenshot: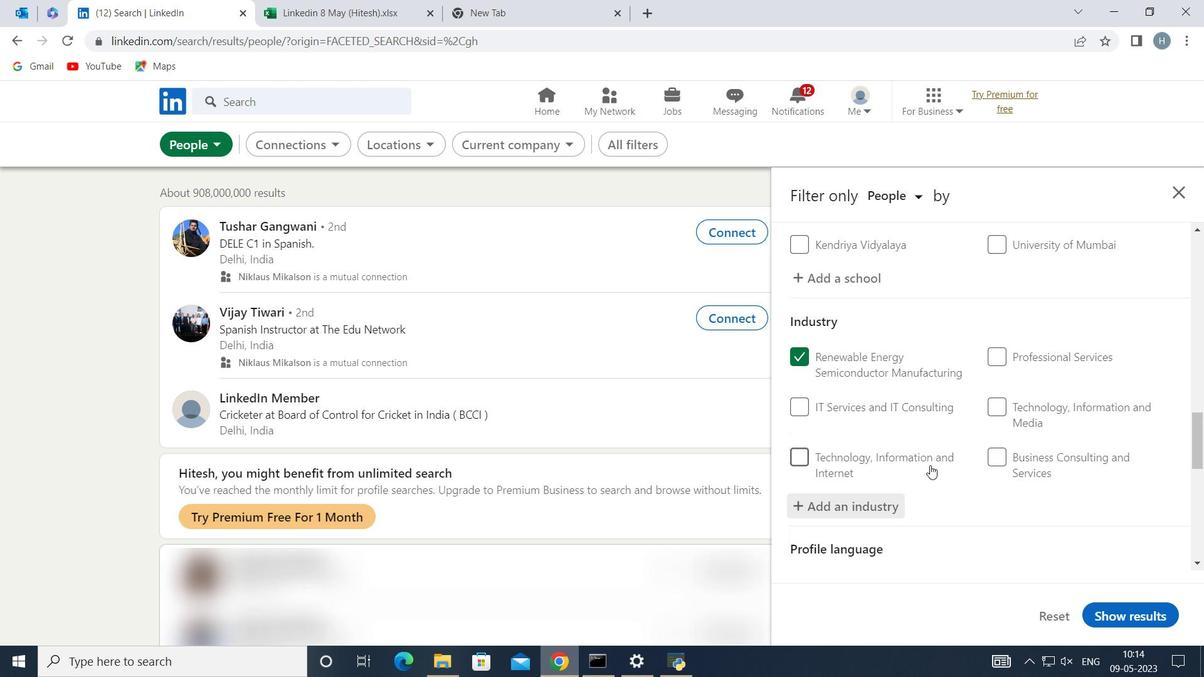 
Action: Mouse scrolled (928, 461) with delta (0, 0)
Screenshot: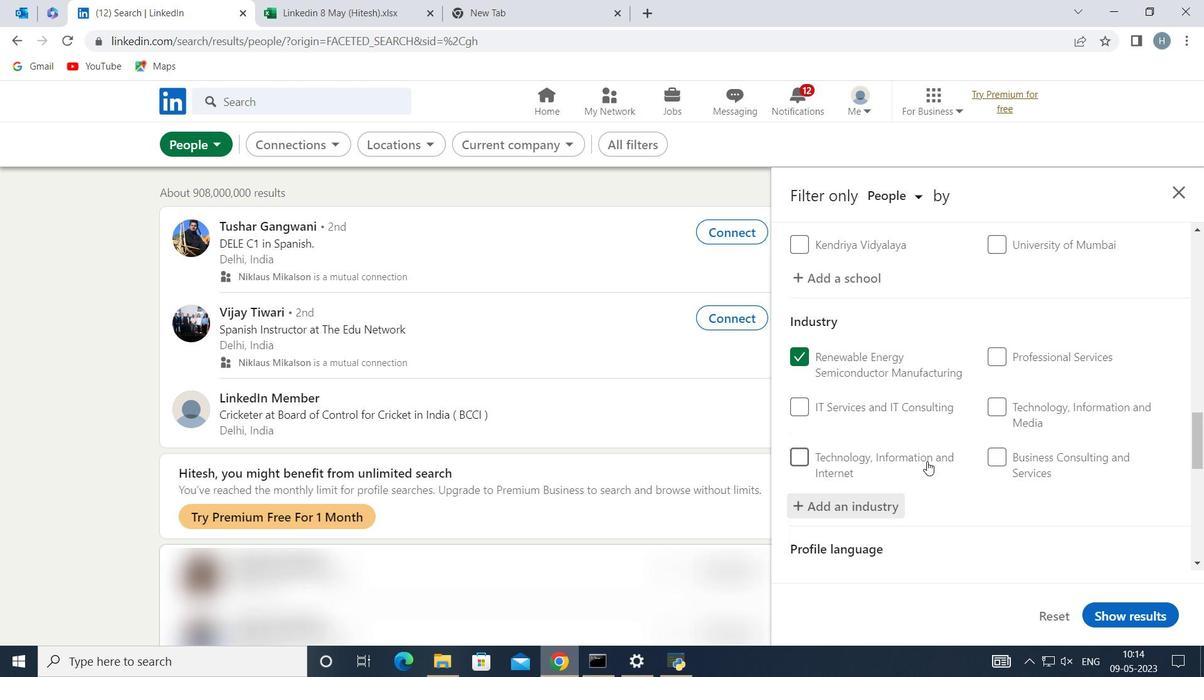 
Action: Mouse moved to (926, 461)
Screenshot: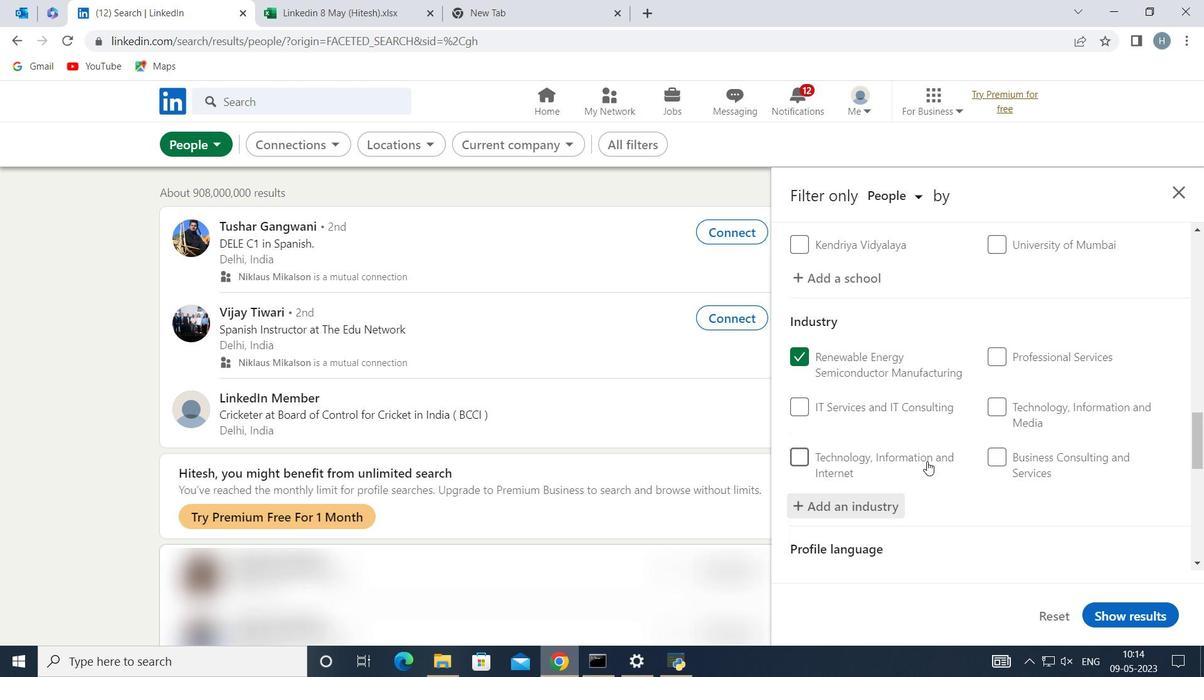 
Action: Mouse scrolled (926, 460) with delta (0, 0)
Screenshot: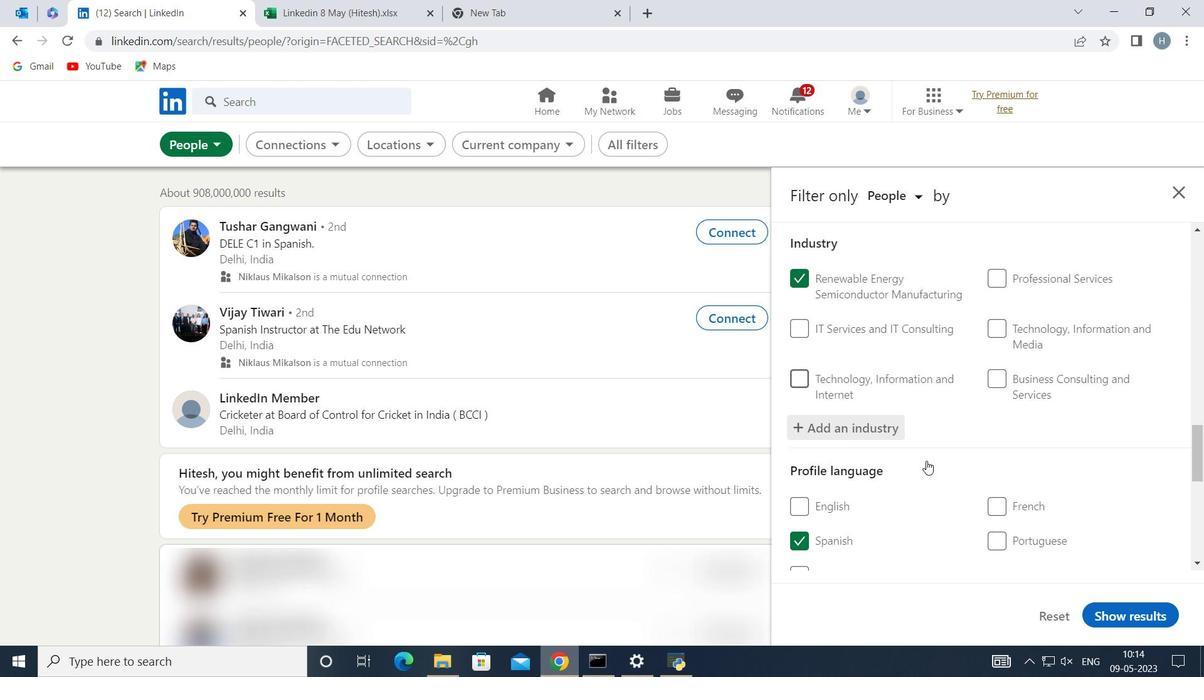 
Action: Mouse moved to (926, 461)
Screenshot: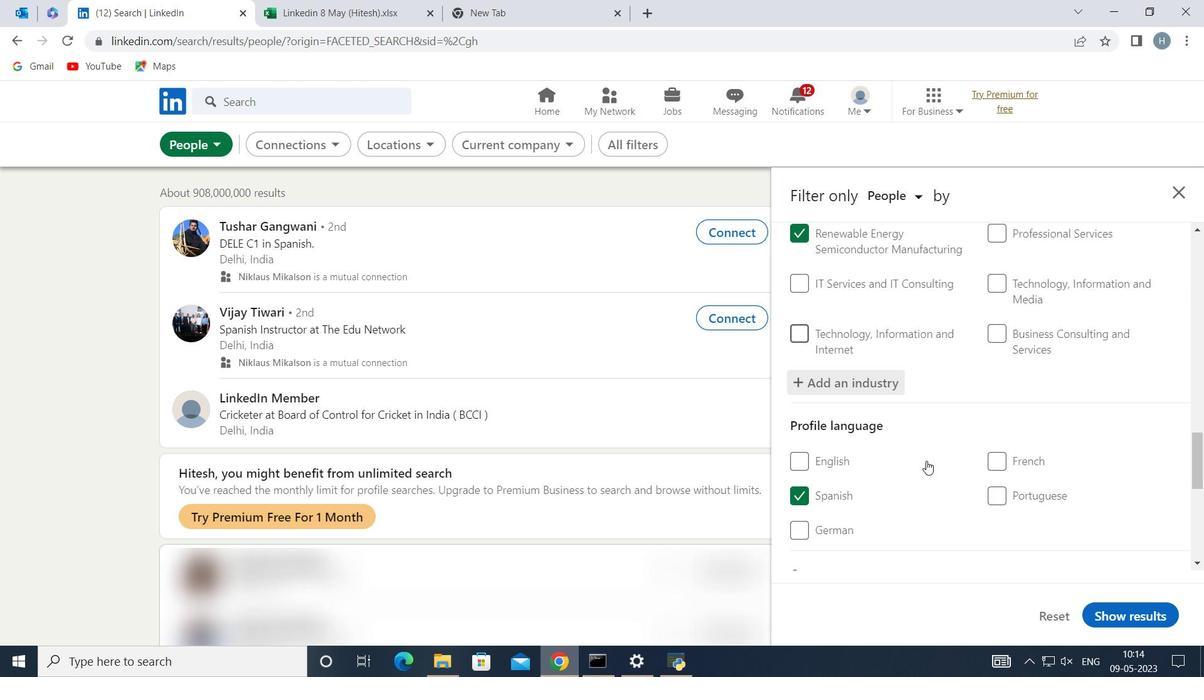 
Action: Mouse scrolled (926, 460) with delta (0, 0)
Screenshot: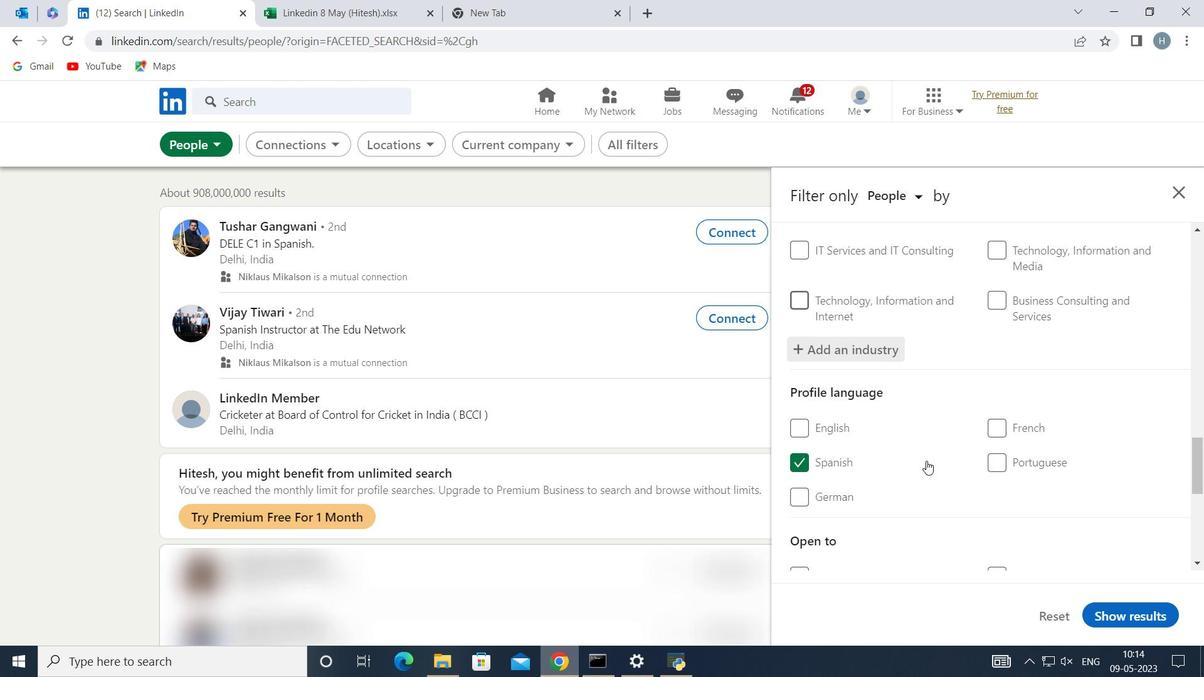 
Action: Mouse moved to (933, 463)
Screenshot: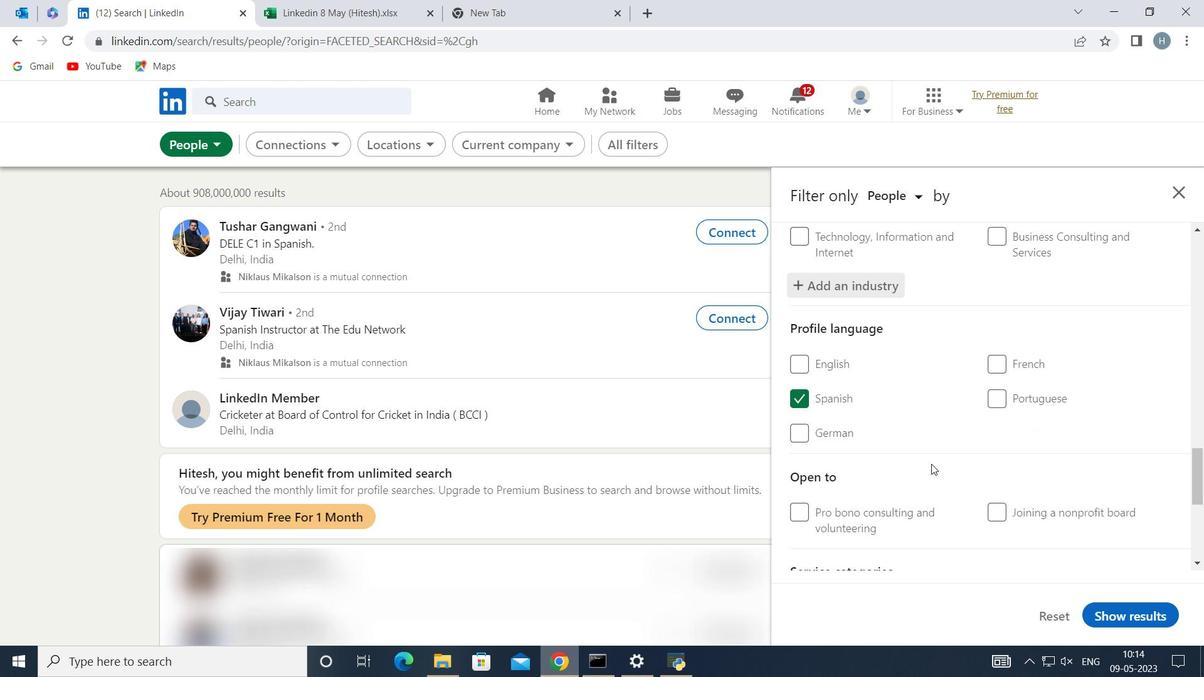 
Action: Mouse scrolled (933, 463) with delta (0, 0)
Screenshot: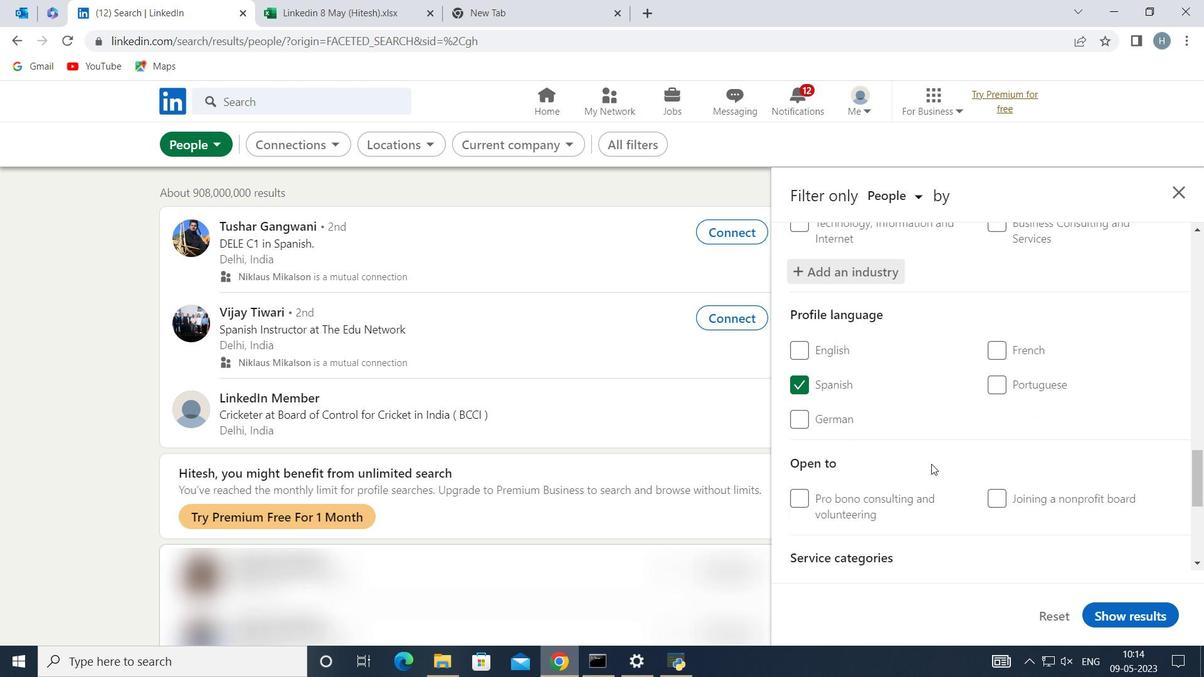 
Action: Mouse moved to (938, 463)
Screenshot: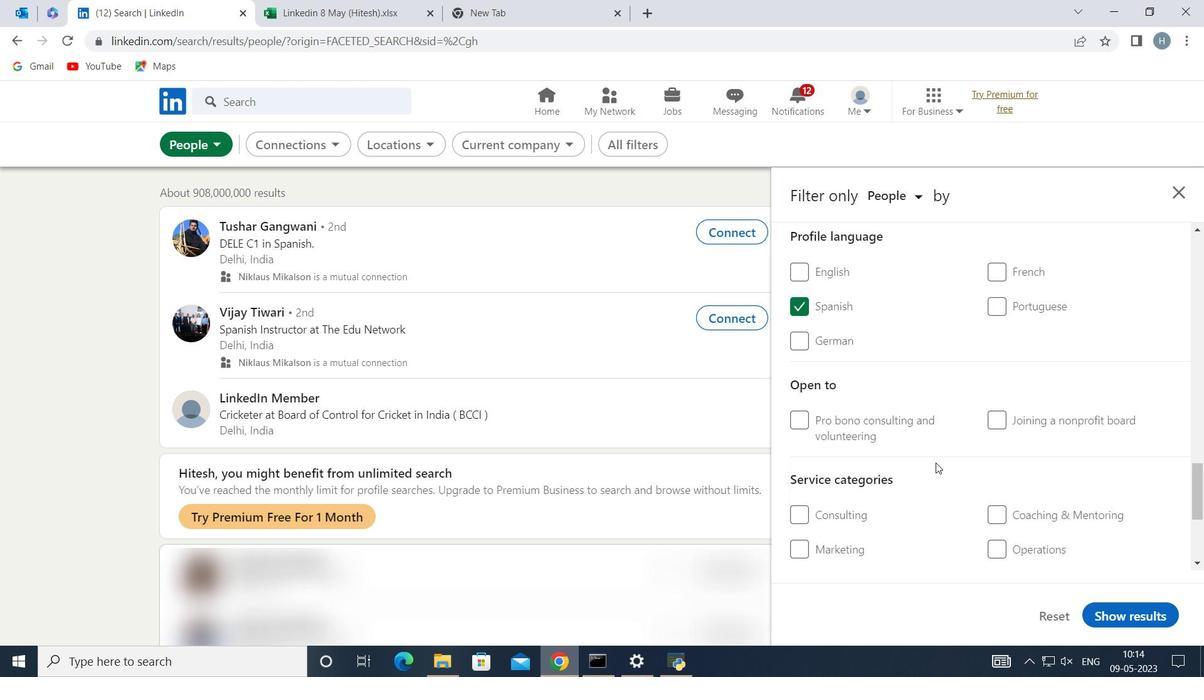
Action: Mouse scrolled (938, 462) with delta (0, 0)
Screenshot: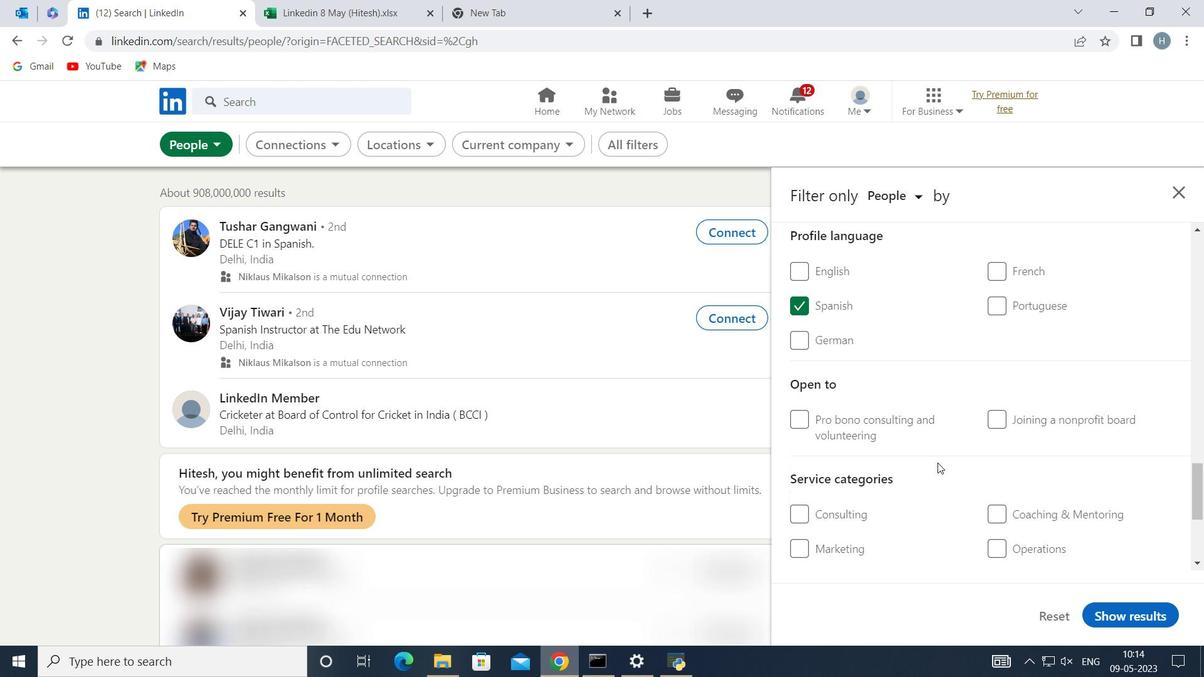 
Action: Mouse moved to (1023, 495)
Screenshot: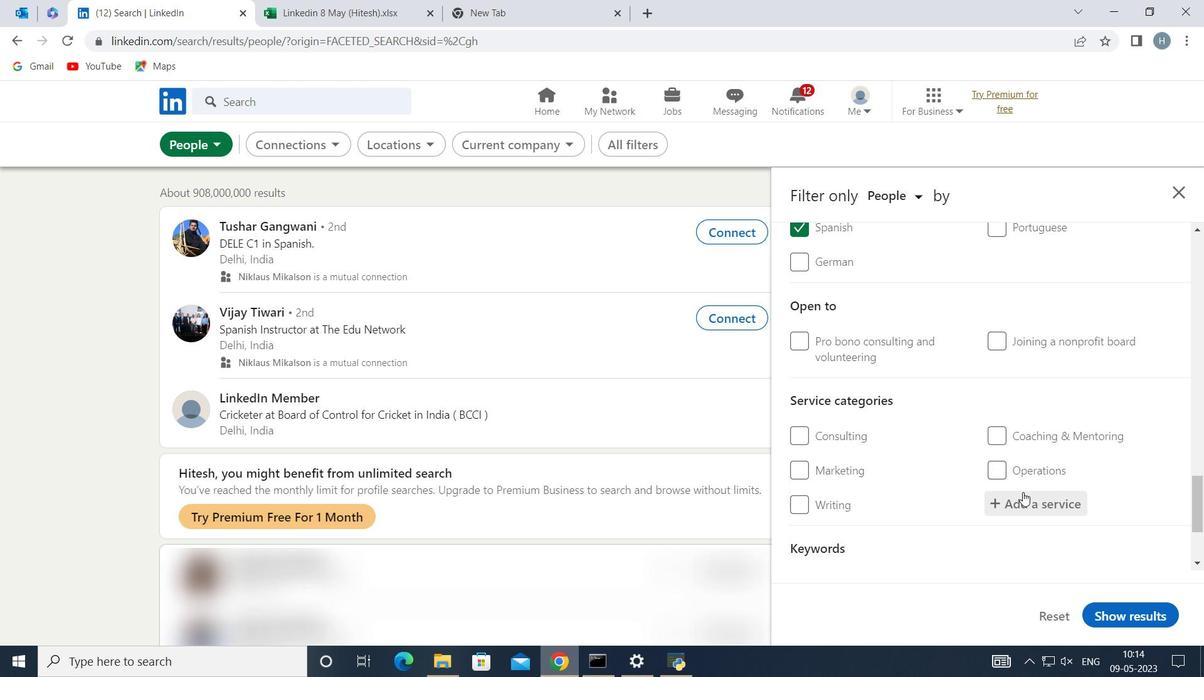 
Action: Mouse pressed left at (1023, 495)
Screenshot: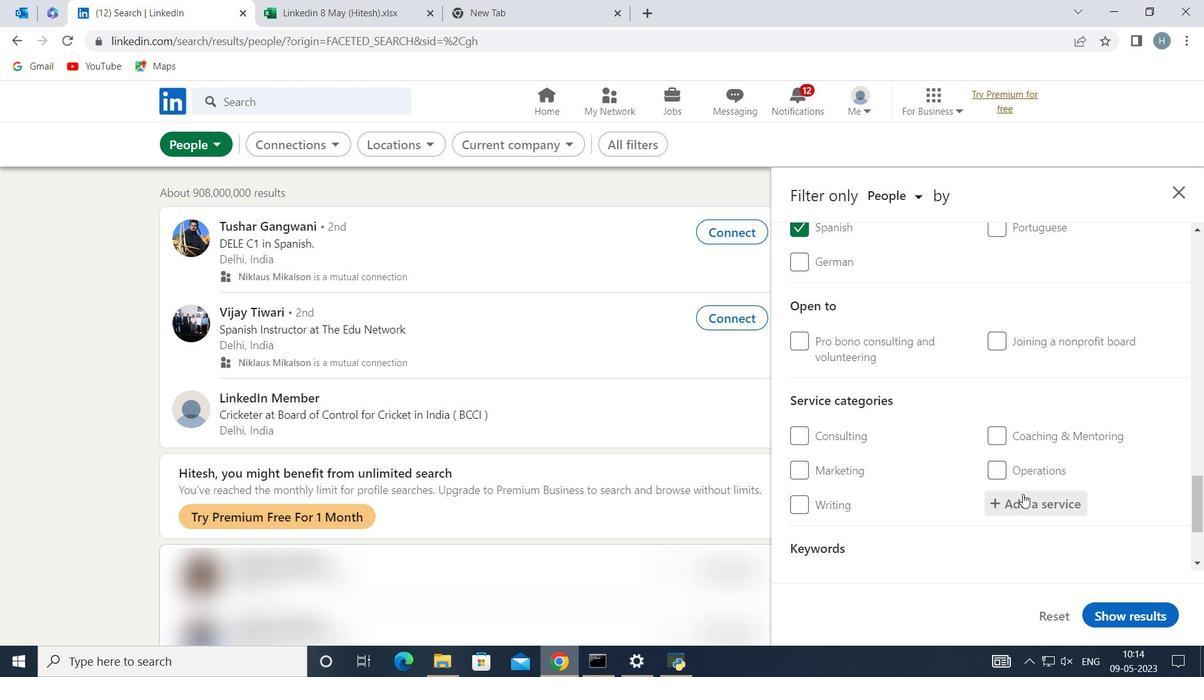 
Action: Mouse moved to (1023, 495)
Screenshot: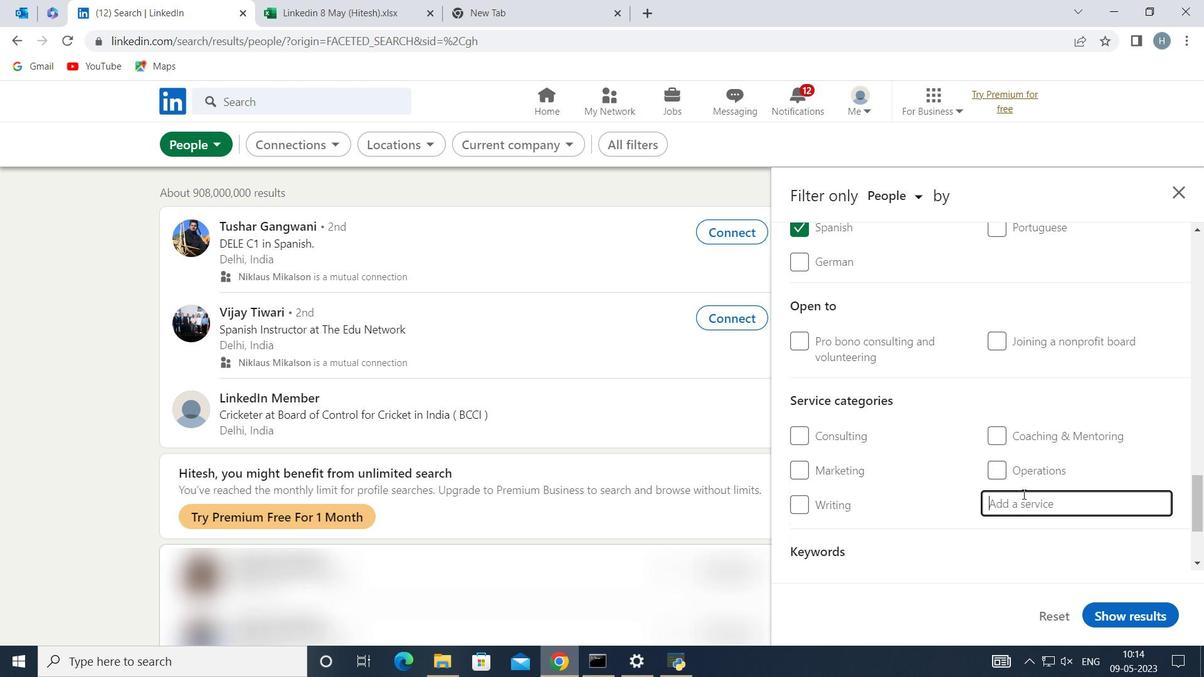
Action: Key pressed <Key.shift>Typing
Screenshot: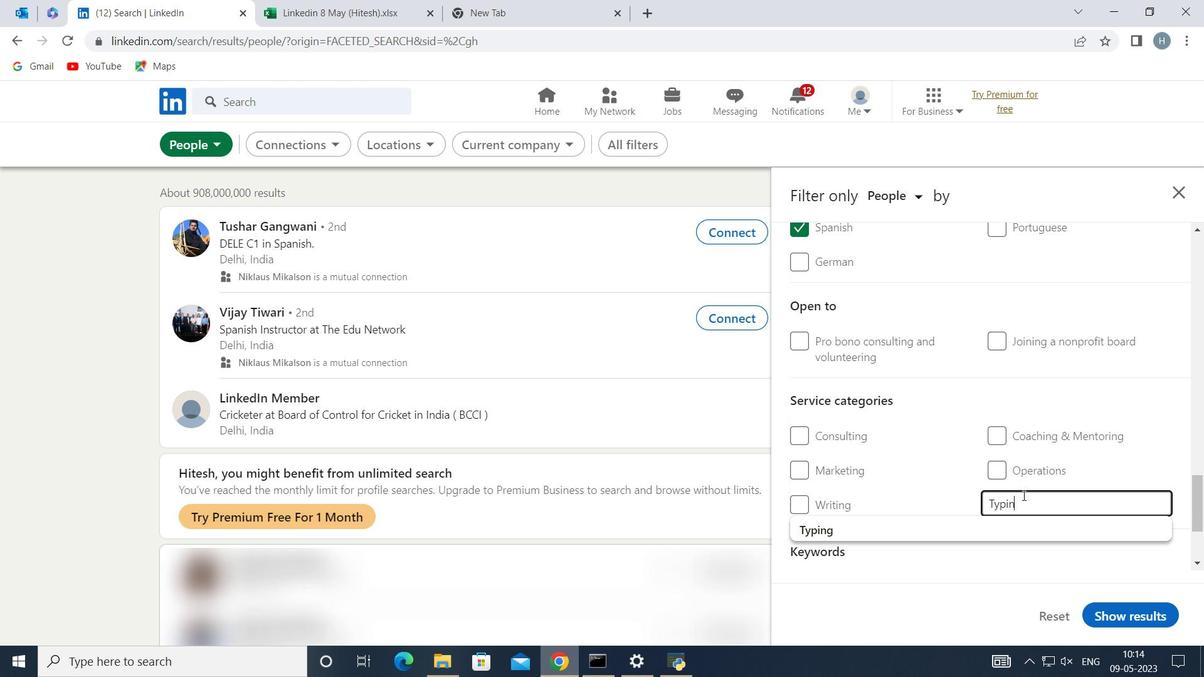 
Action: Mouse moved to (921, 525)
Screenshot: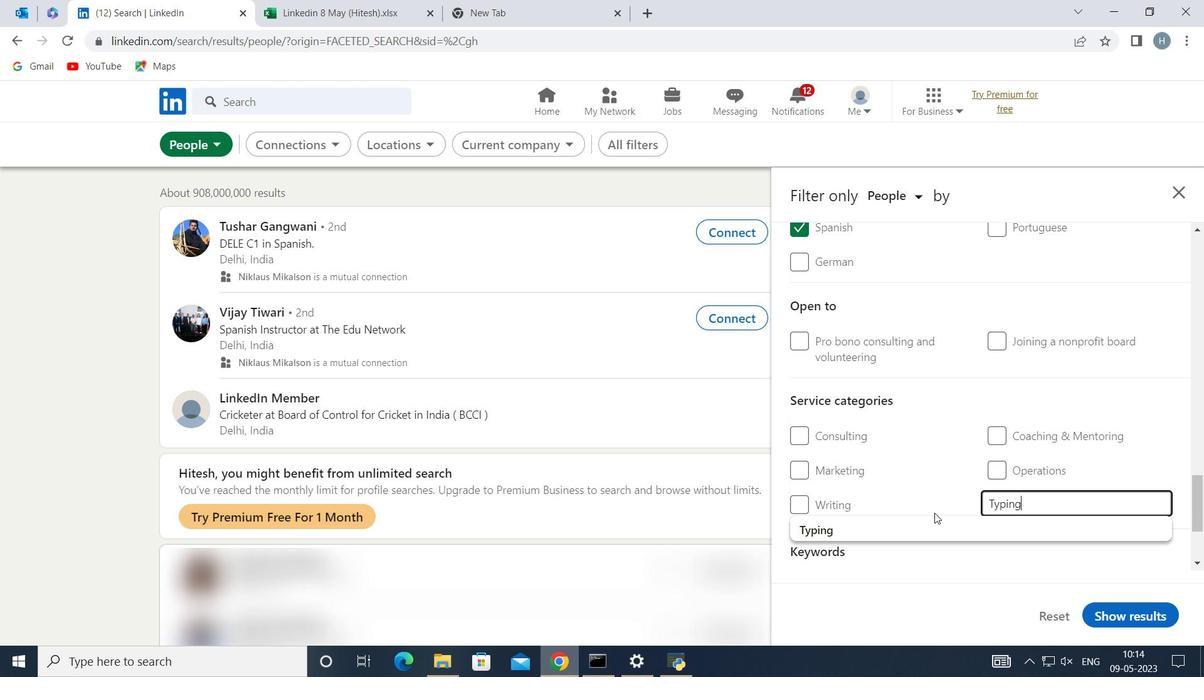 
Action: Mouse pressed left at (921, 525)
Screenshot: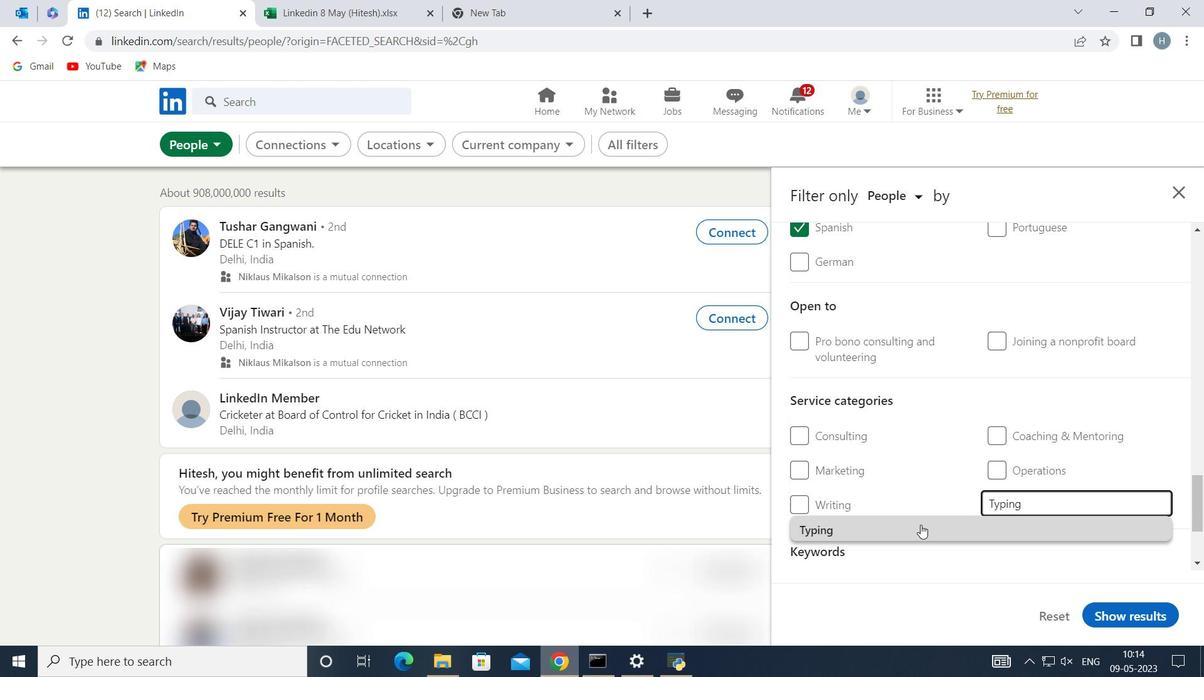 
Action: Mouse moved to (917, 522)
Screenshot: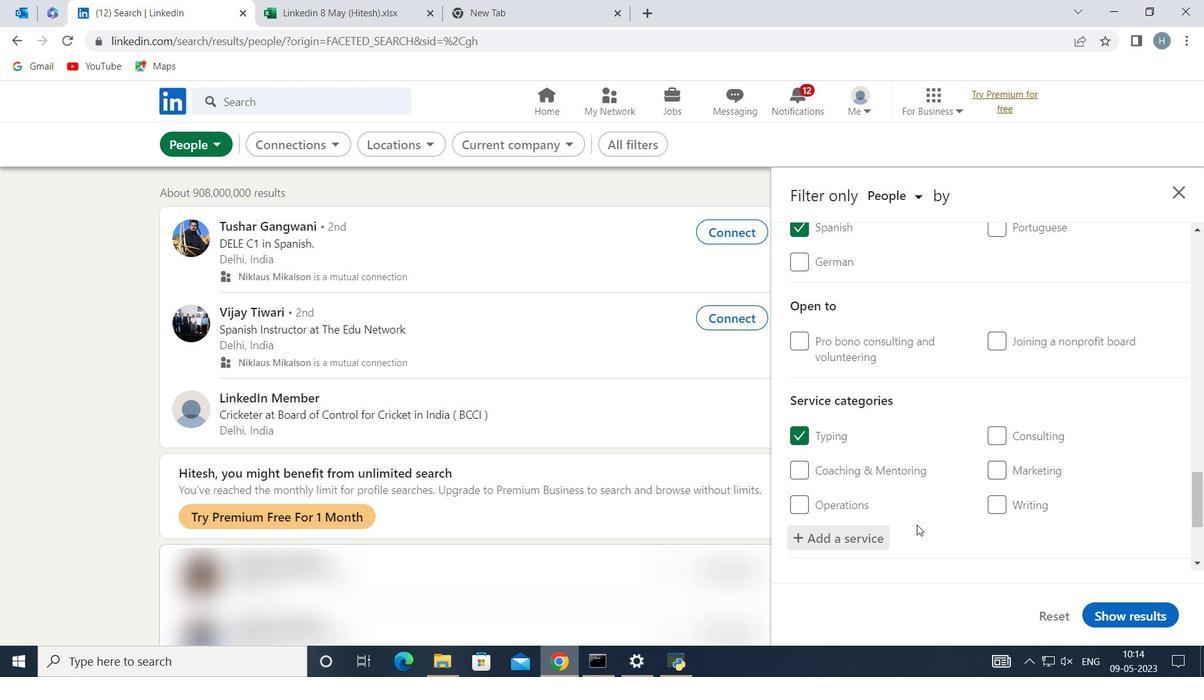 
Action: Mouse scrolled (917, 522) with delta (0, 0)
Screenshot: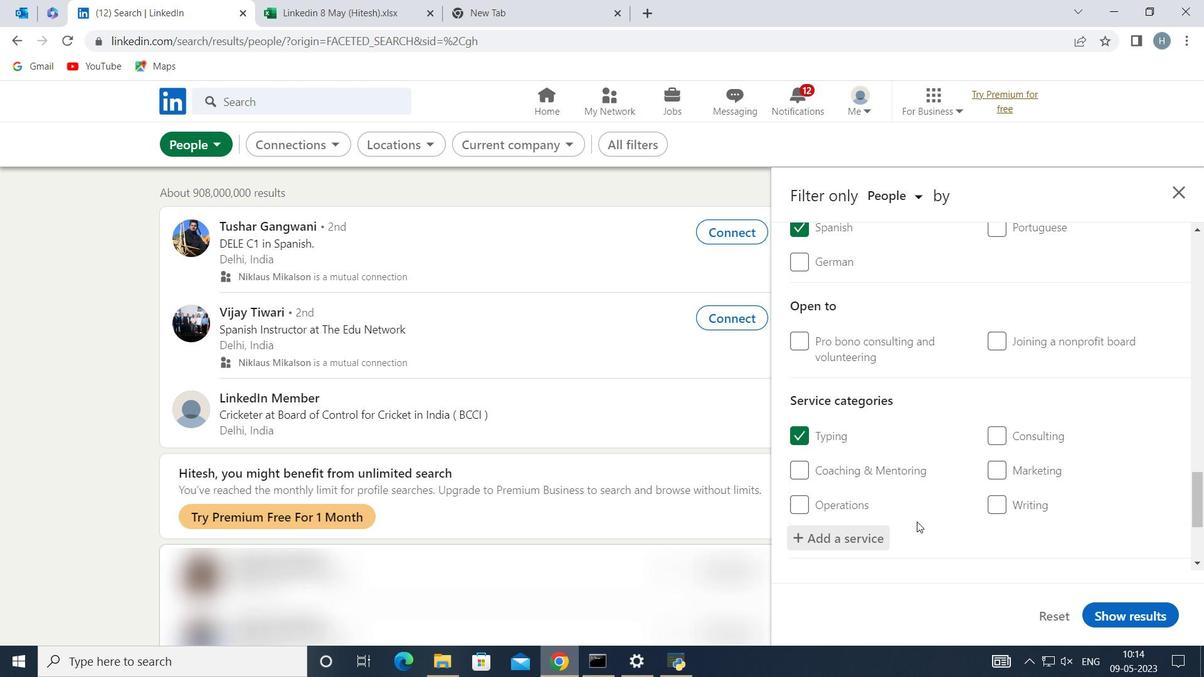 
Action: Mouse scrolled (917, 522) with delta (0, 0)
Screenshot: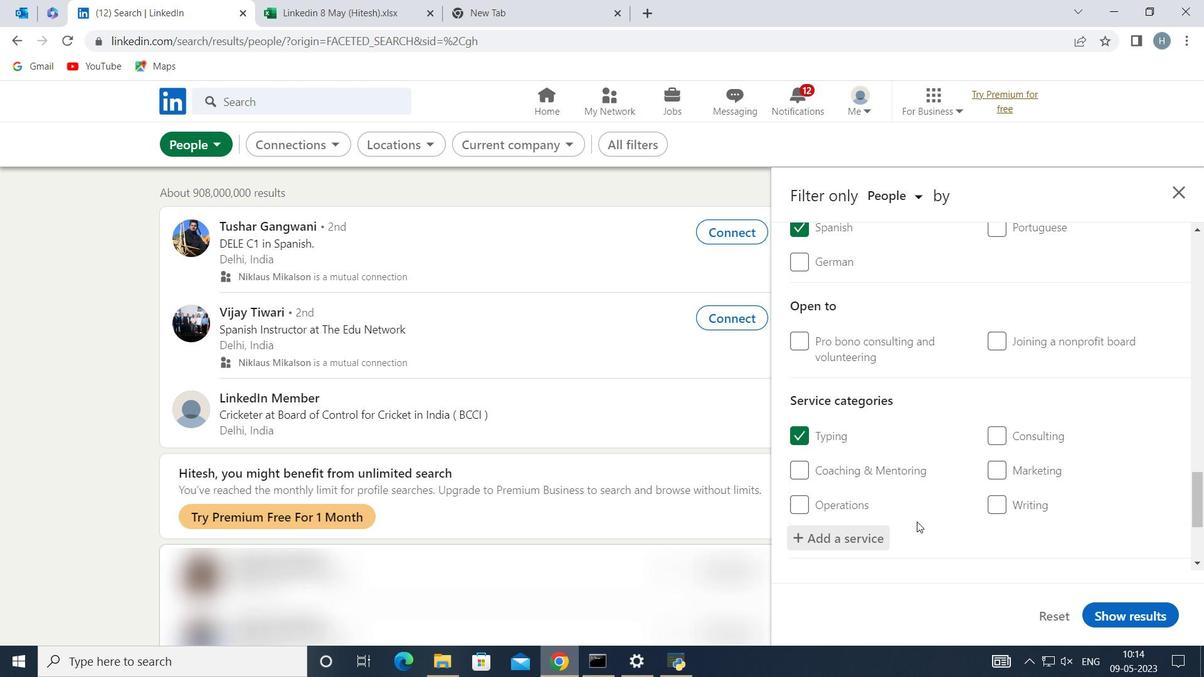 
Action: Mouse moved to (916, 510)
Screenshot: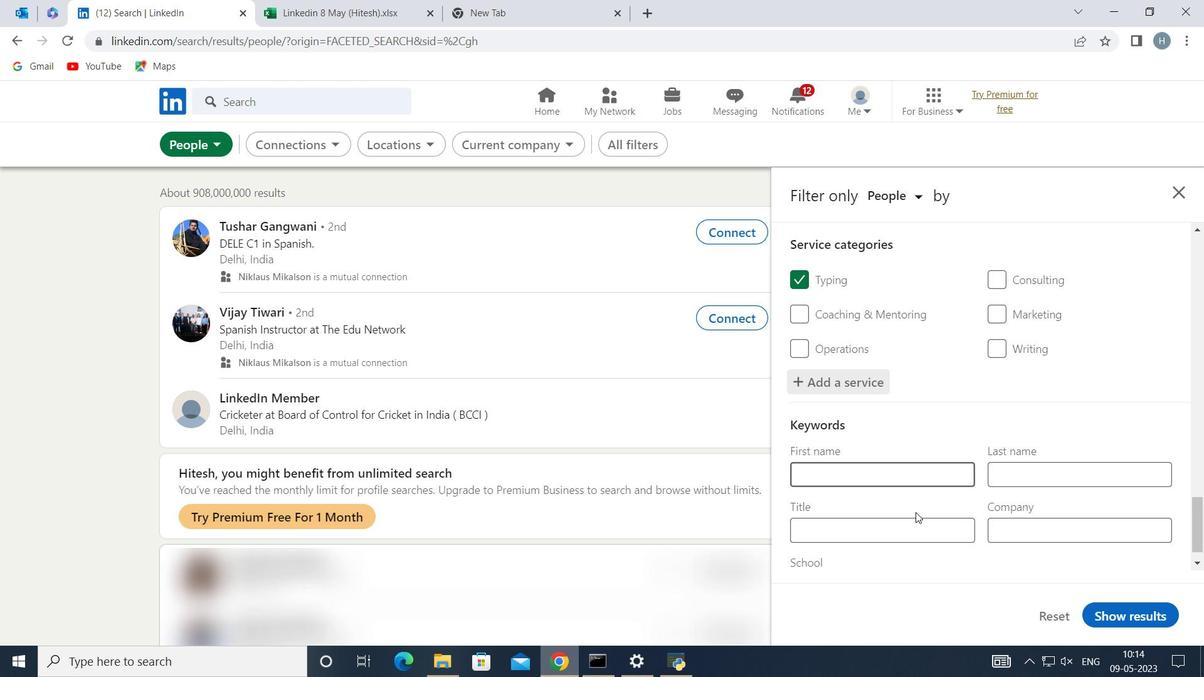
Action: Mouse scrolled (916, 509) with delta (0, 0)
Screenshot: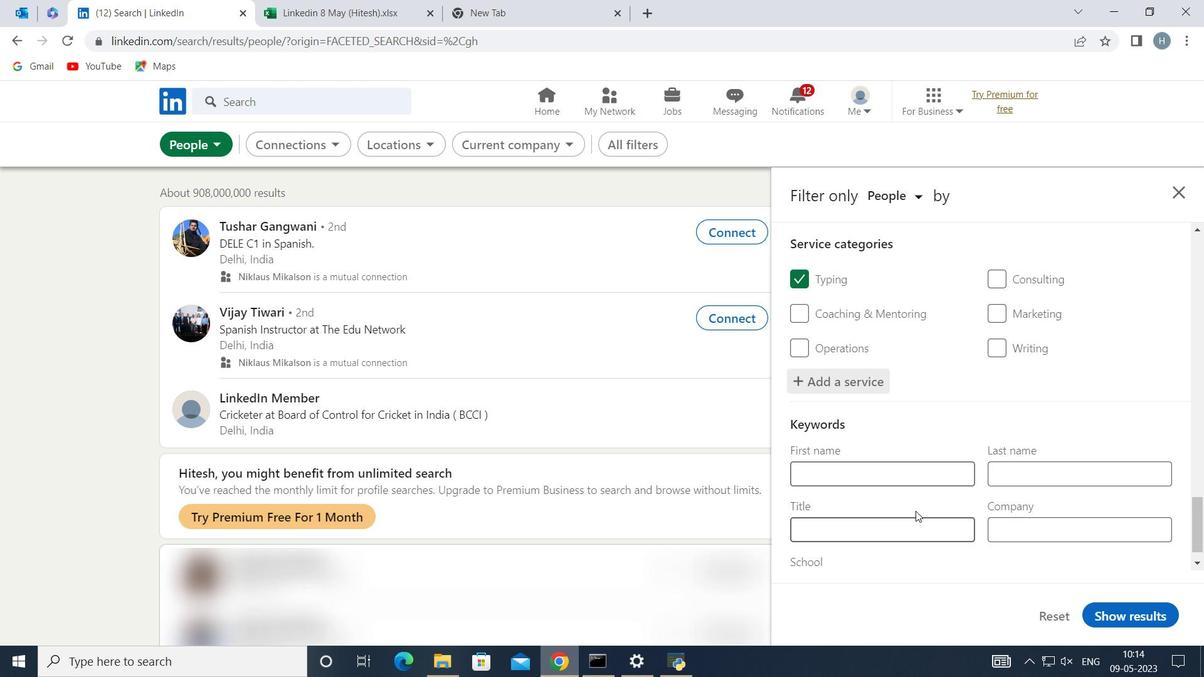
Action: Mouse scrolled (916, 509) with delta (0, 0)
Screenshot: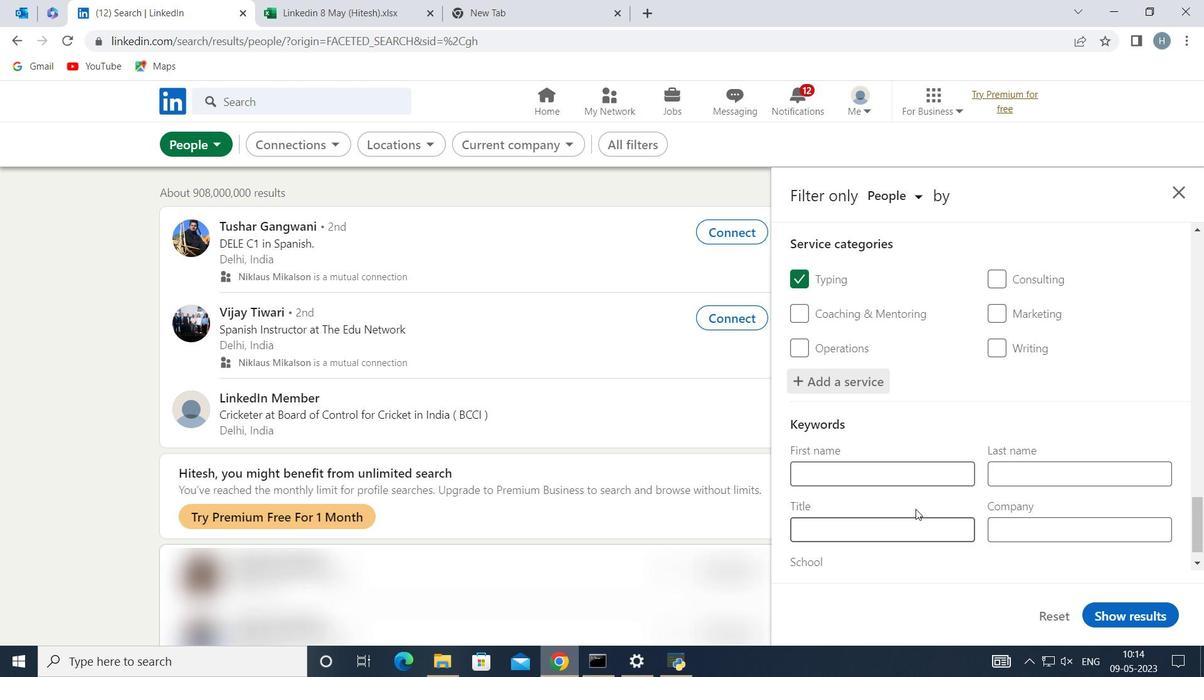 
Action: Mouse moved to (908, 525)
Screenshot: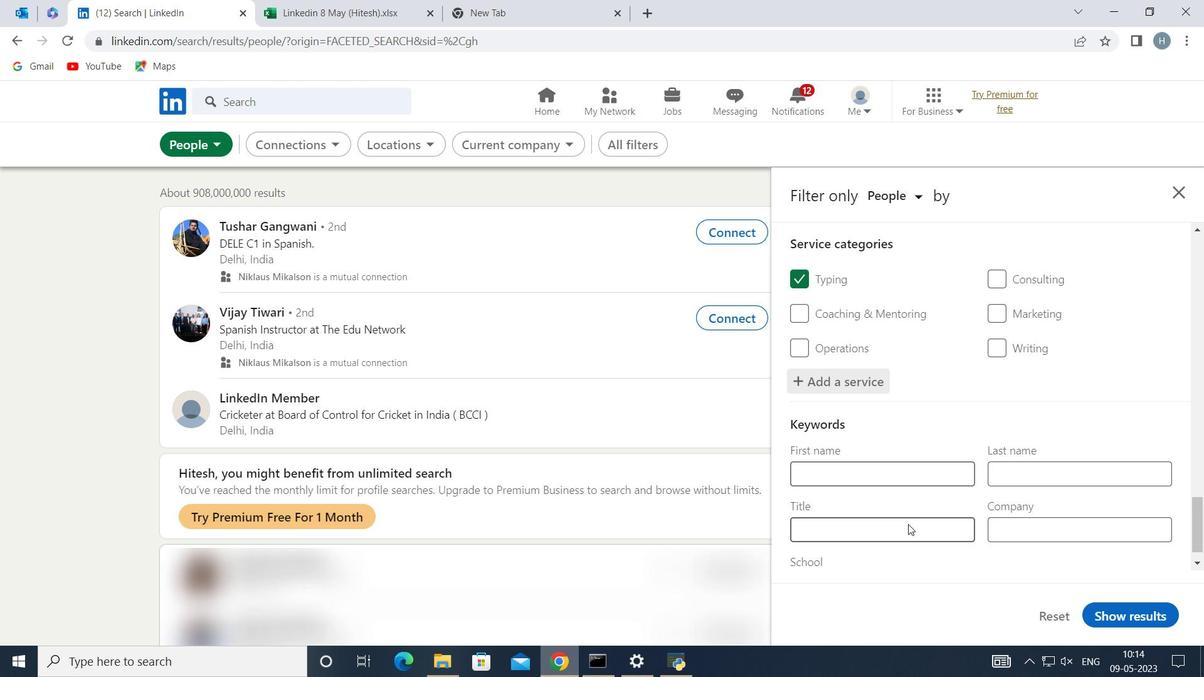
Action: Mouse pressed left at (908, 525)
Screenshot: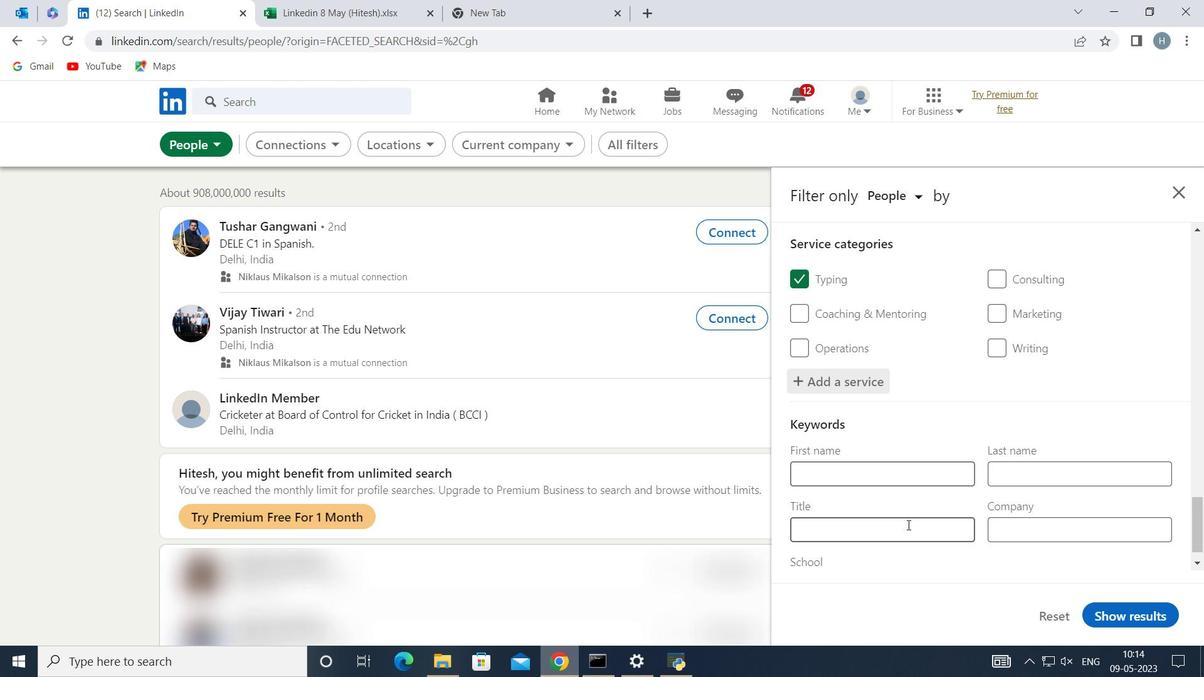 
Action: Mouse moved to (907, 503)
Screenshot: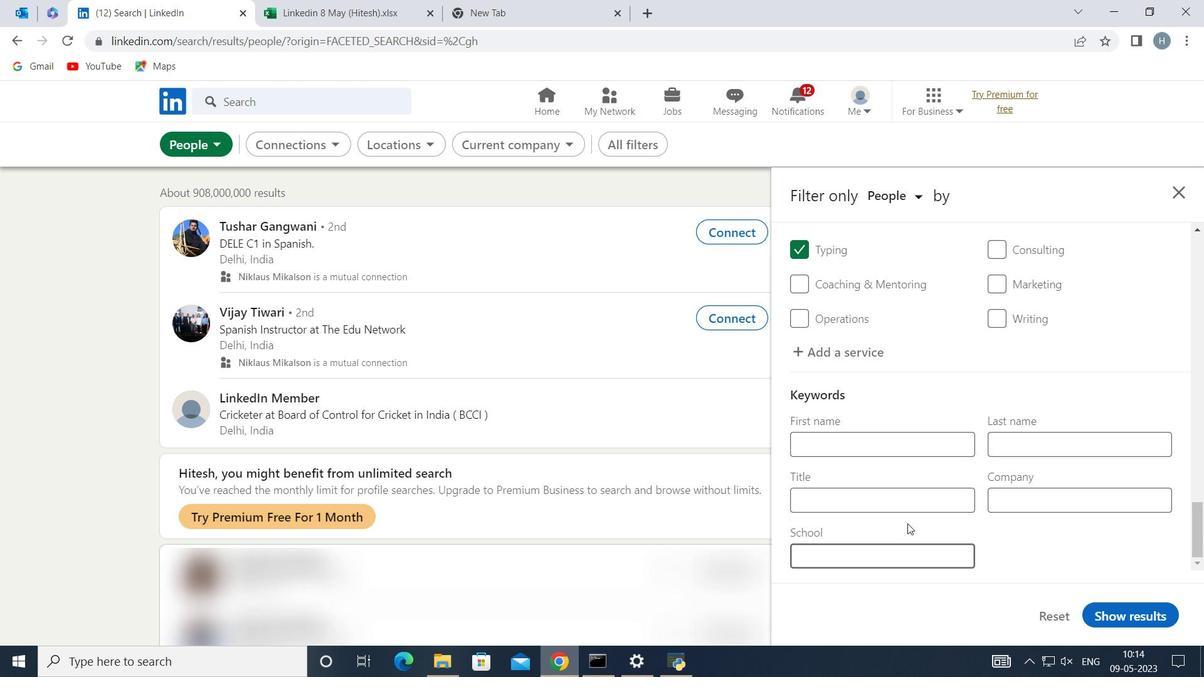 
Action: Mouse pressed left at (907, 503)
Screenshot: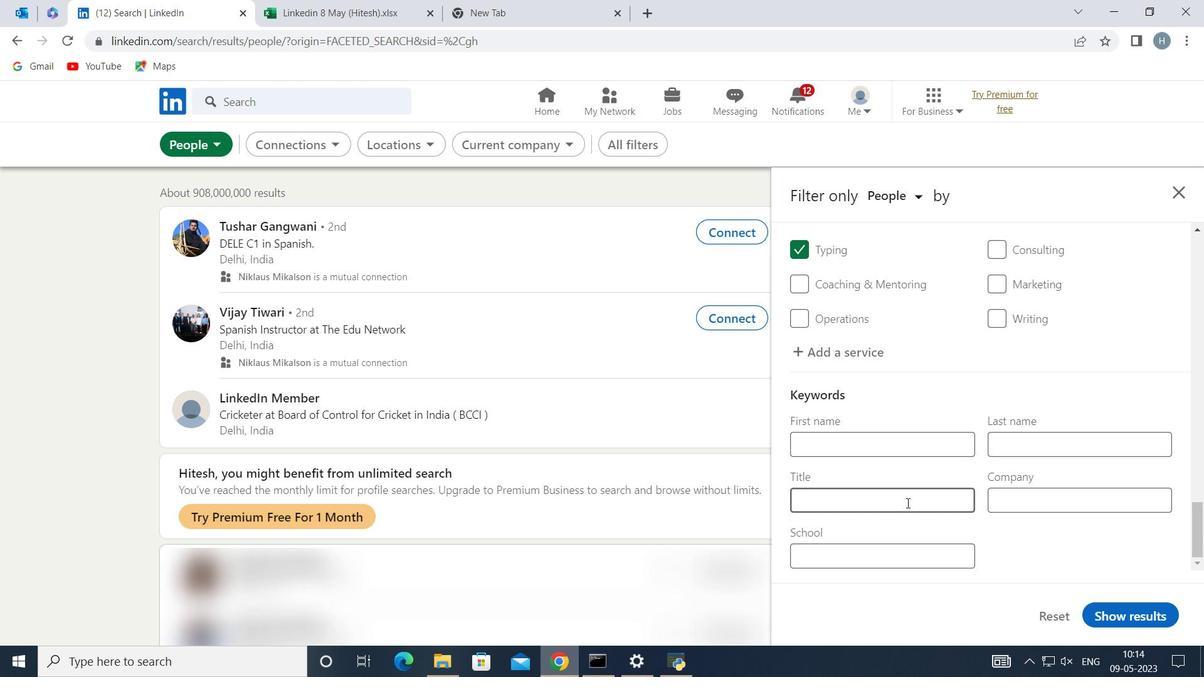
Action: Mouse moved to (906, 502)
Screenshot: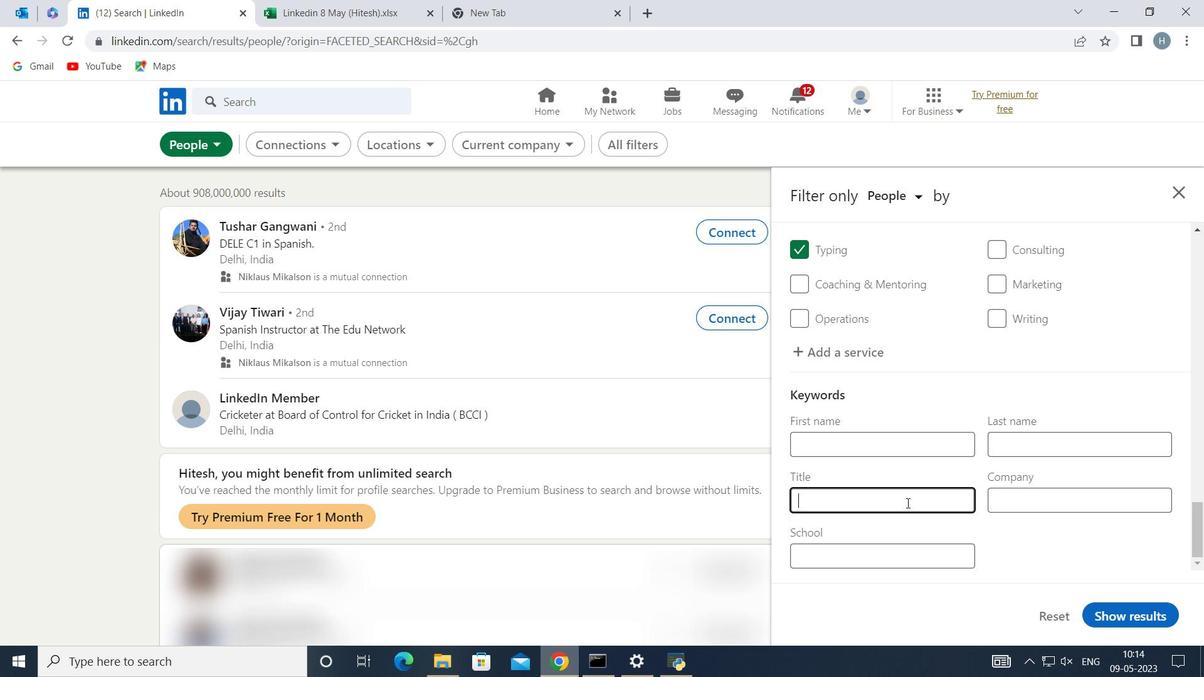 
Action: Key pressed <Key.shift>Video<Key.space><Key.shift>Editin<Key.backspace><Key.backspace>or
Screenshot: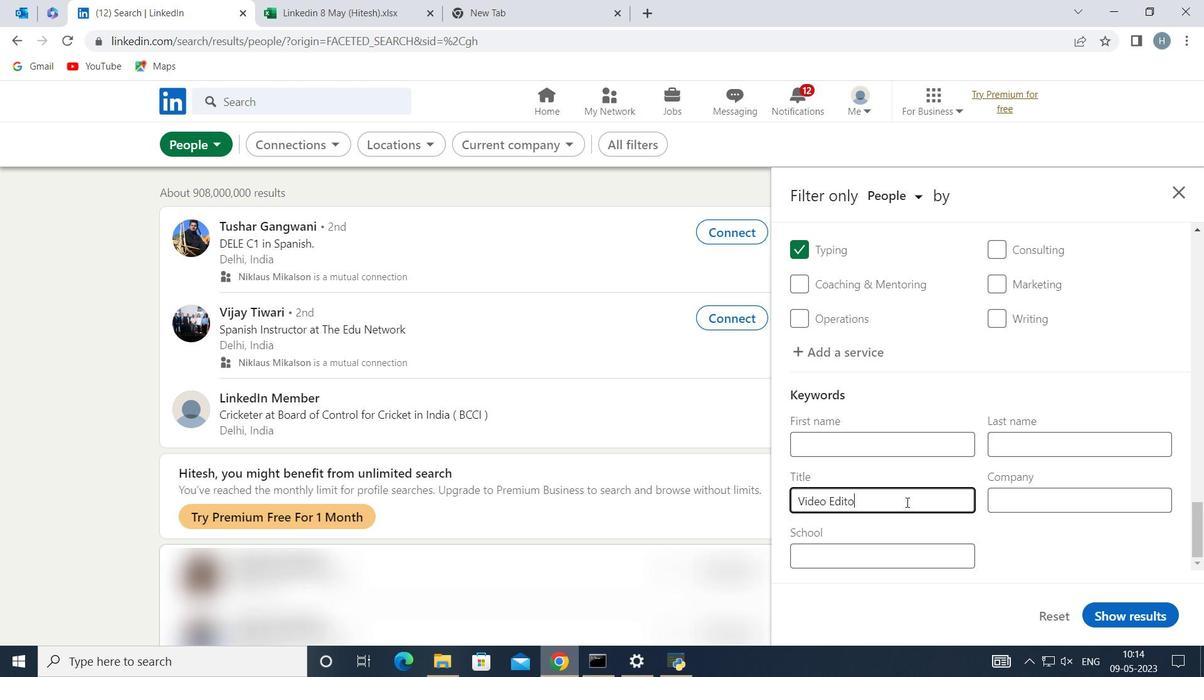 
Action: Mouse moved to (1138, 614)
Screenshot: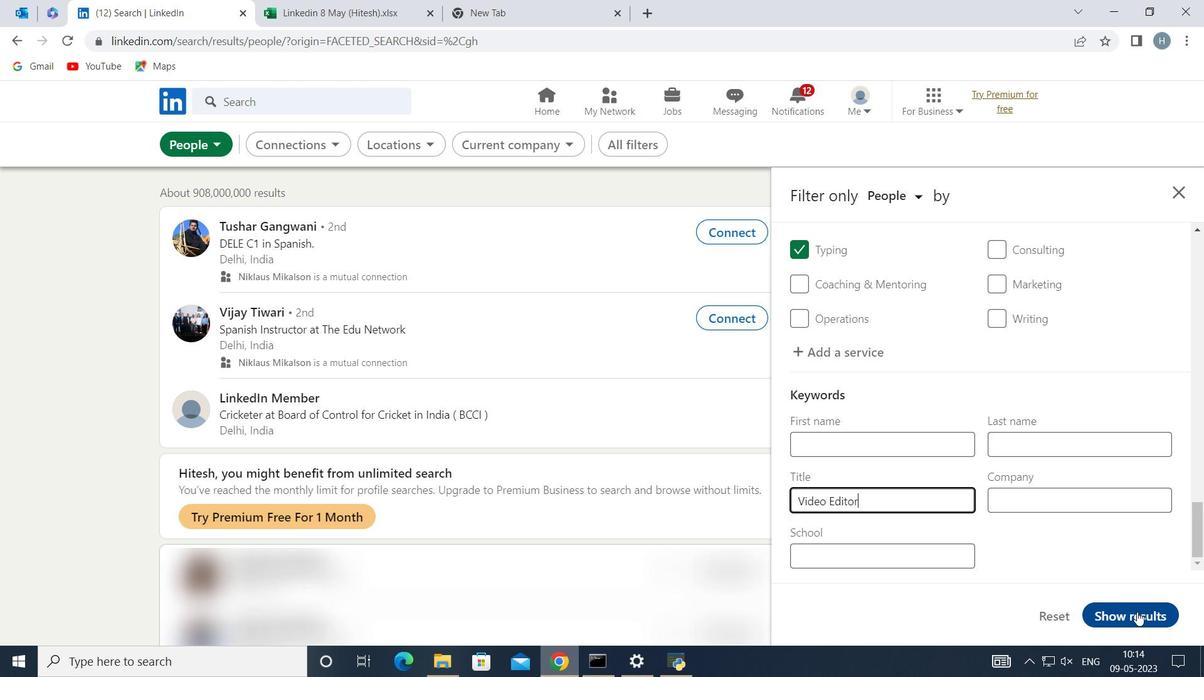 
Action: Mouse pressed left at (1138, 614)
Screenshot: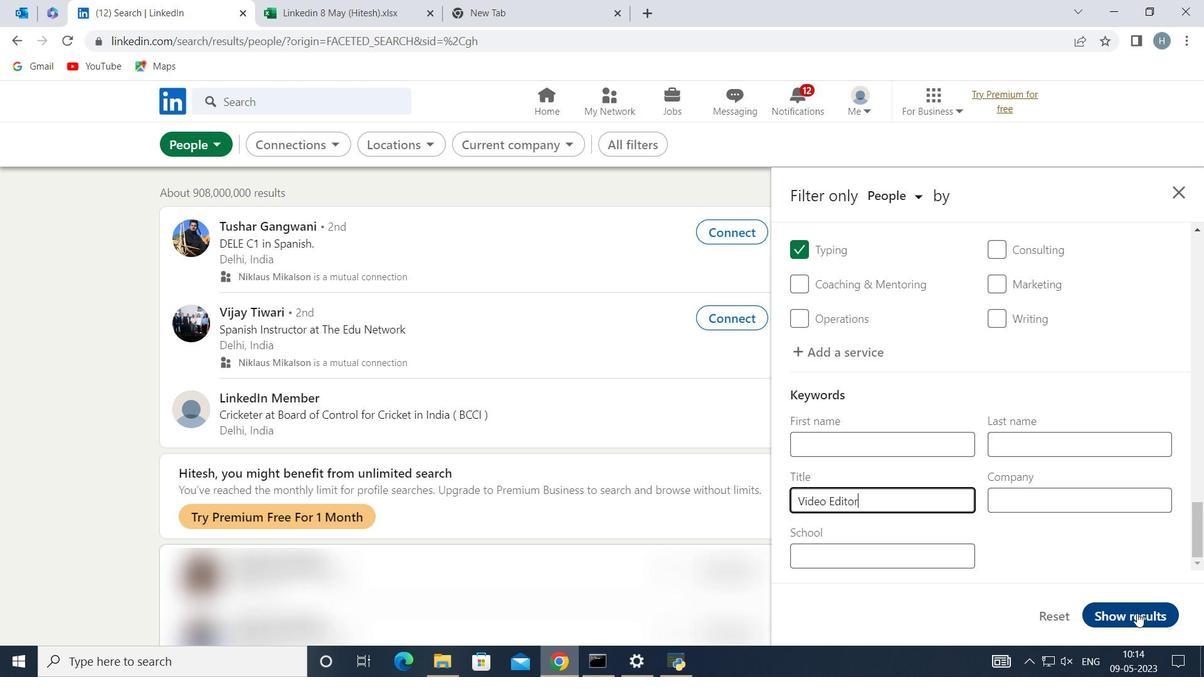 
Action: Mouse moved to (821, 436)
Screenshot: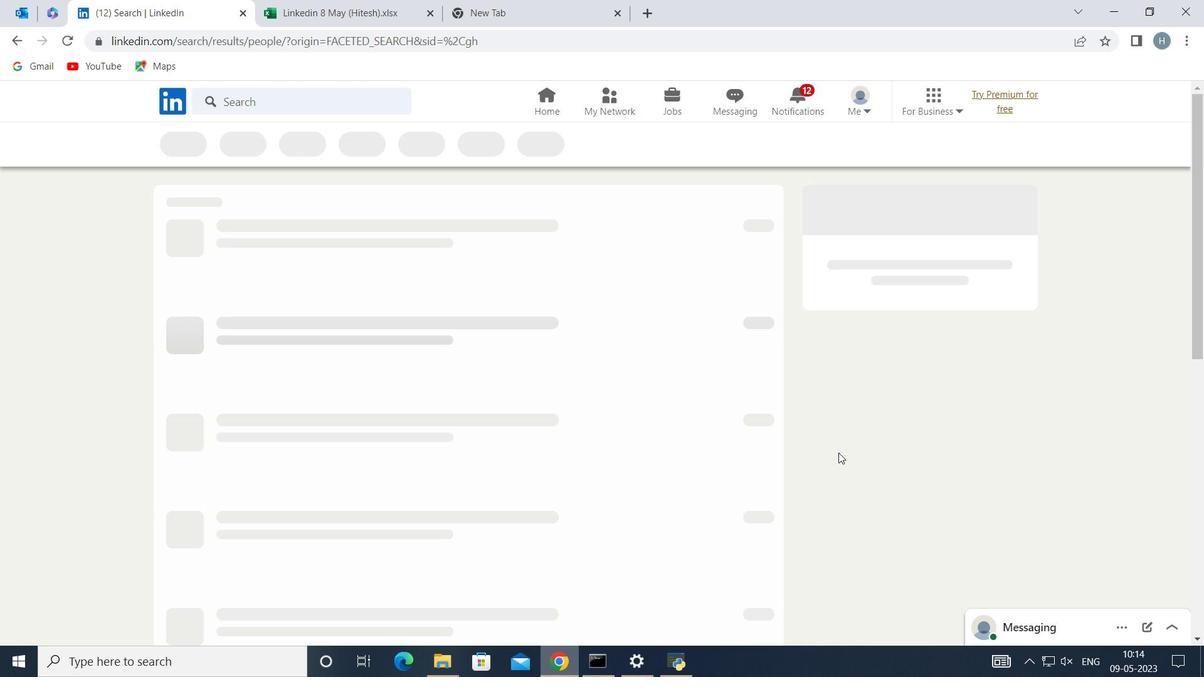 
